 Task: For heading Arial Rounded MT Bold with Underline.  font size for heading26,  'Change the font style of data to'Browallia New.  and font size to 18,  Change the alignment of both headline & data to Align middle & Align Text left.  In the sheet  Budget Worksheet
Action: Mouse moved to (48, 144)
Screenshot: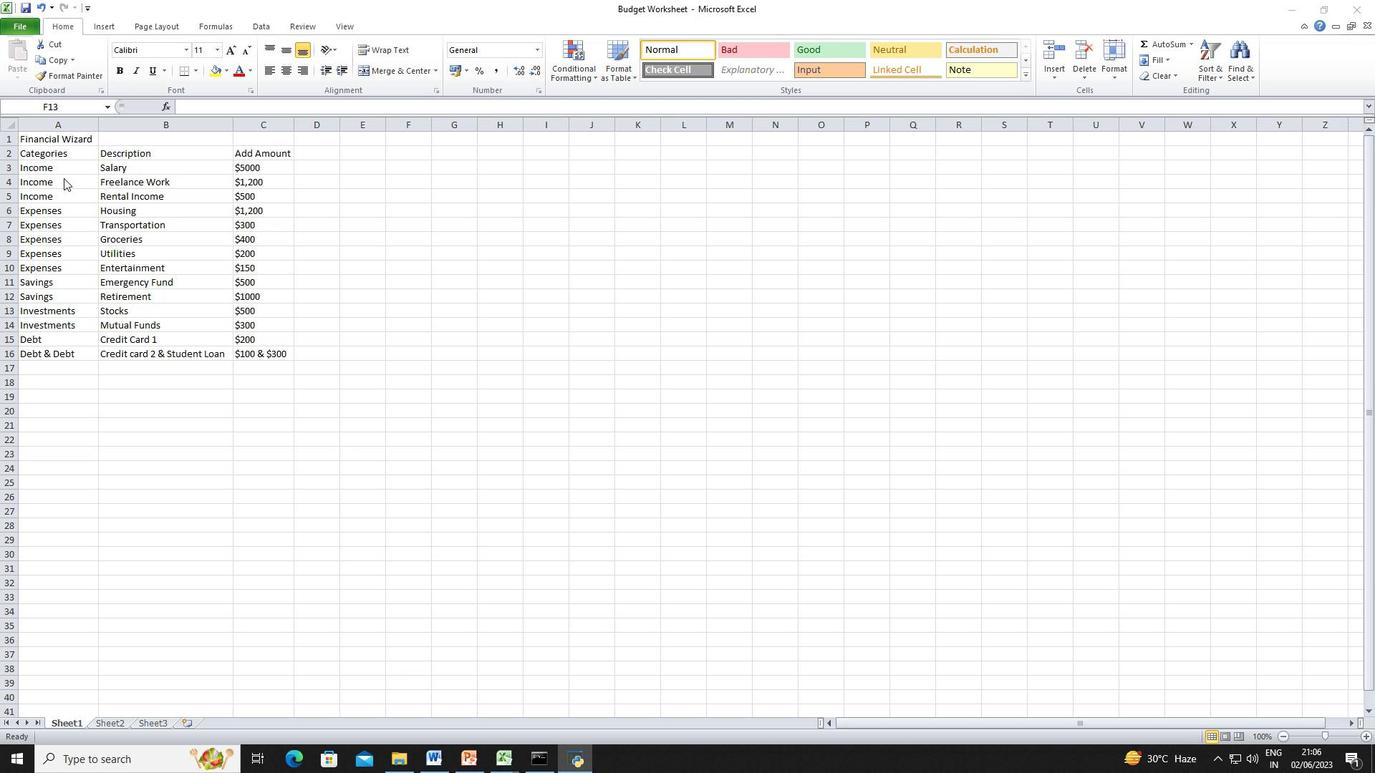 
Action: Mouse pressed left at (48, 144)
Screenshot: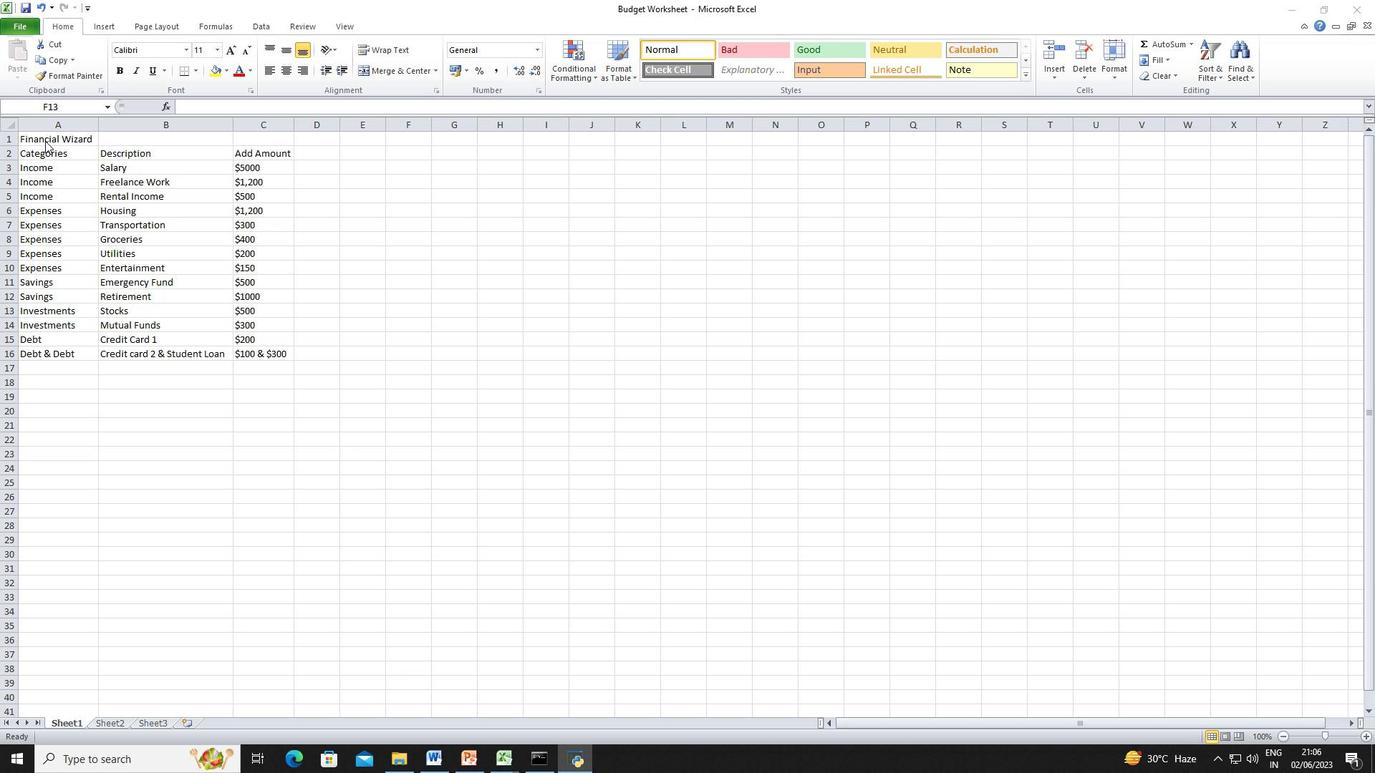 
Action: Mouse pressed left at (48, 144)
Screenshot: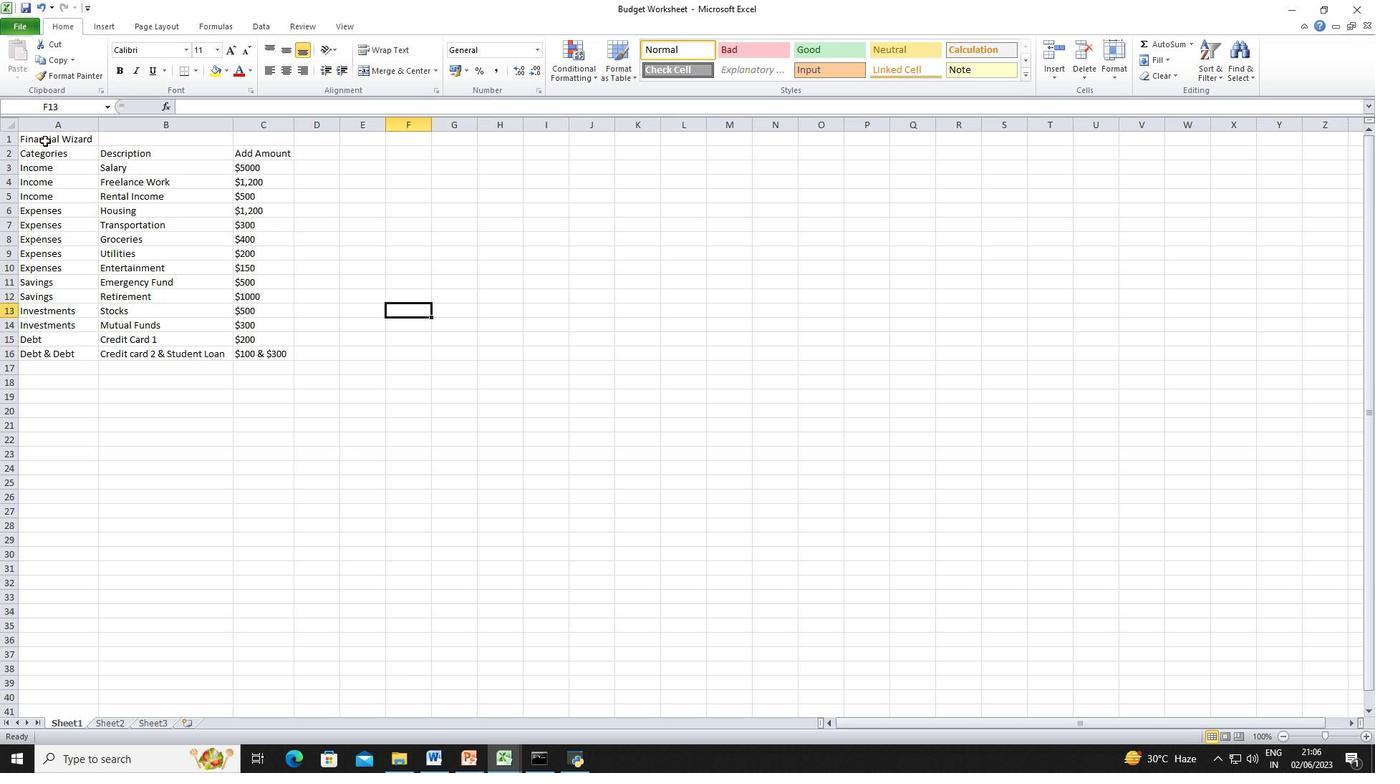 
Action: Mouse moved to (192, 58)
Screenshot: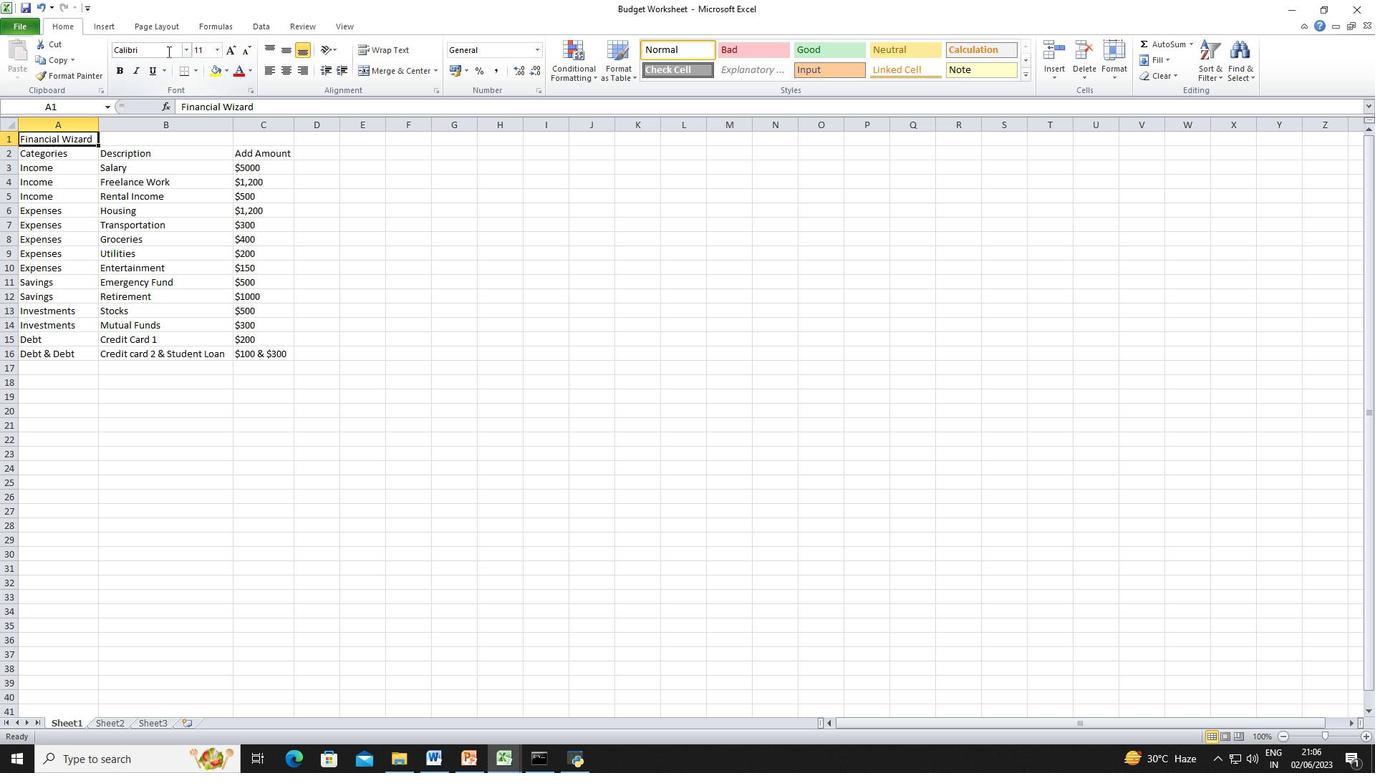 
Action: Mouse pressed left at (192, 58)
Screenshot: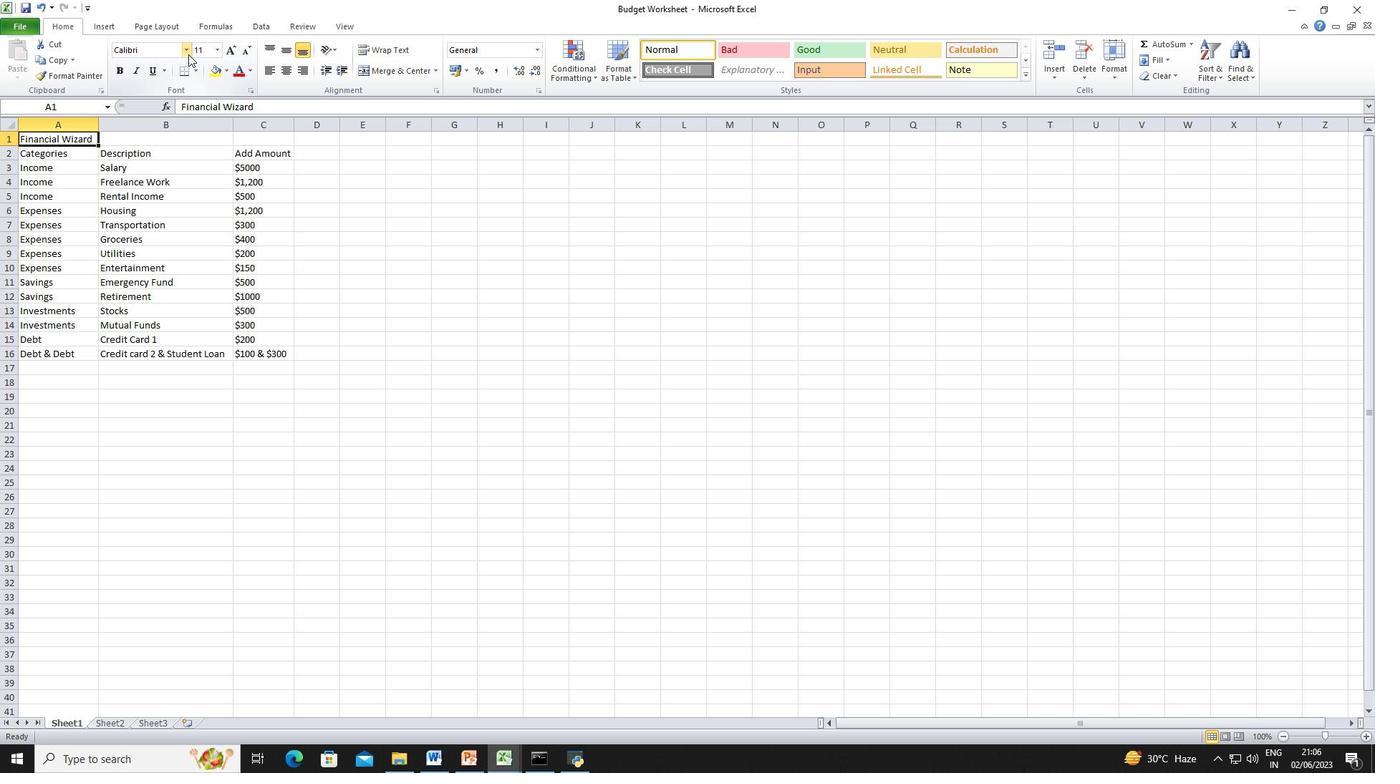 
Action: Mouse moved to (212, 216)
Screenshot: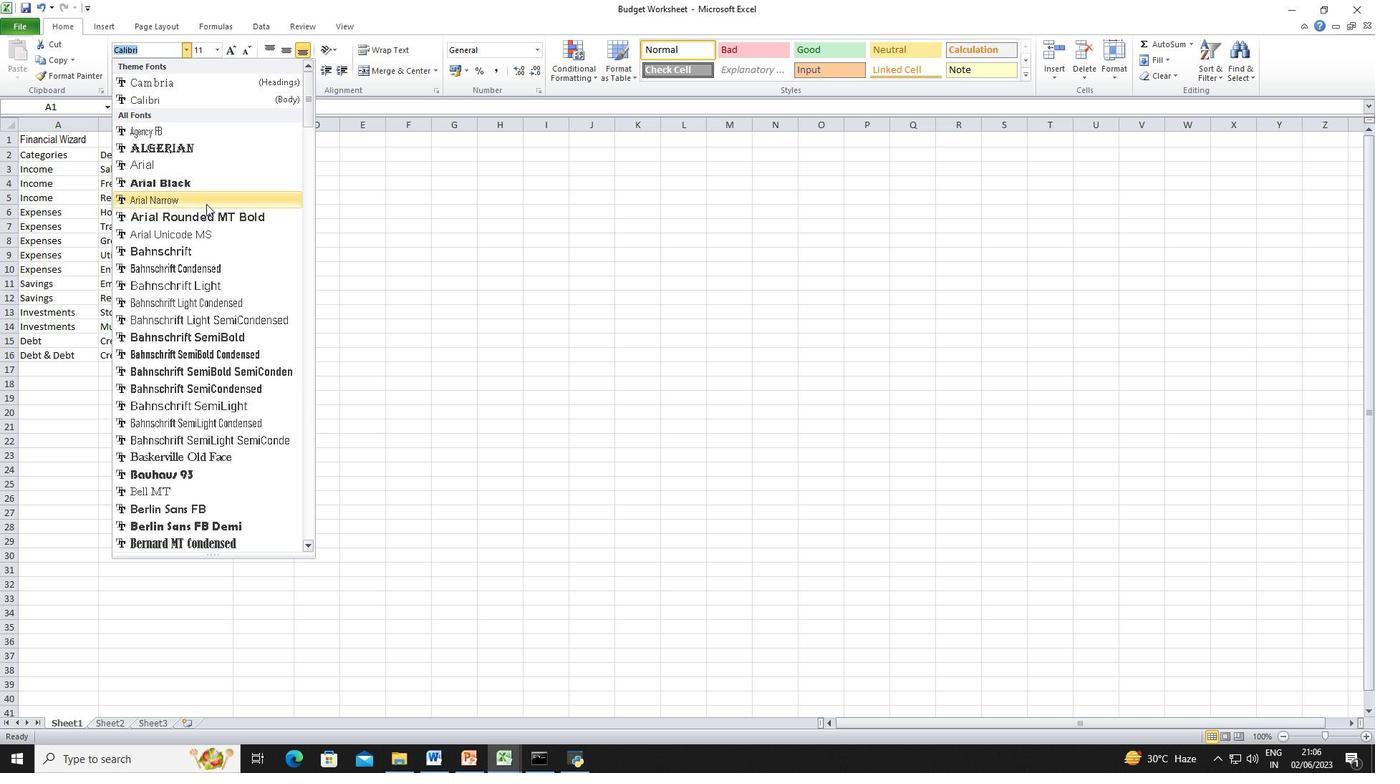 
Action: Mouse pressed left at (212, 216)
Screenshot: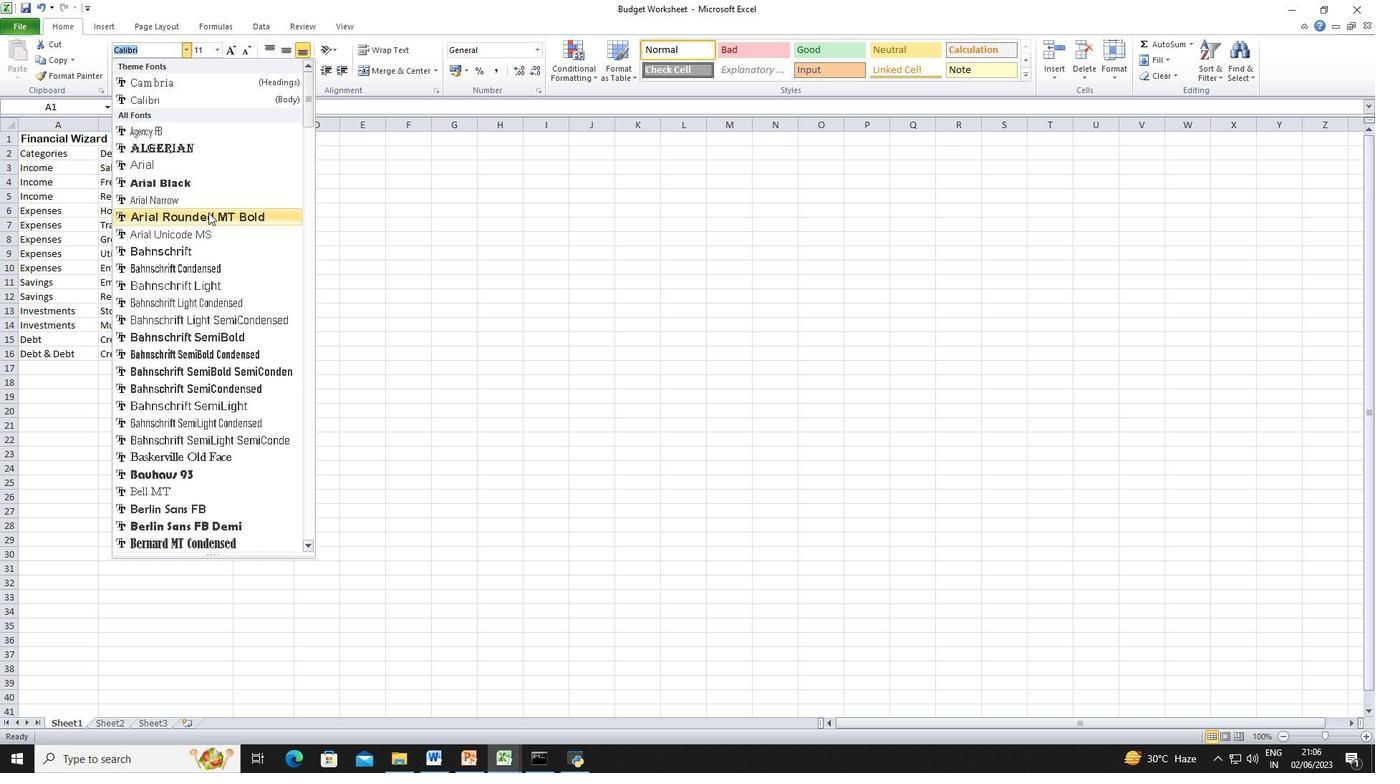 
Action: Mouse moved to (161, 75)
Screenshot: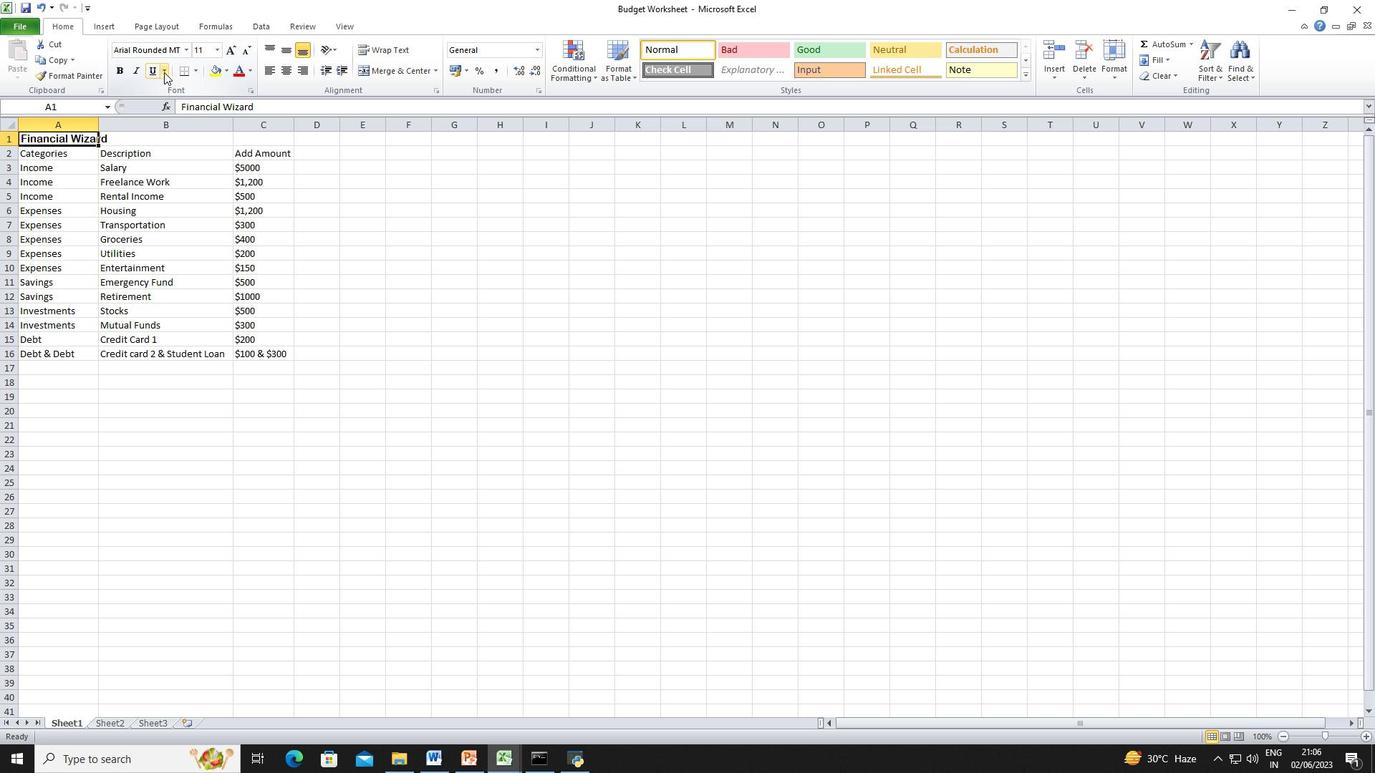 
Action: Mouse pressed left at (161, 75)
Screenshot: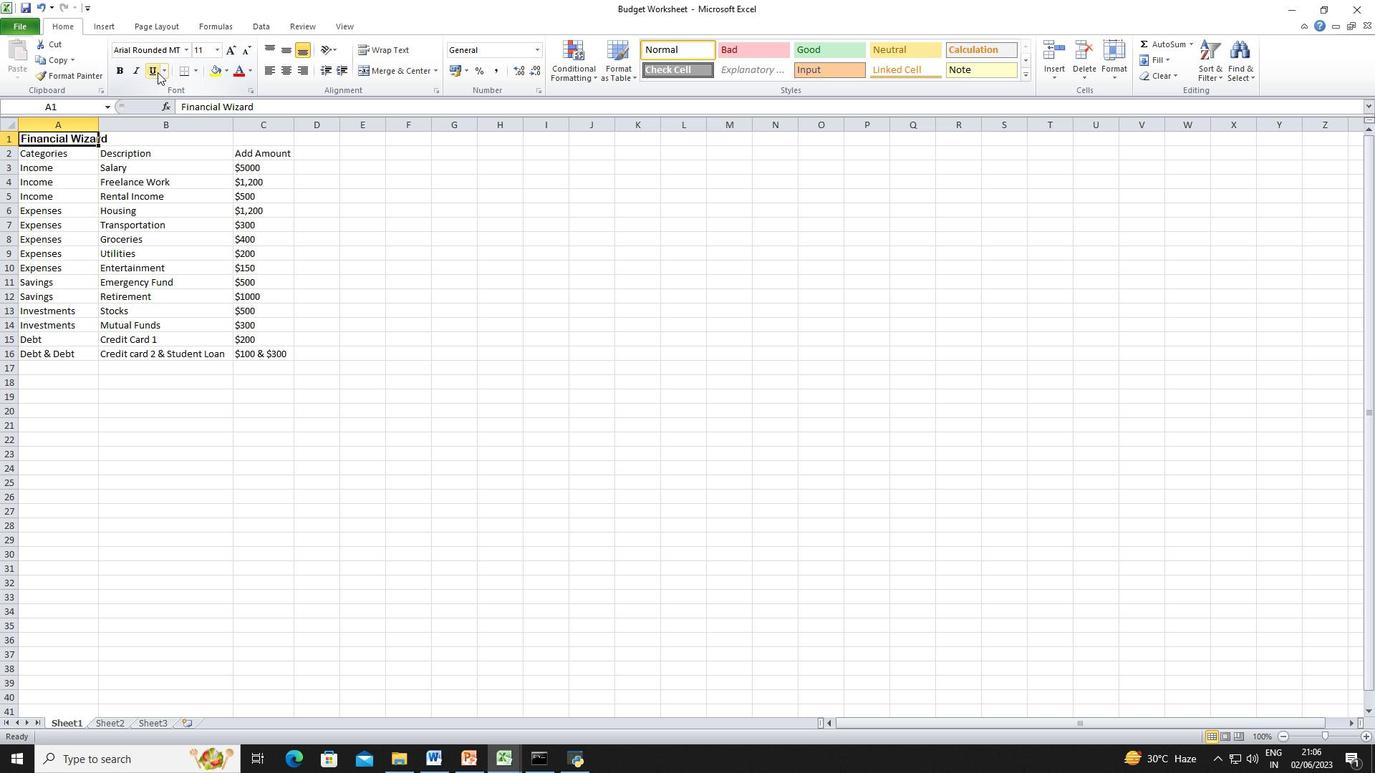 
Action: Mouse moved to (223, 54)
Screenshot: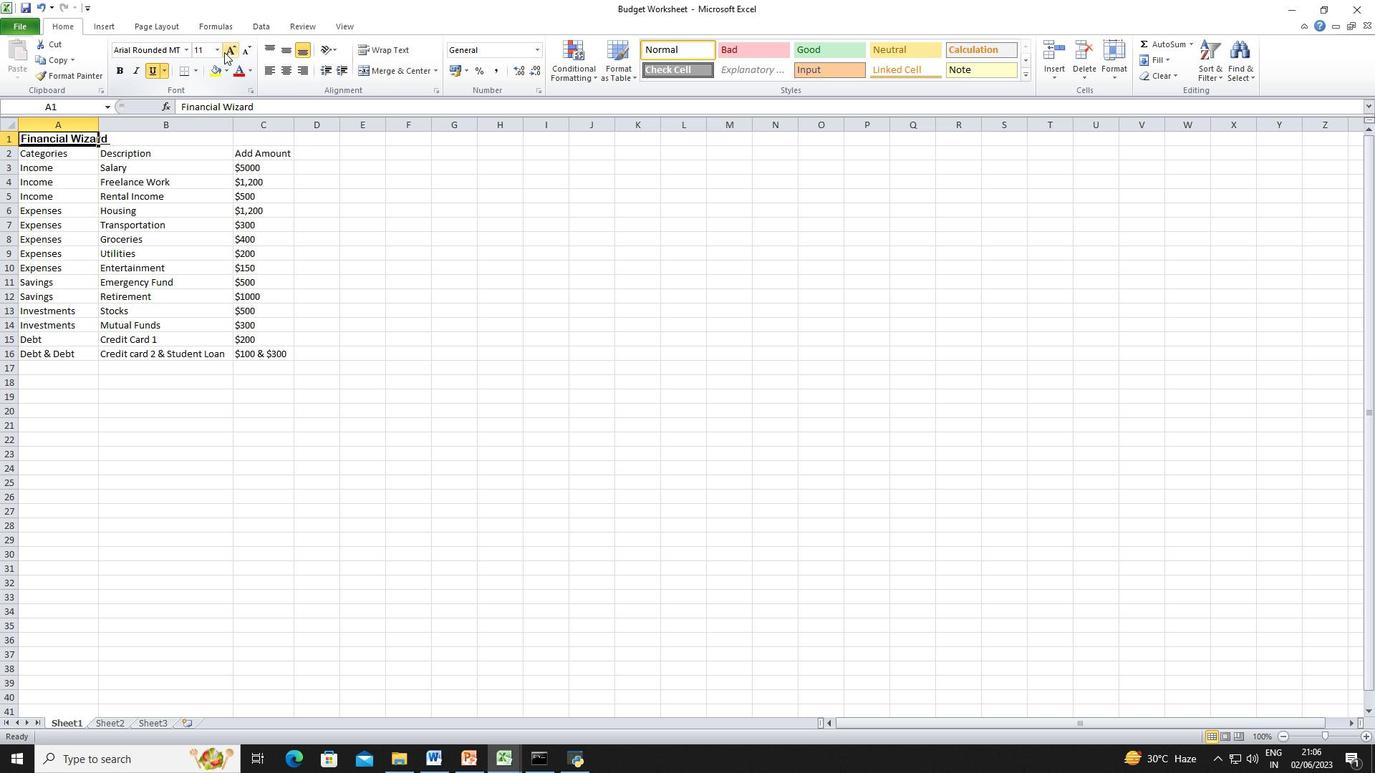 
Action: Mouse pressed left at (223, 54)
Screenshot: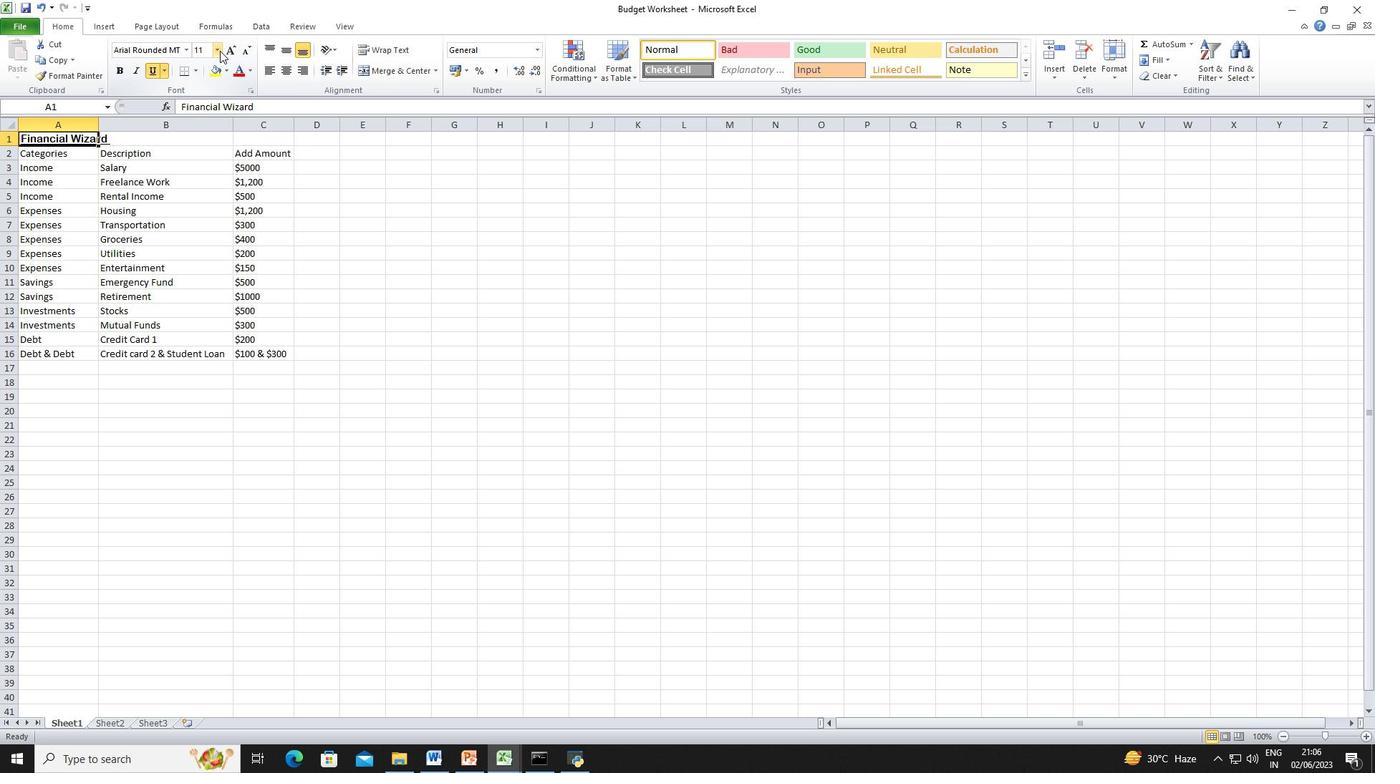 
Action: Mouse moved to (199, 198)
Screenshot: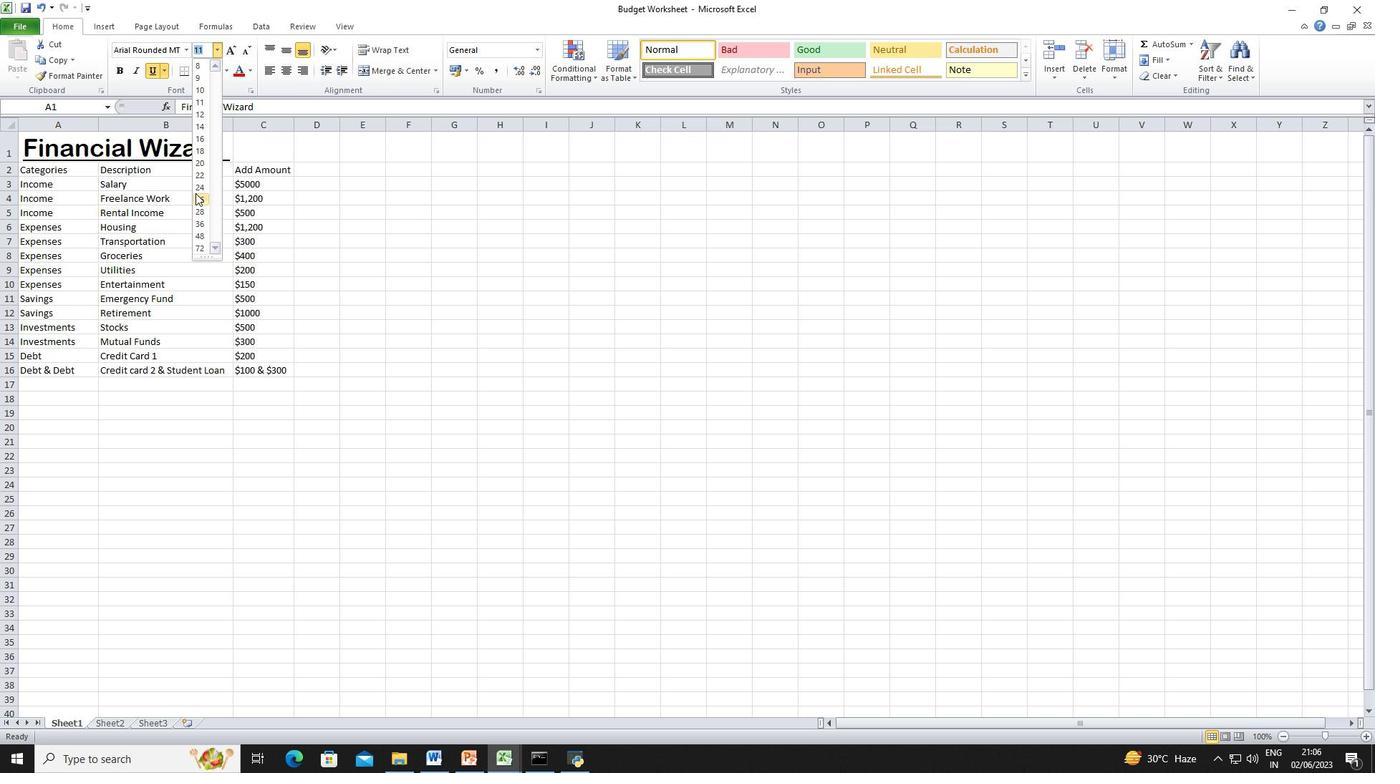 
Action: Mouse pressed left at (199, 198)
Screenshot: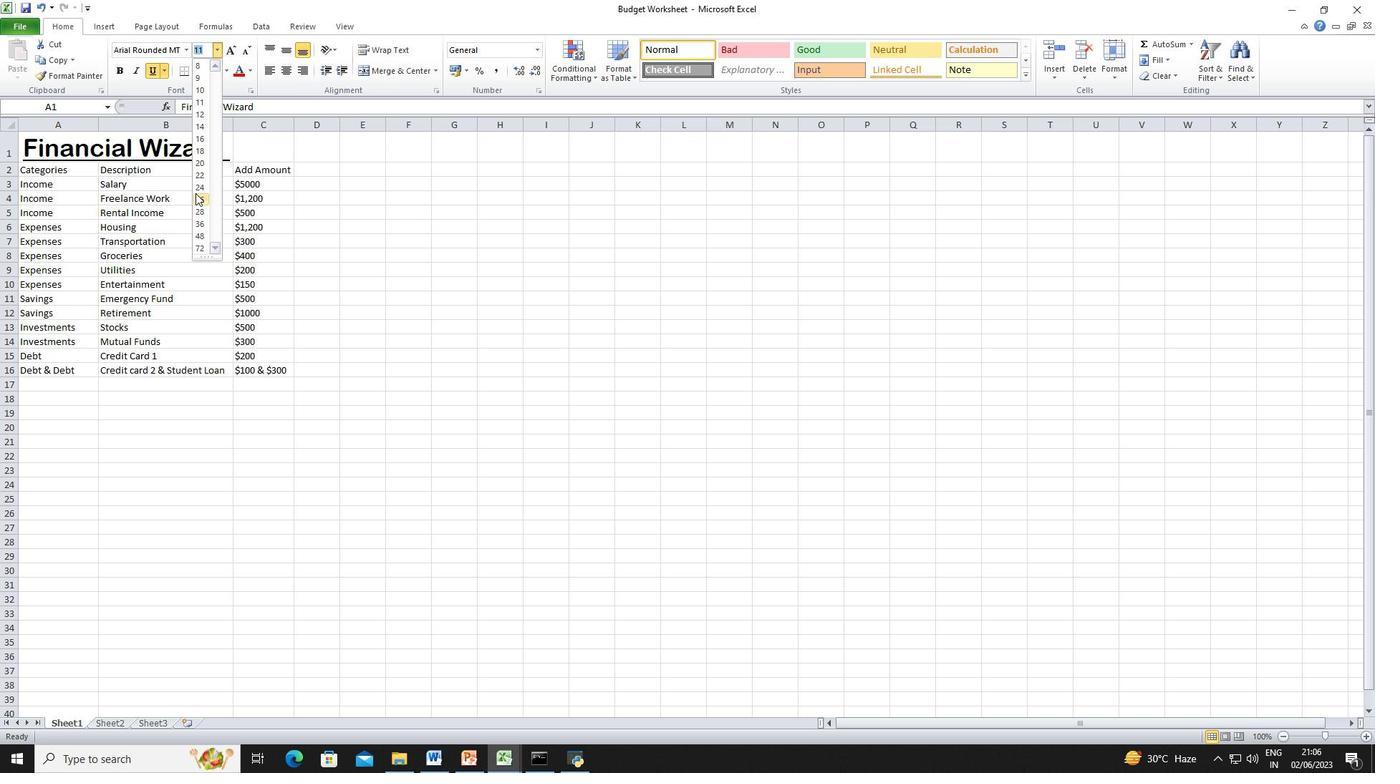 
Action: Mouse moved to (428, 223)
Screenshot: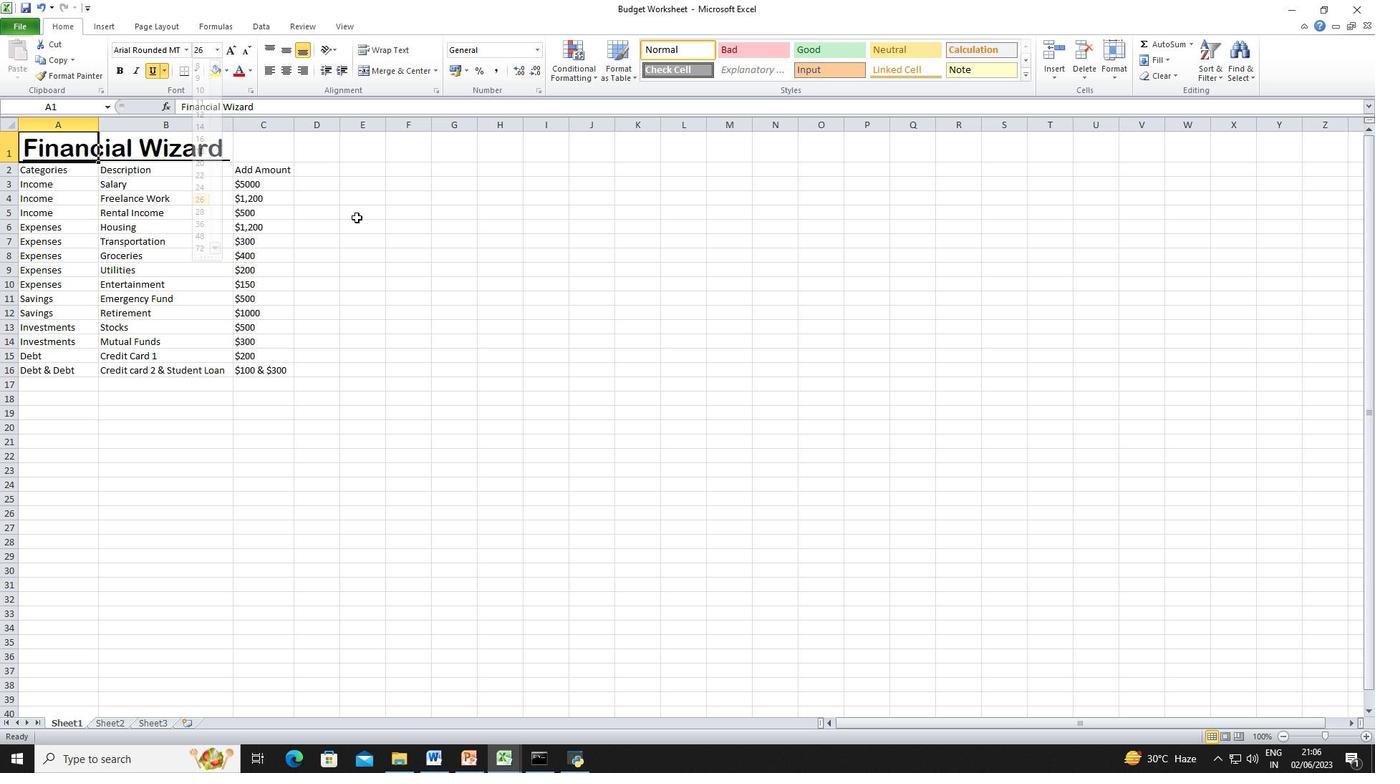 
Action: Mouse pressed left at (428, 223)
Screenshot: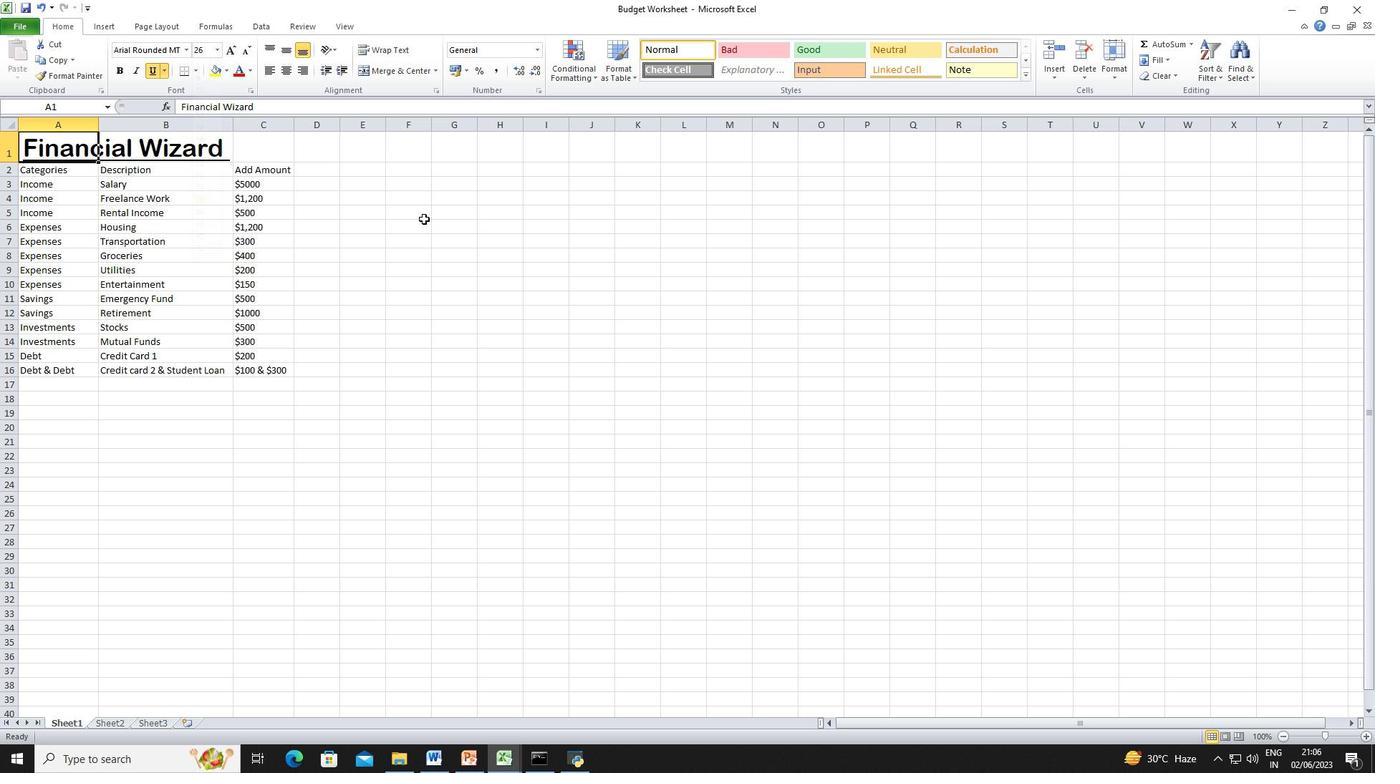
Action: Mouse moved to (50, 171)
Screenshot: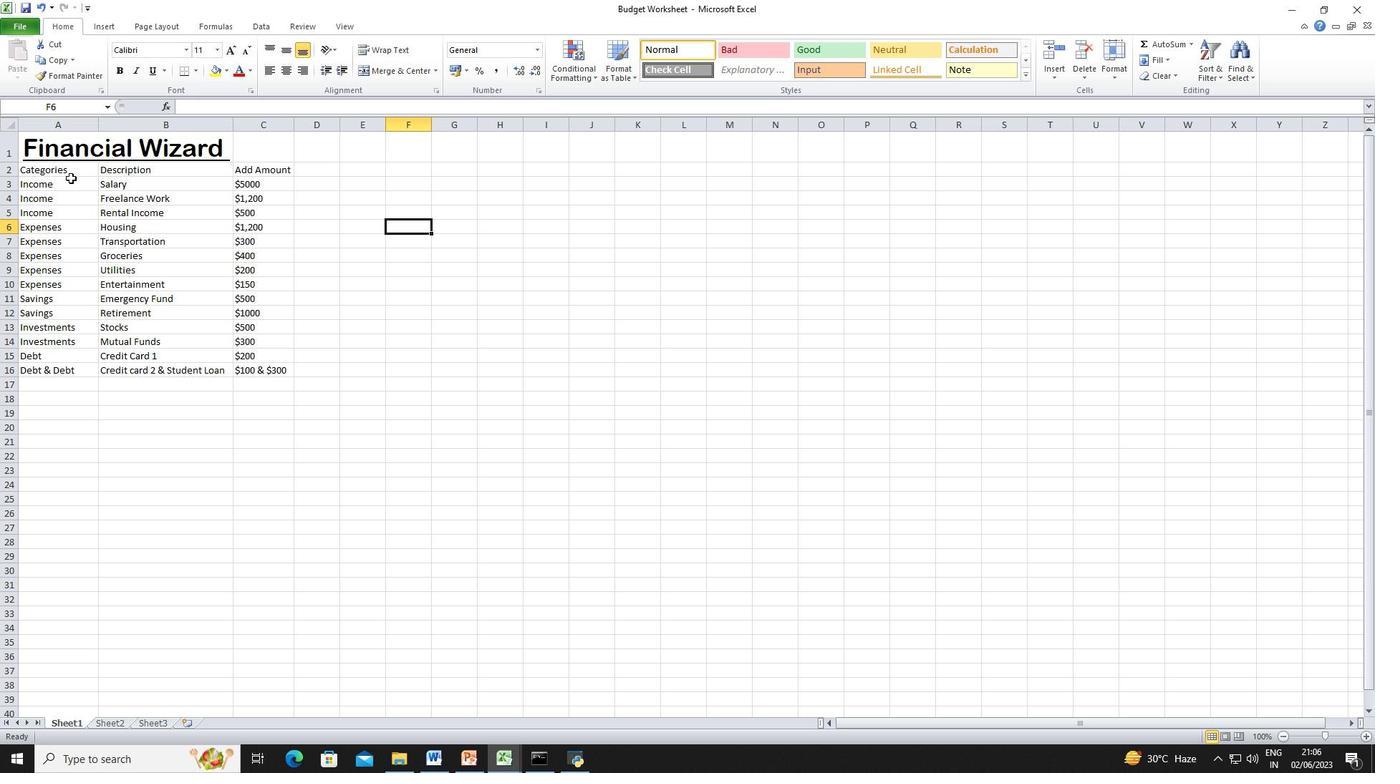 
Action: Mouse pressed left at (50, 171)
Screenshot: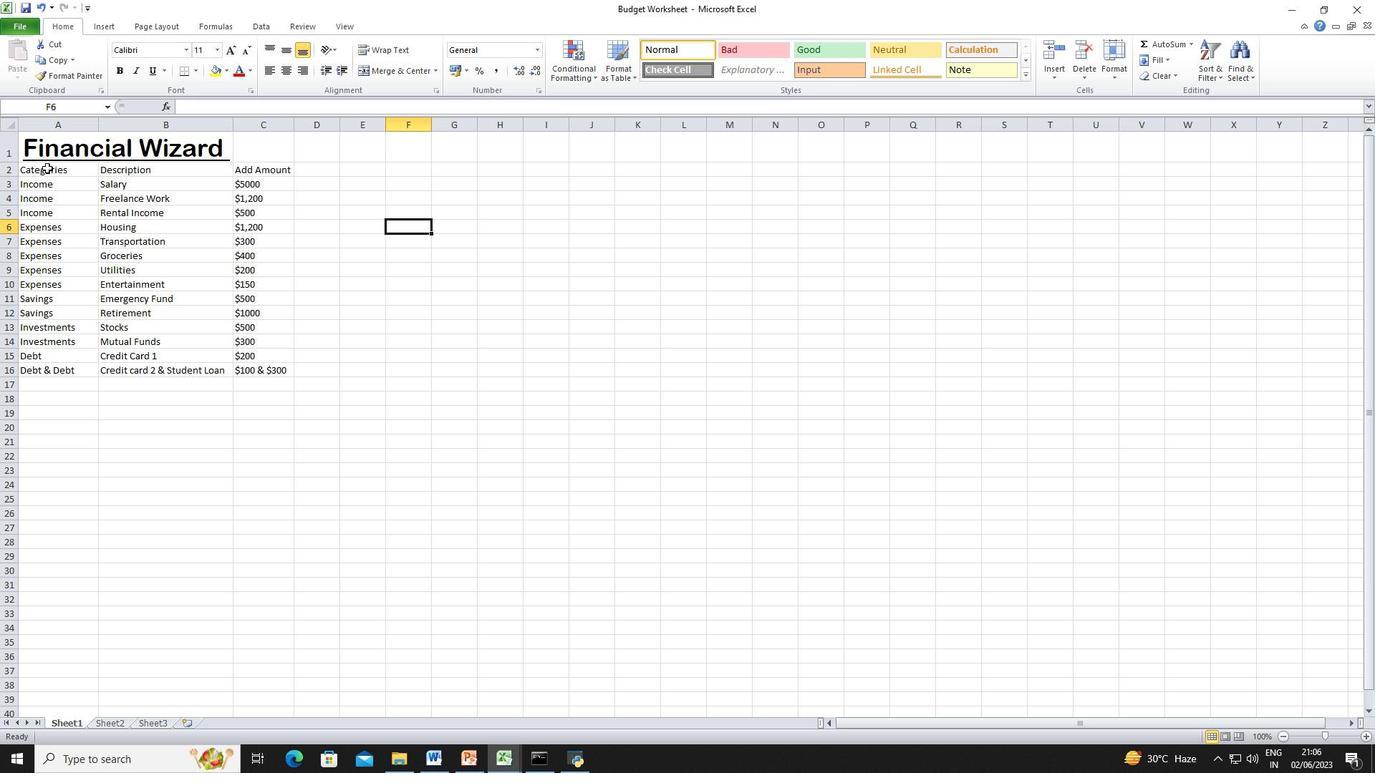 
Action: Mouse moved to (192, 52)
Screenshot: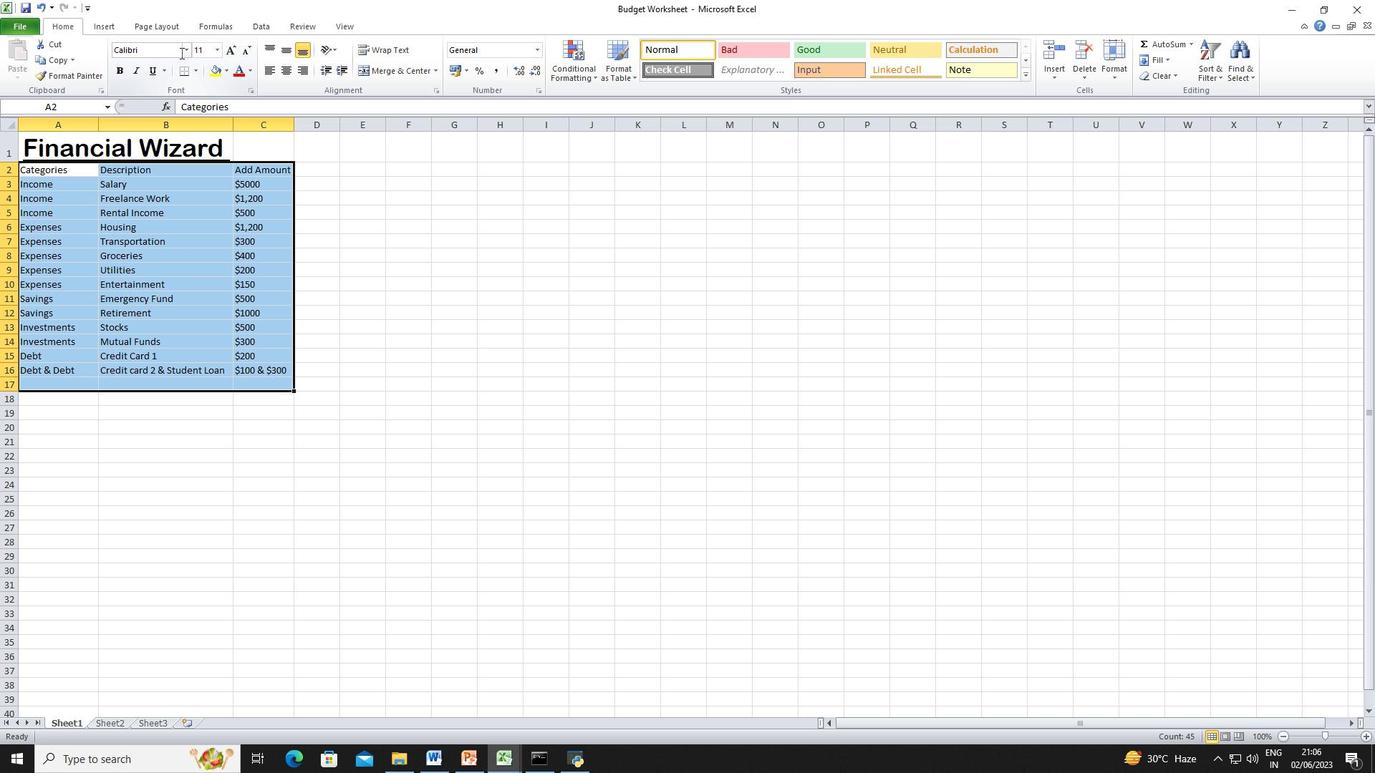 
Action: Mouse pressed left at (192, 52)
Screenshot: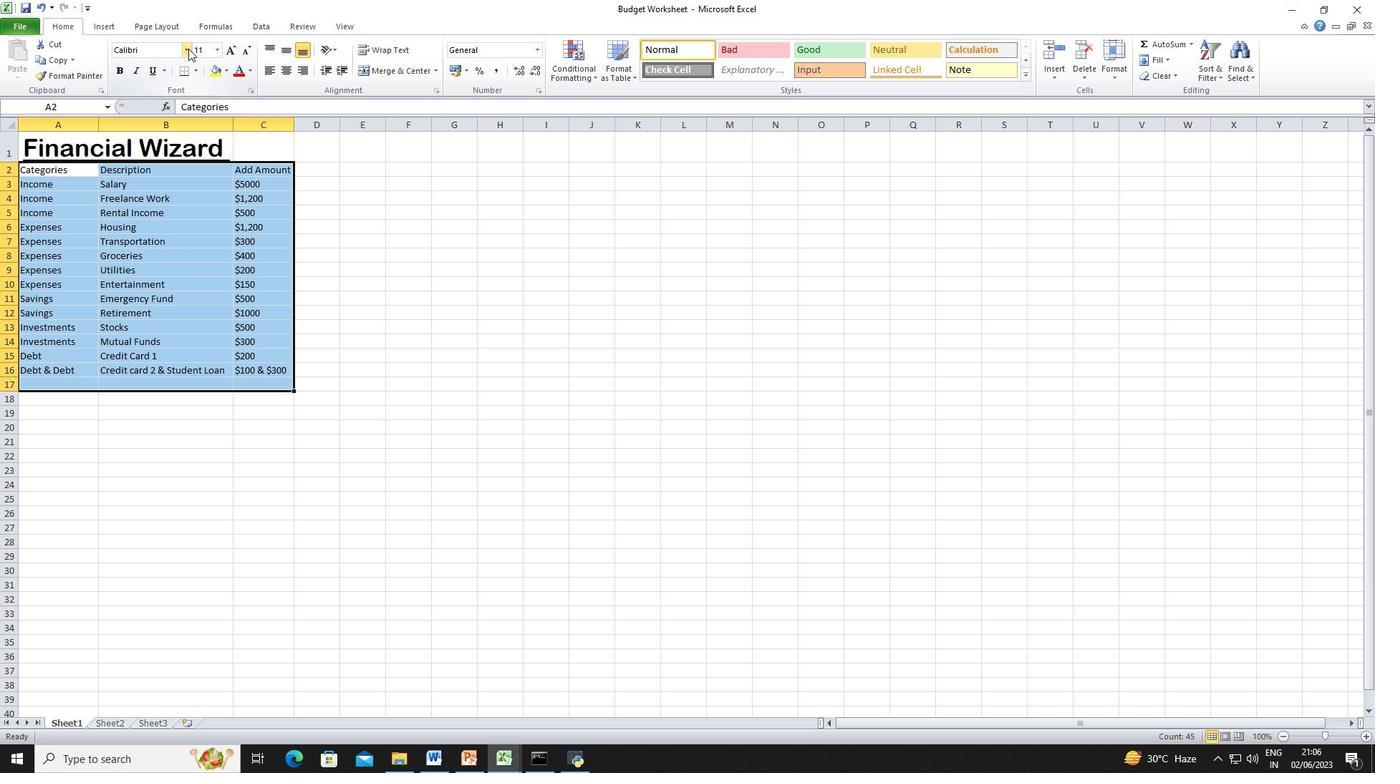 
Action: Mouse moved to (201, 476)
Screenshot: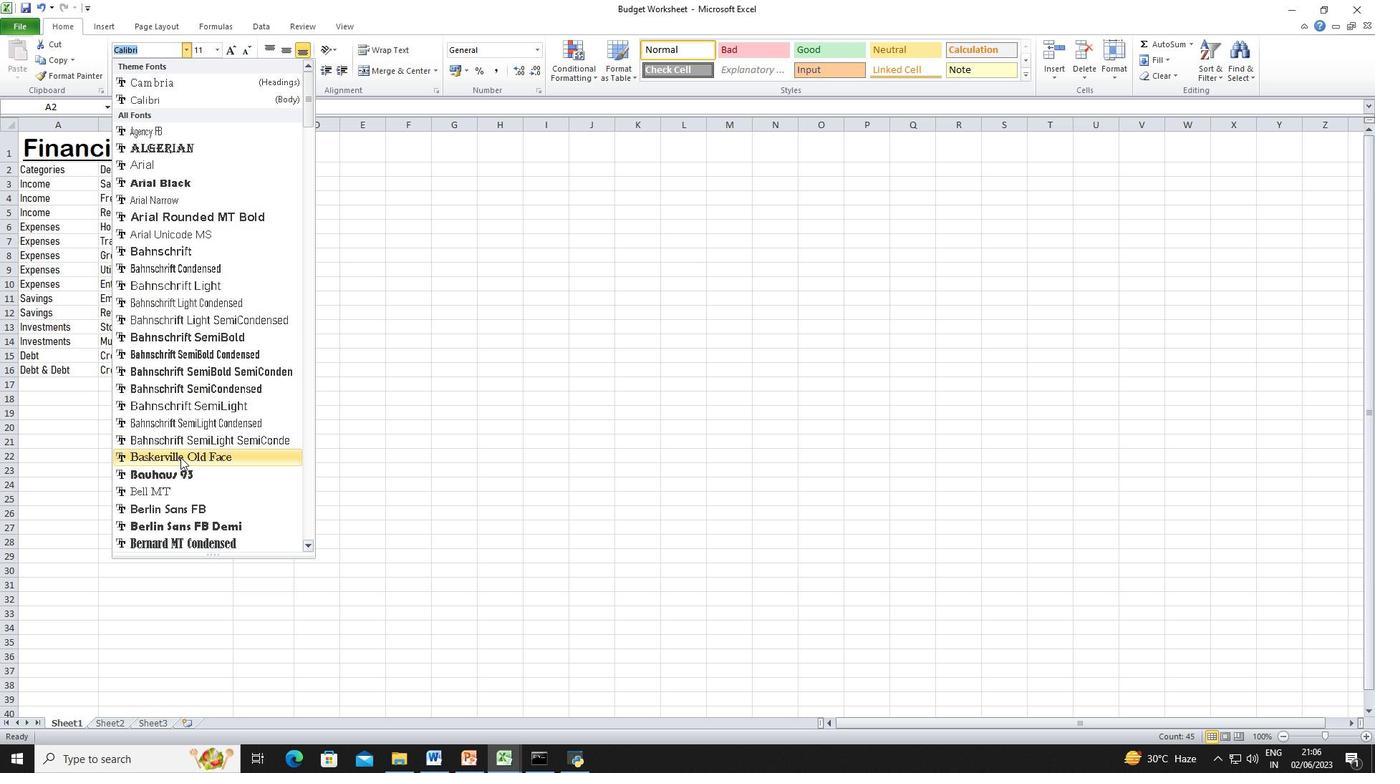 
Action: Mouse scrolled (201, 475) with delta (0, 0)
Screenshot: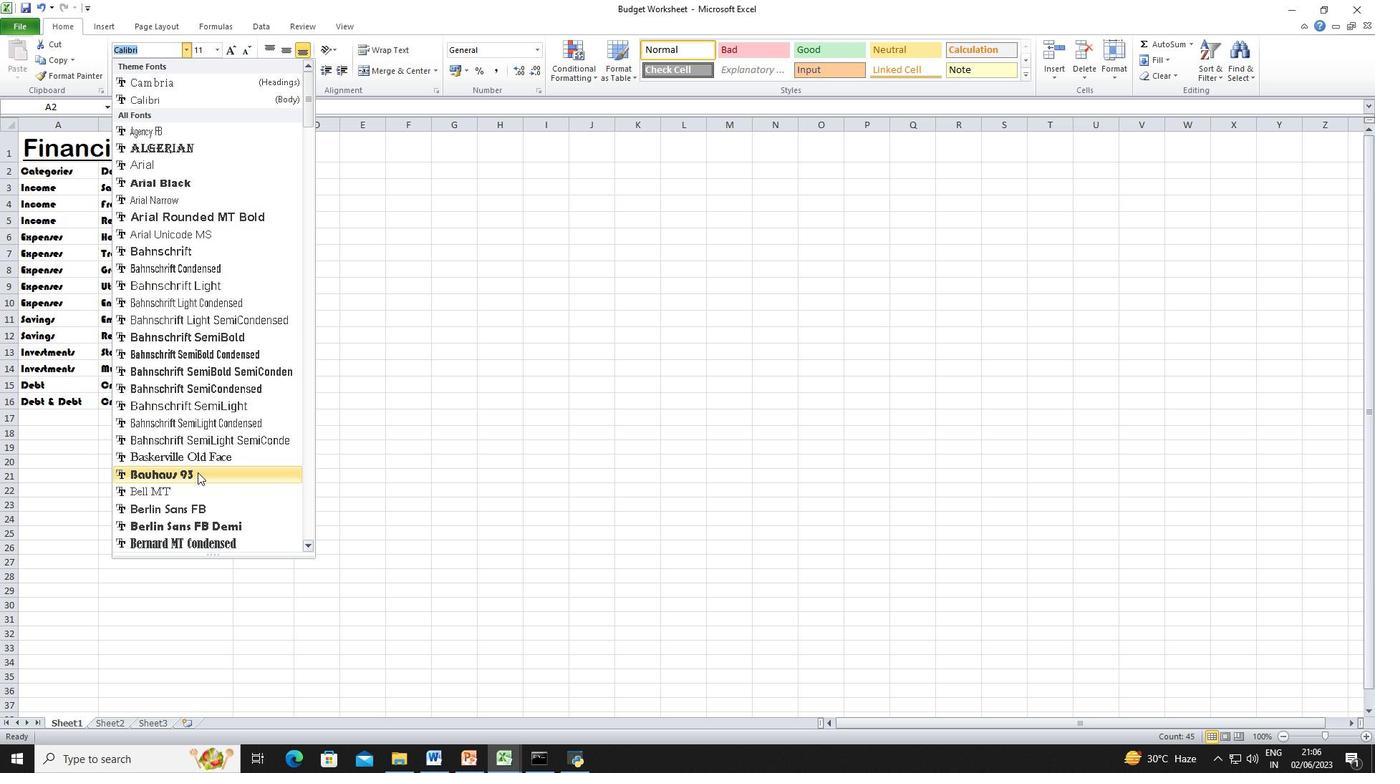 
Action: Mouse scrolled (201, 475) with delta (0, 0)
Screenshot: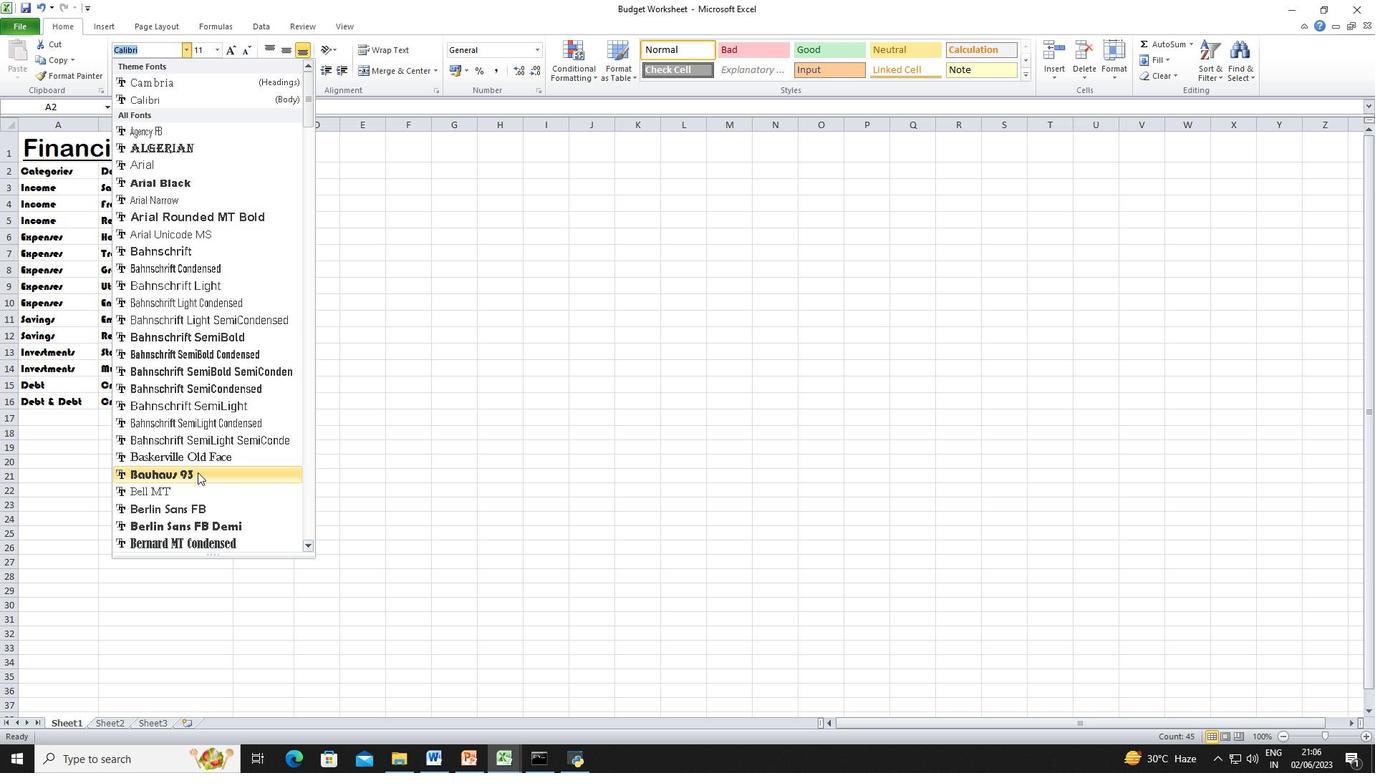 
Action: Mouse scrolled (201, 475) with delta (0, 0)
Screenshot: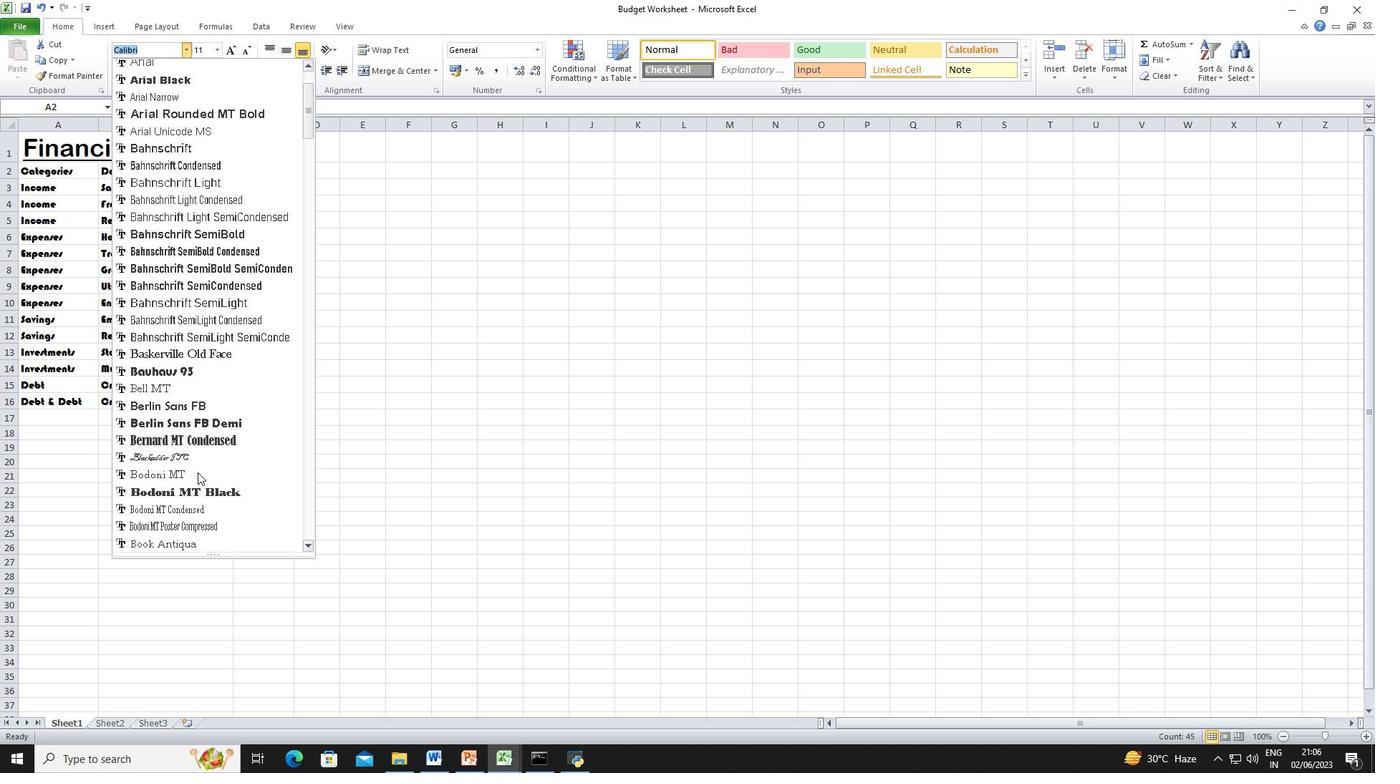 
Action: Mouse scrolled (201, 475) with delta (0, 0)
Screenshot: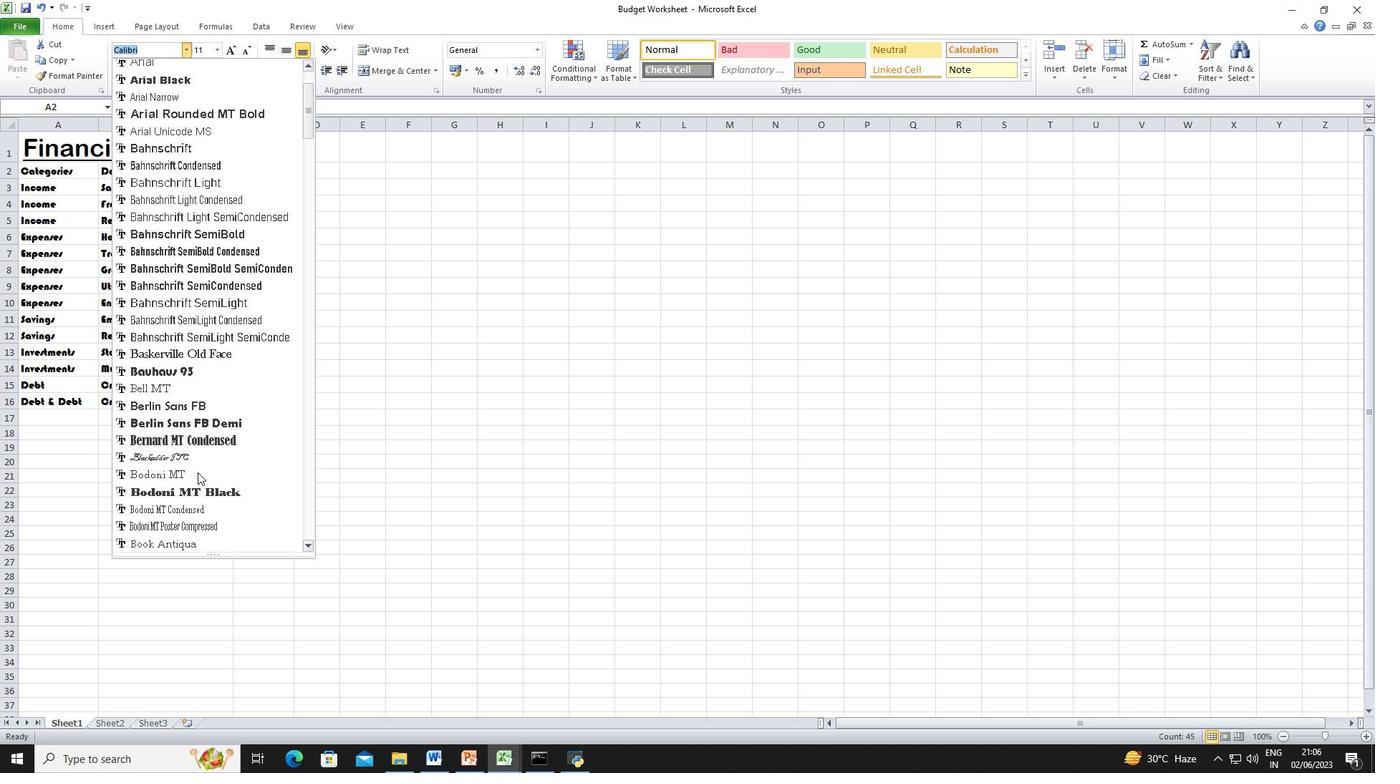 
Action: Mouse scrolled (201, 475) with delta (0, 0)
Screenshot: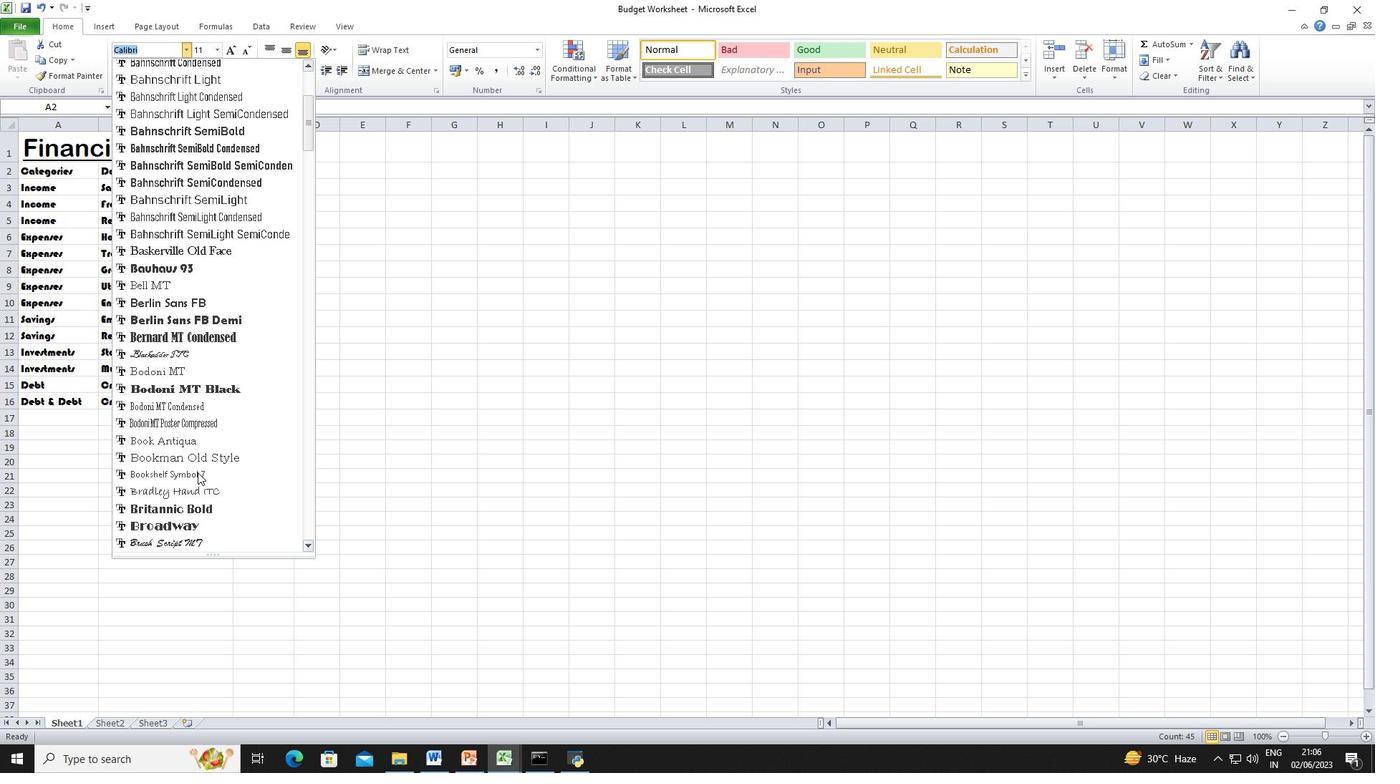
Action: Mouse moved to (162, 40)
Screenshot: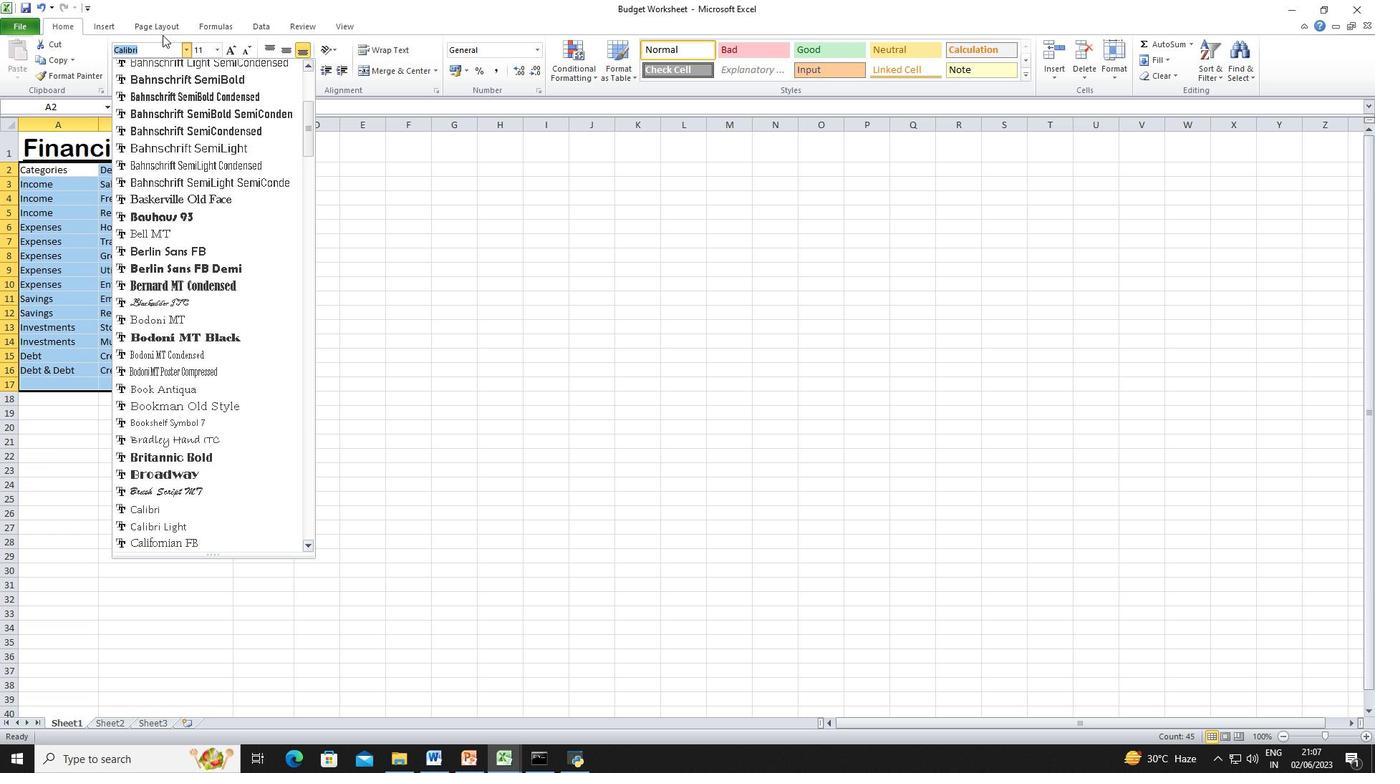 
Action: Mouse pressed left at (162, 40)
Screenshot: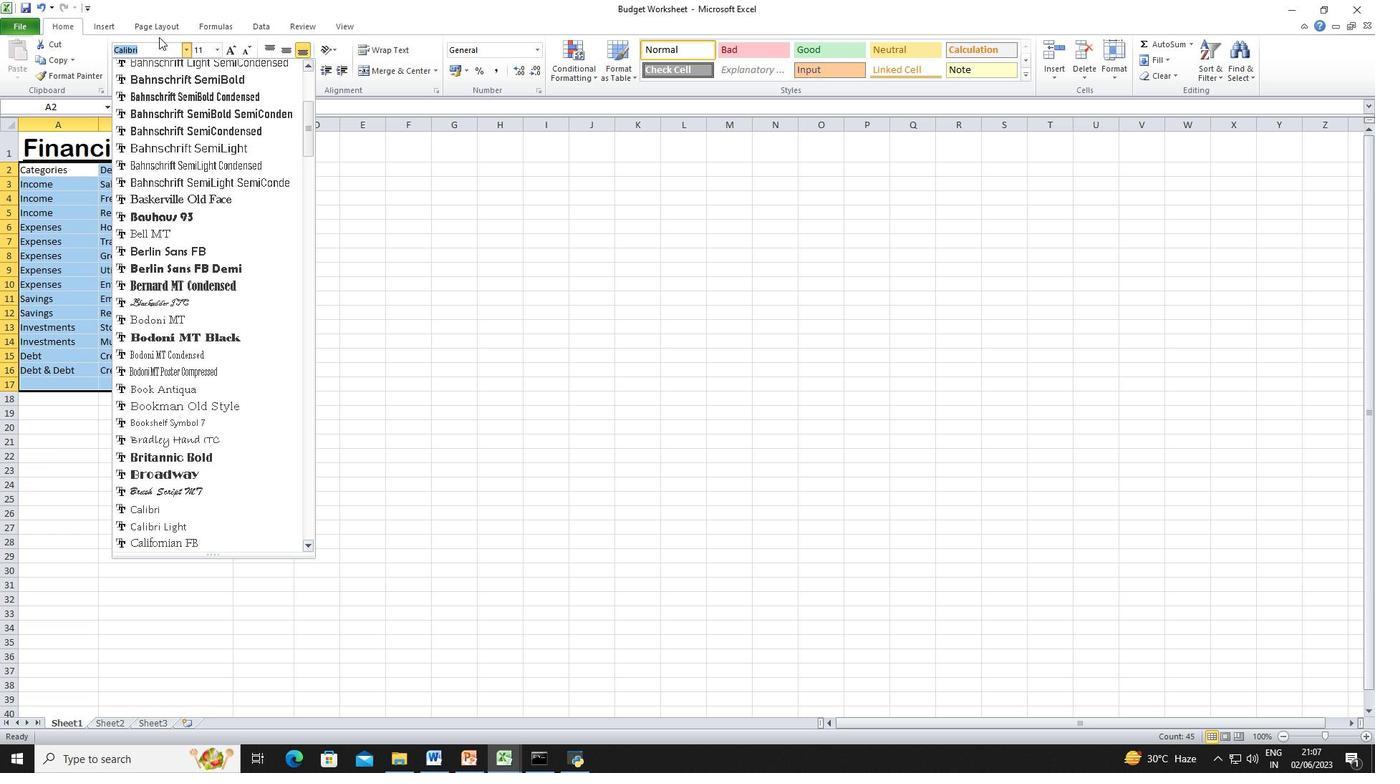 
Action: Mouse moved to (161, 42)
Screenshot: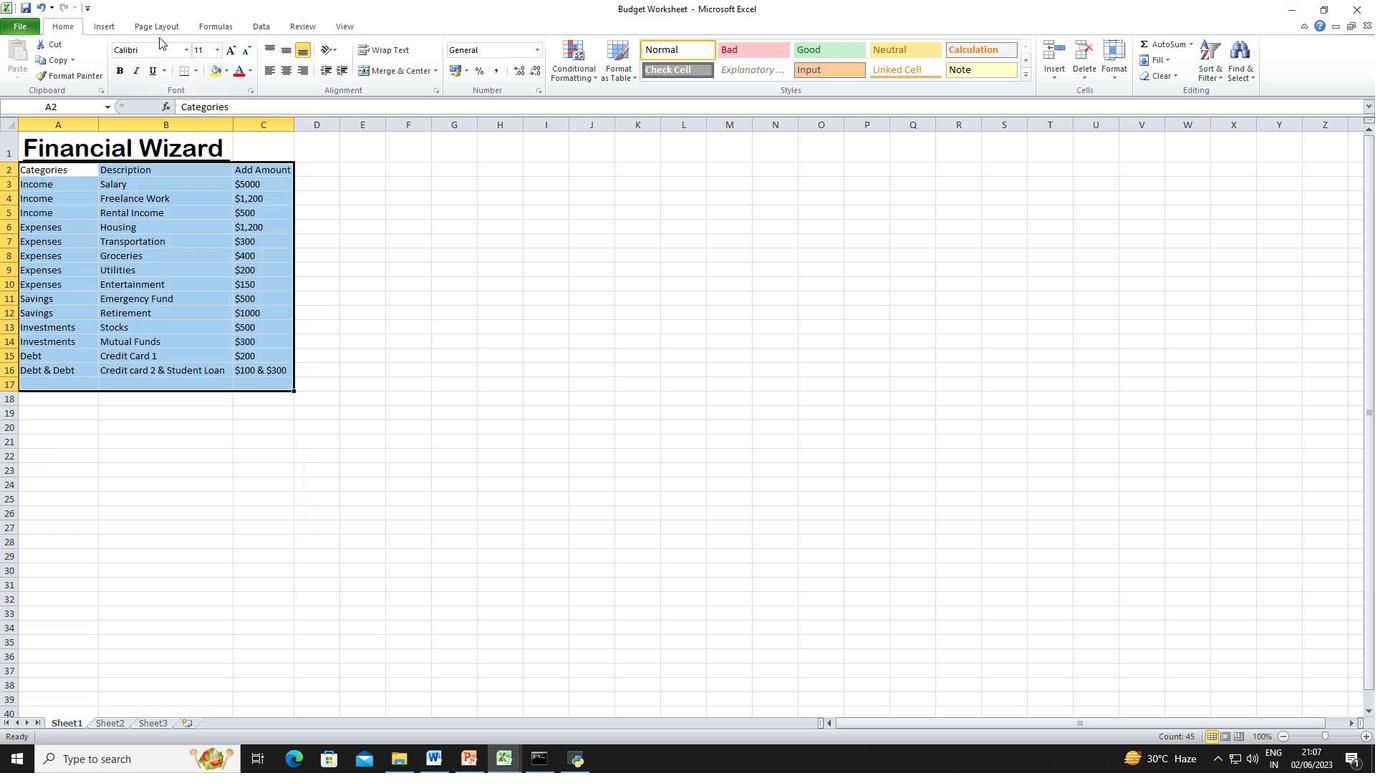 
Action: Mouse pressed left at (161, 42)
Screenshot: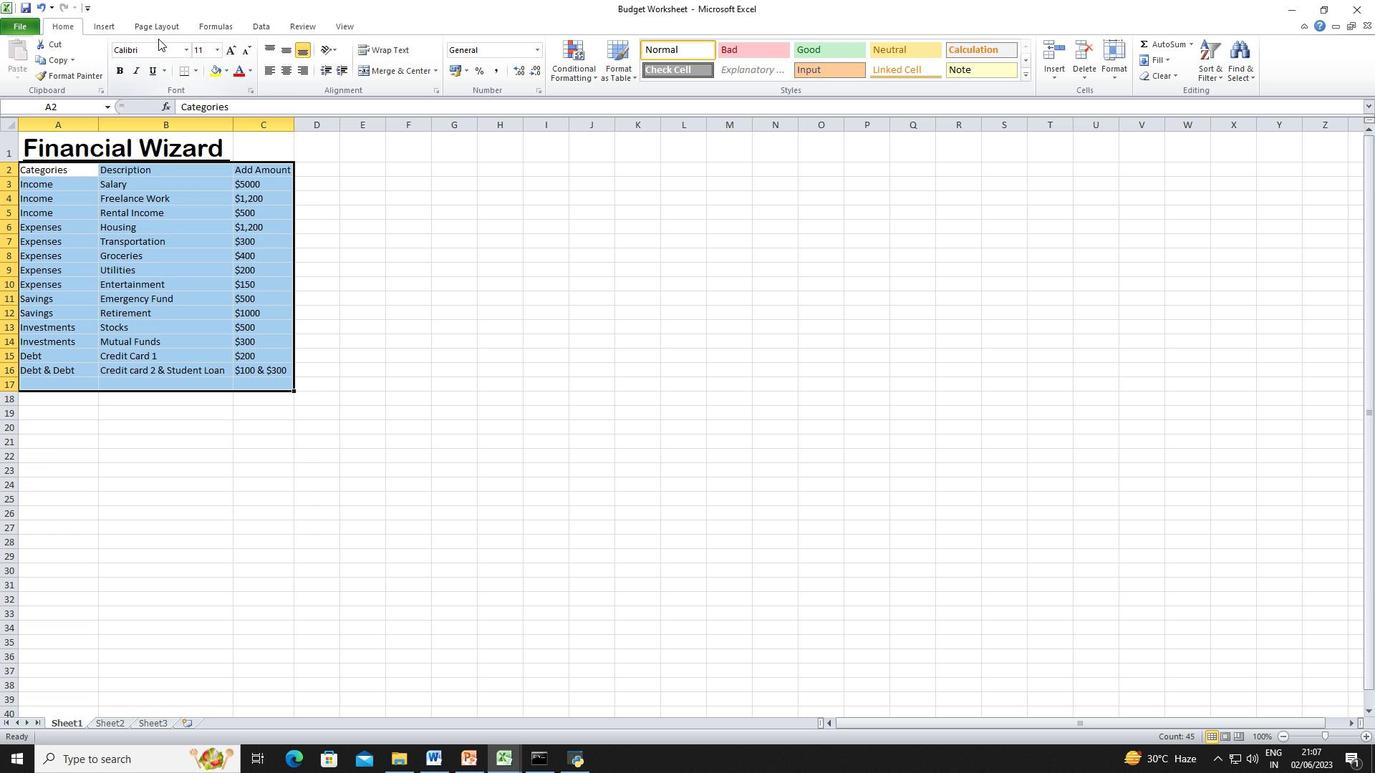 
Action: Mouse moved to (160, 48)
Screenshot: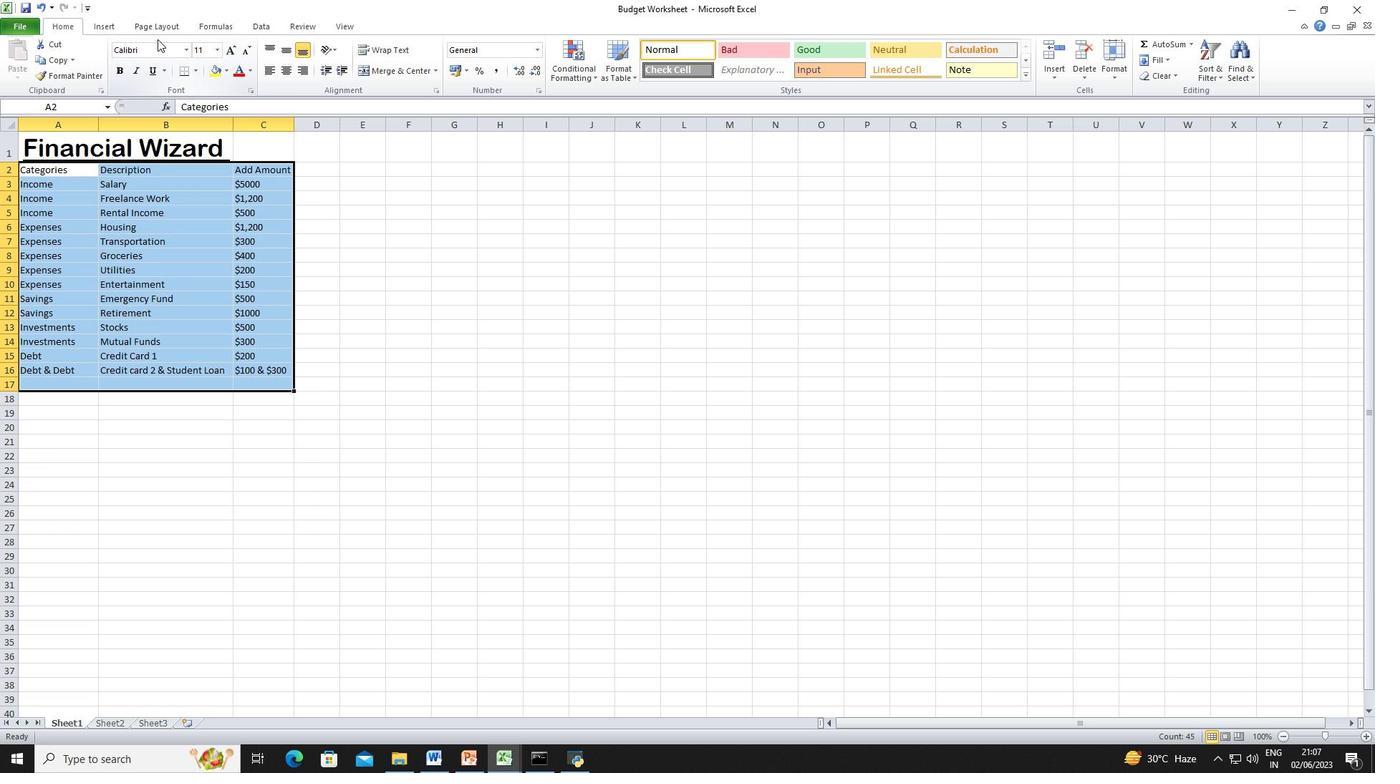 
Action: Mouse pressed left at (160, 48)
Screenshot: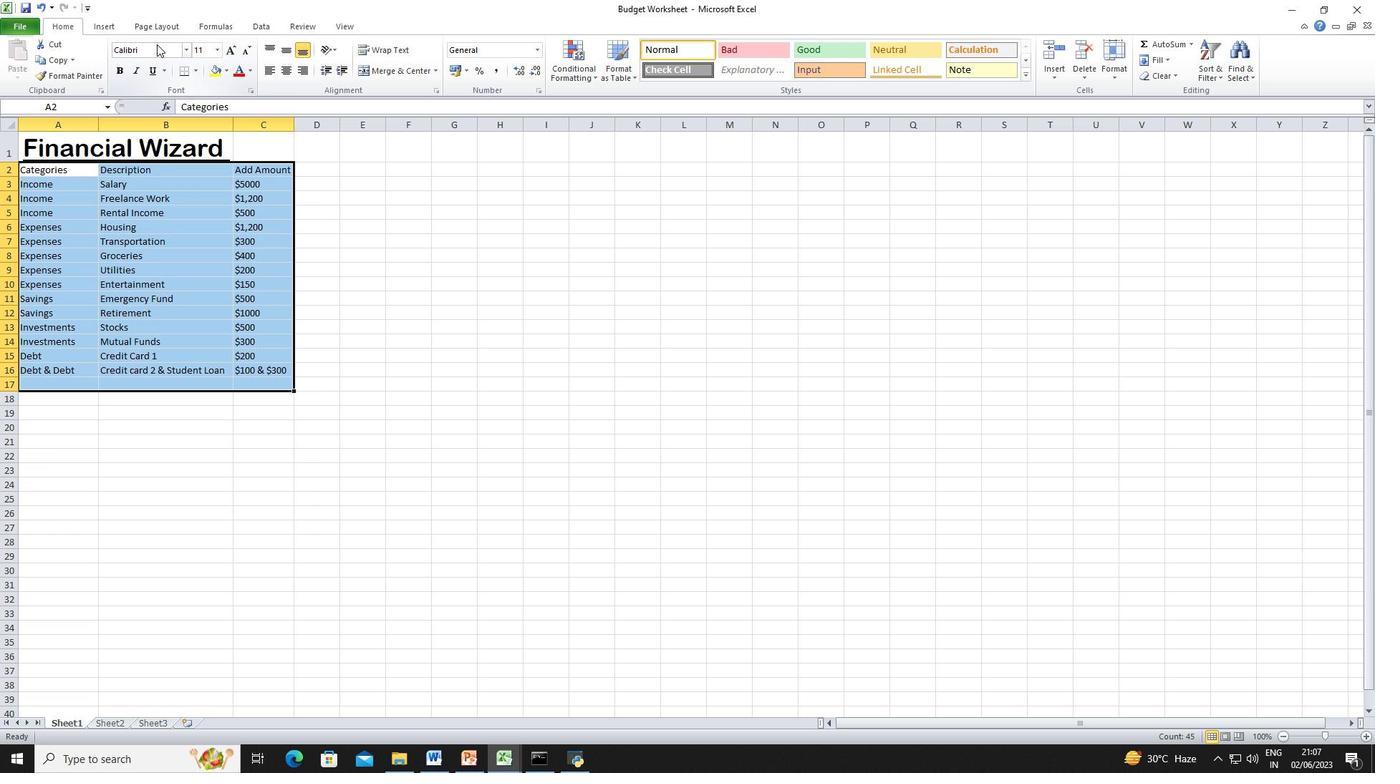 
Action: Mouse pressed left at (160, 48)
Screenshot: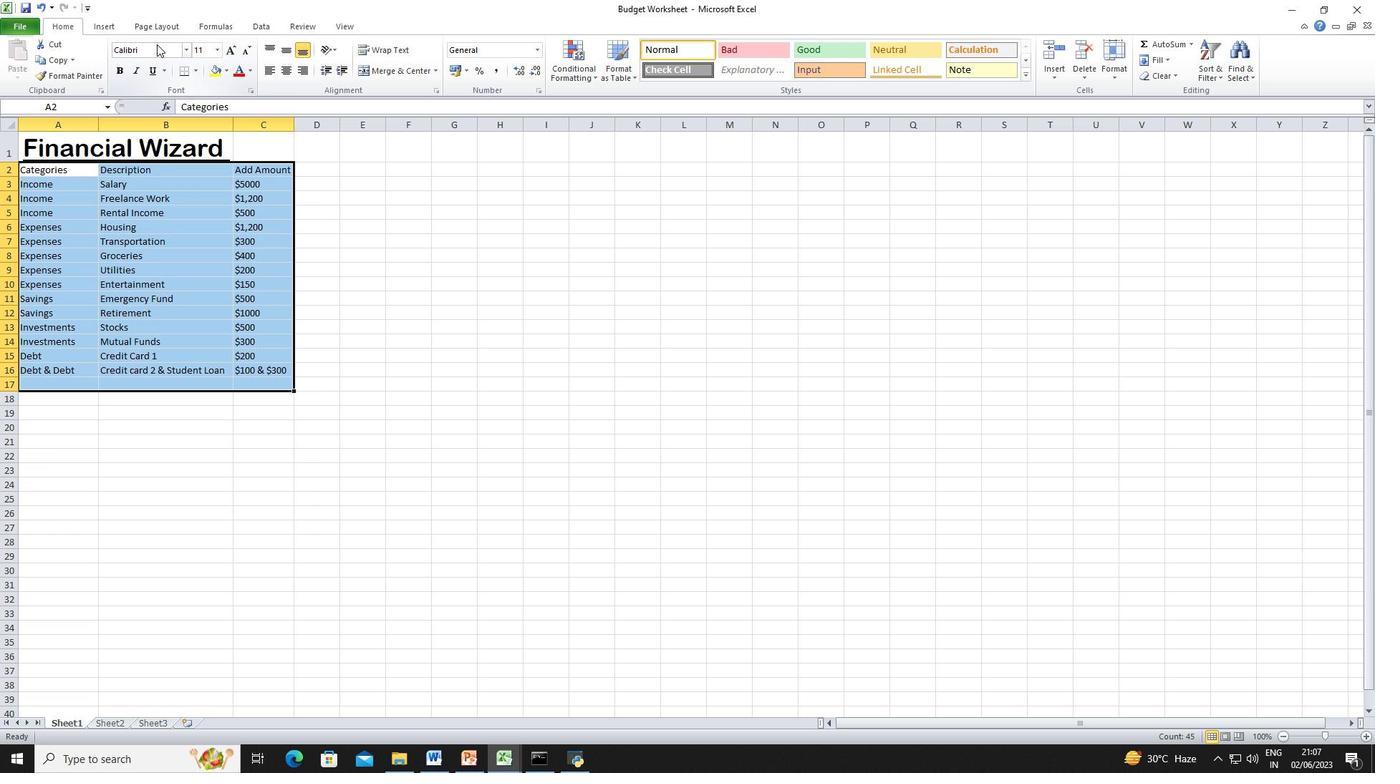 
Action: Mouse pressed left at (160, 48)
Screenshot: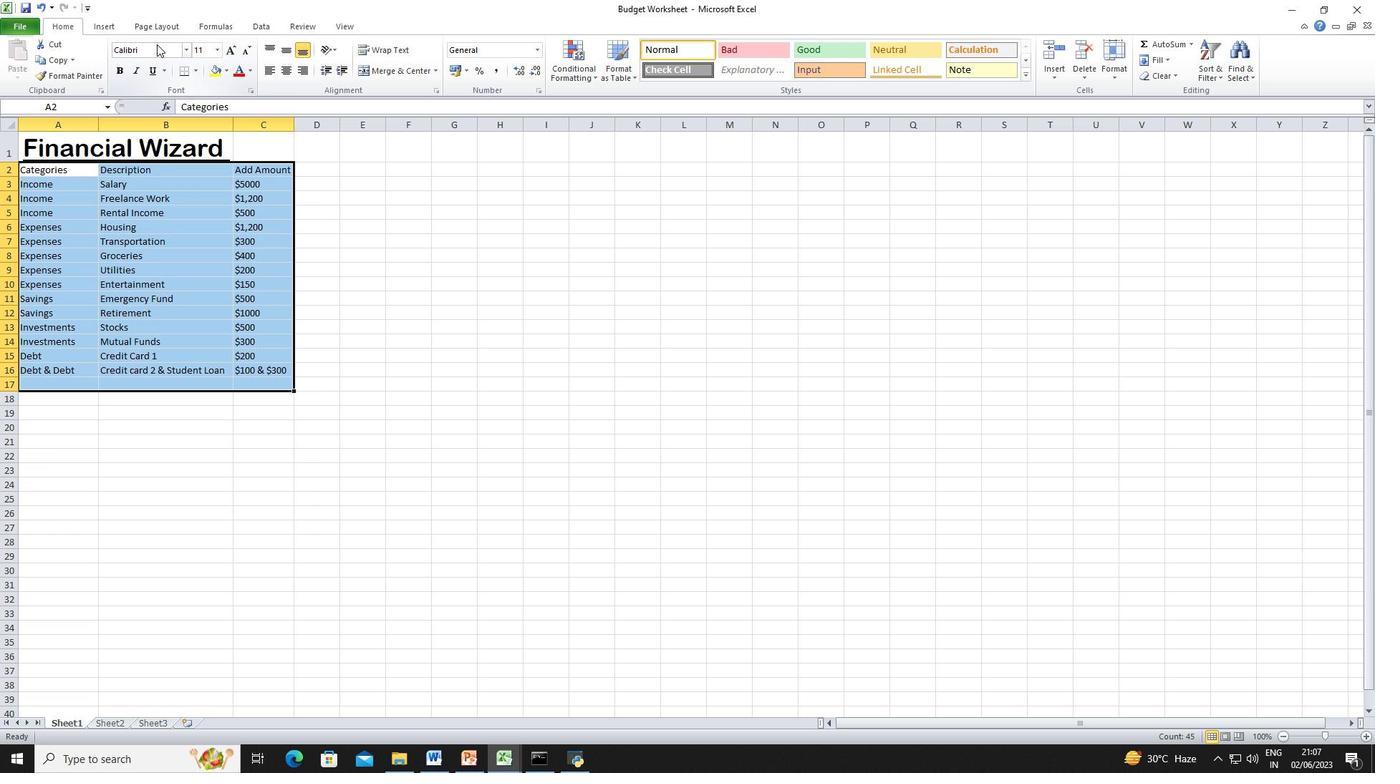 
Action: Mouse moved to (160, 55)
Screenshot: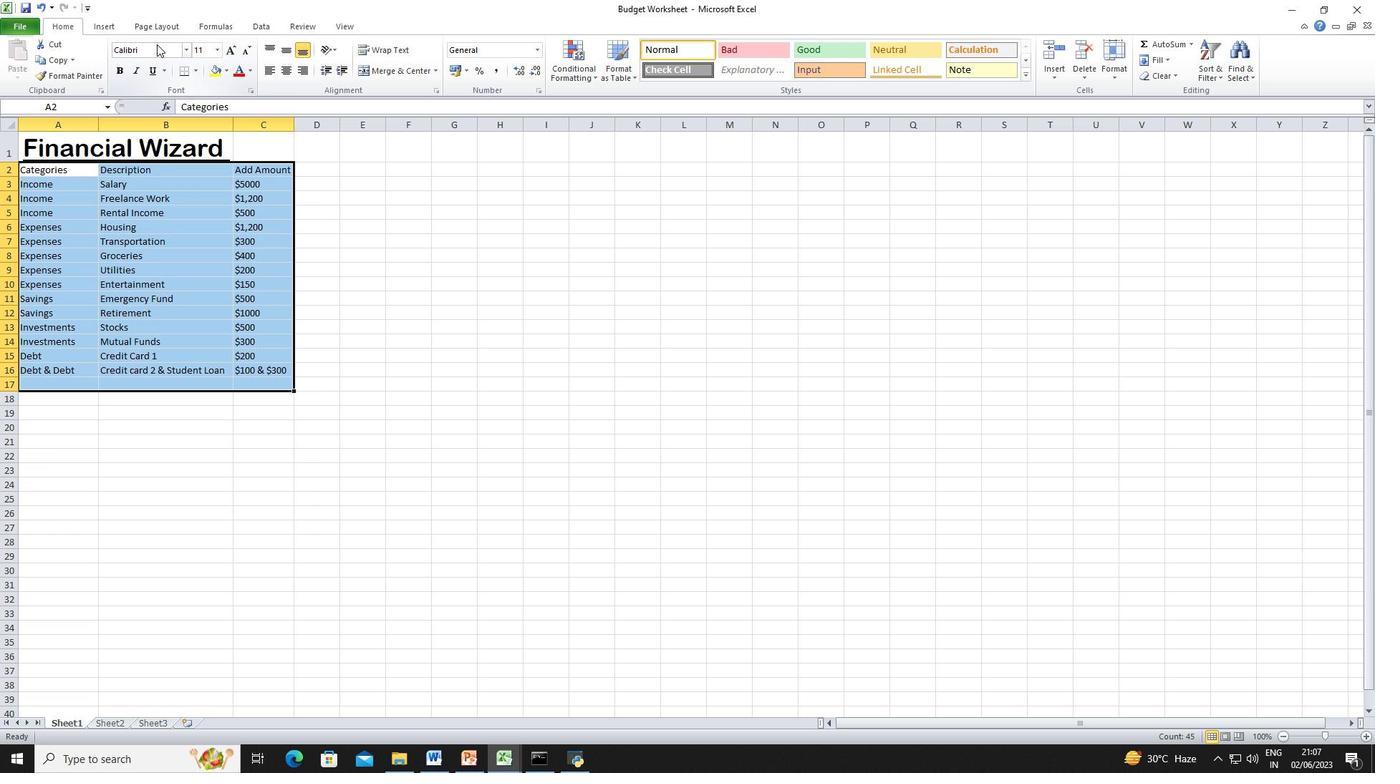 
Action: Mouse pressed left at (160, 55)
Screenshot: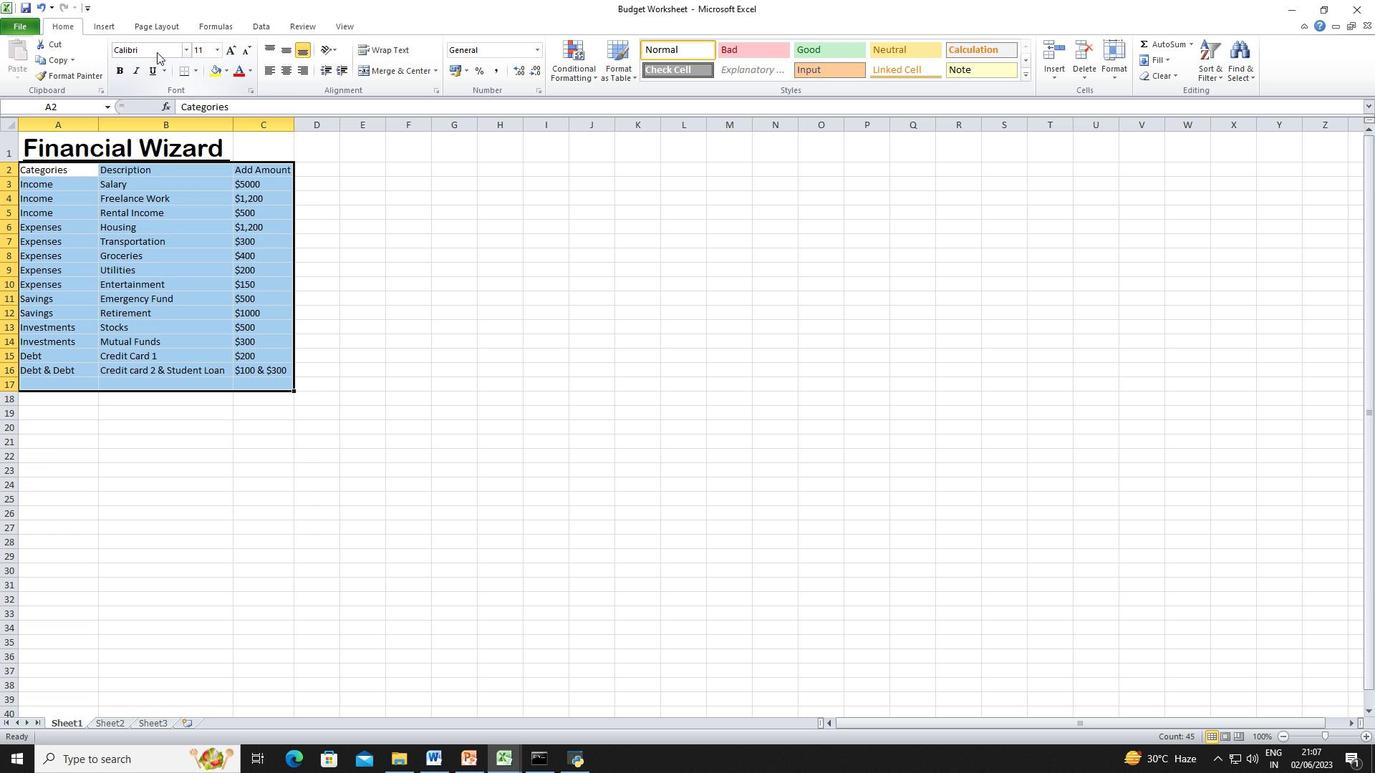 
Action: Mouse moved to (161, 55)
Screenshot: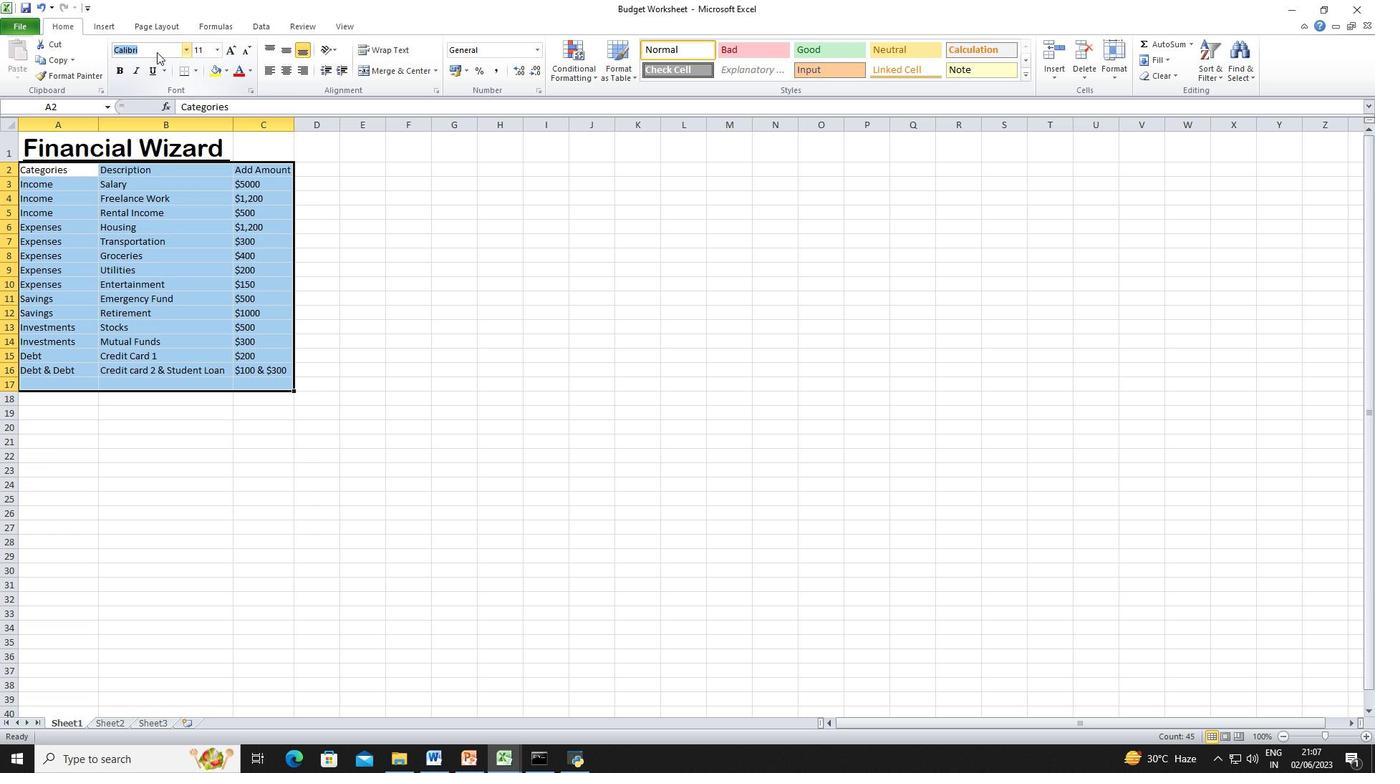 
Action: Mouse pressed left at (161, 55)
Screenshot: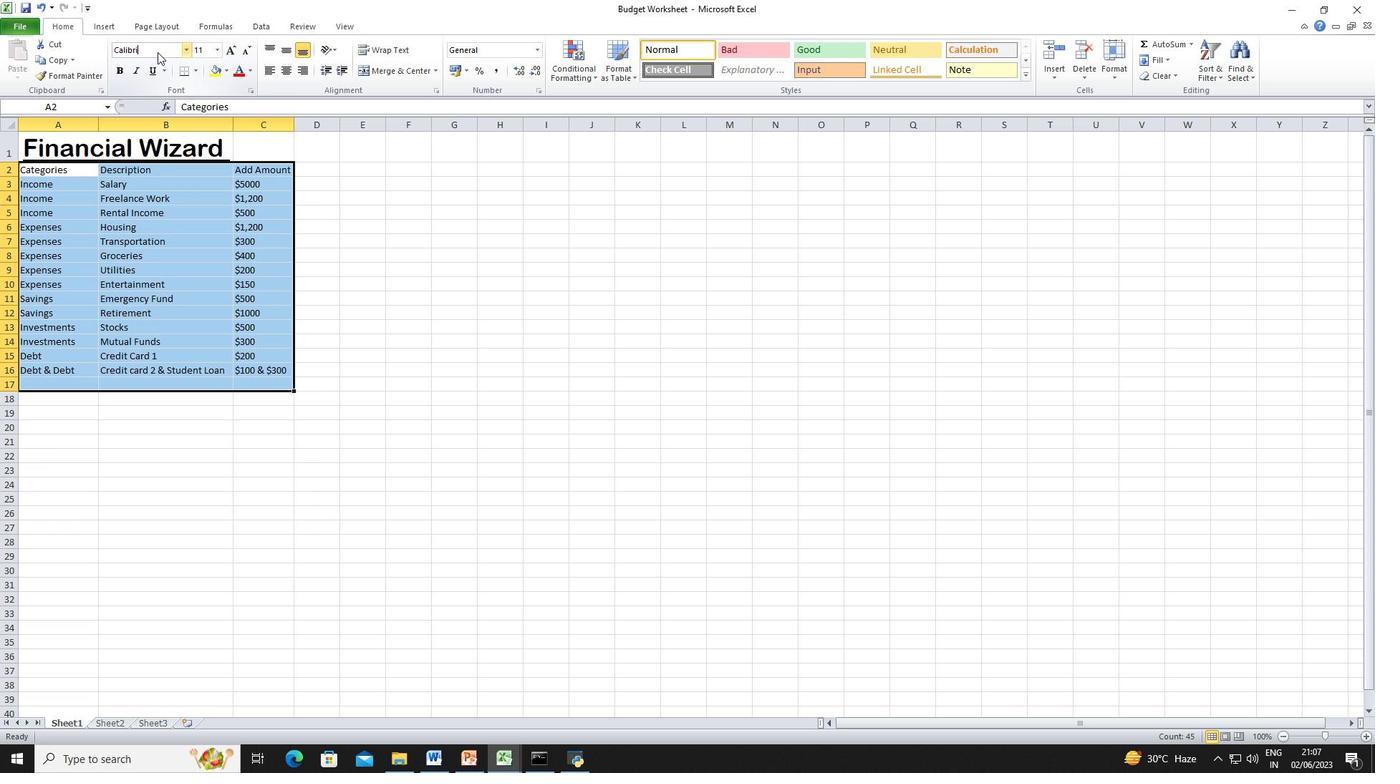 
Action: Mouse moved to (600, 77)
Screenshot: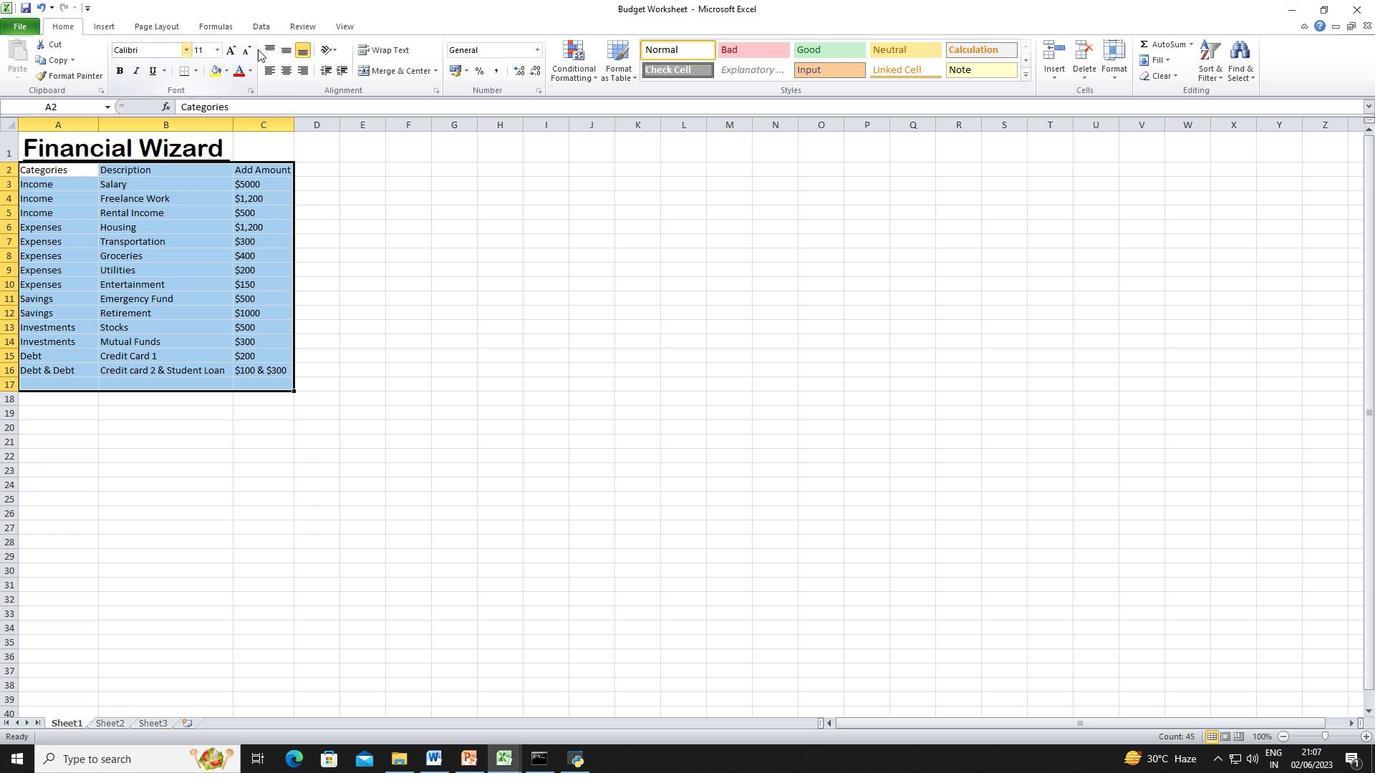 
Action: Key pressed <Key.backspace><Key.backspace><Key.backspace><Key.backspace><Key.backspace><Key.backspace><Key.backspace><Key.shift_r>Browallia<Key.space><Key.shift_r><Key.shift_r><Key.shift_r><Key.shift_r><Key.shift_r><Key.shift_r><Key.shift_r>New<Key.enter>
Screenshot: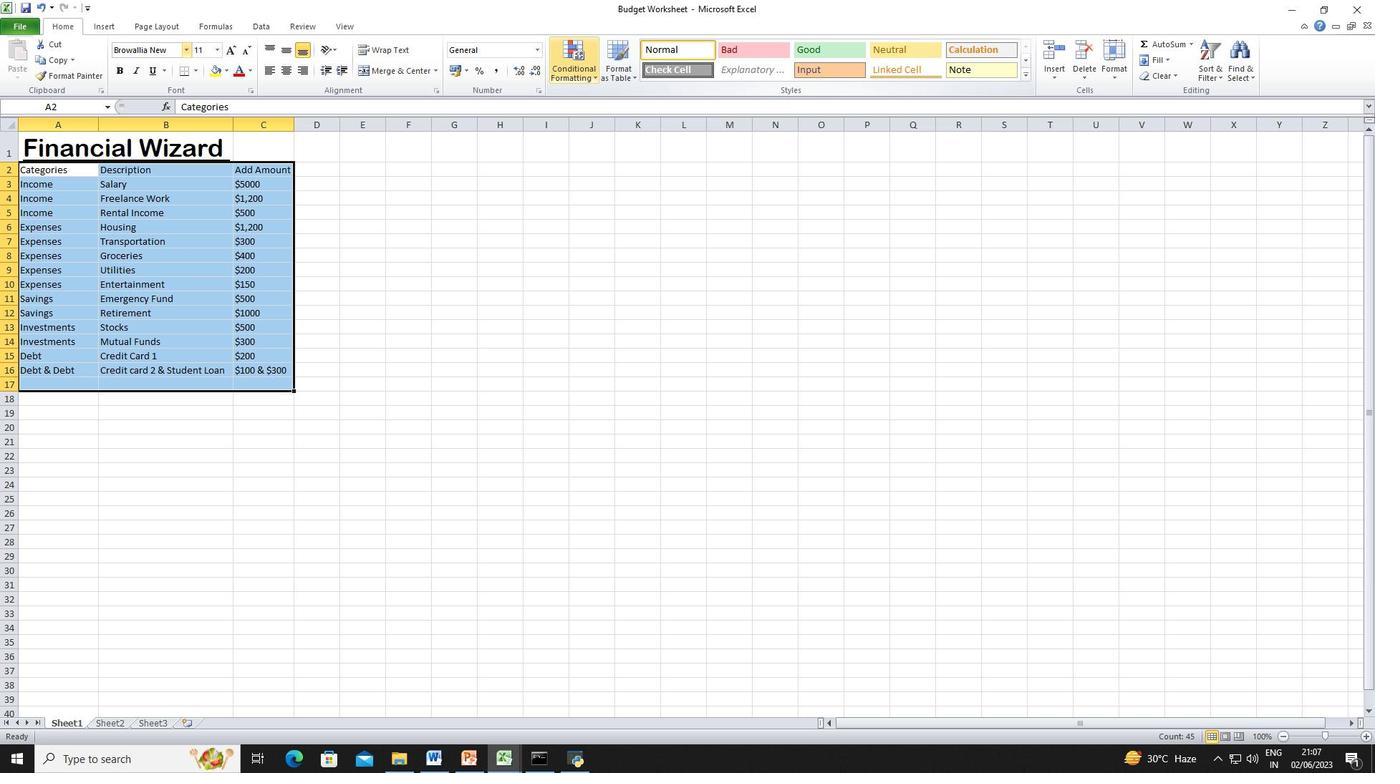 
Action: Mouse moved to (535, 387)
Screenshot: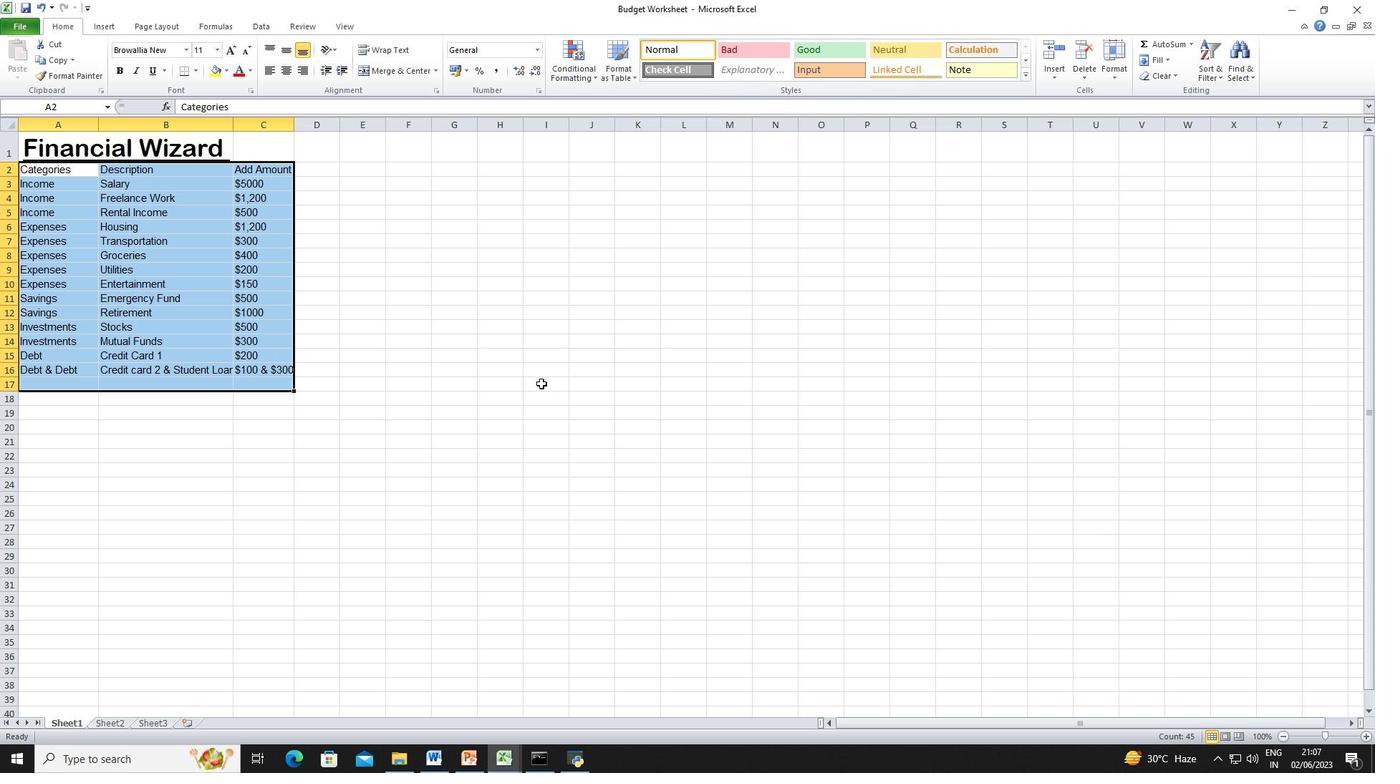 
Action: Mouse pressed left at (535, 387)
Screenshot: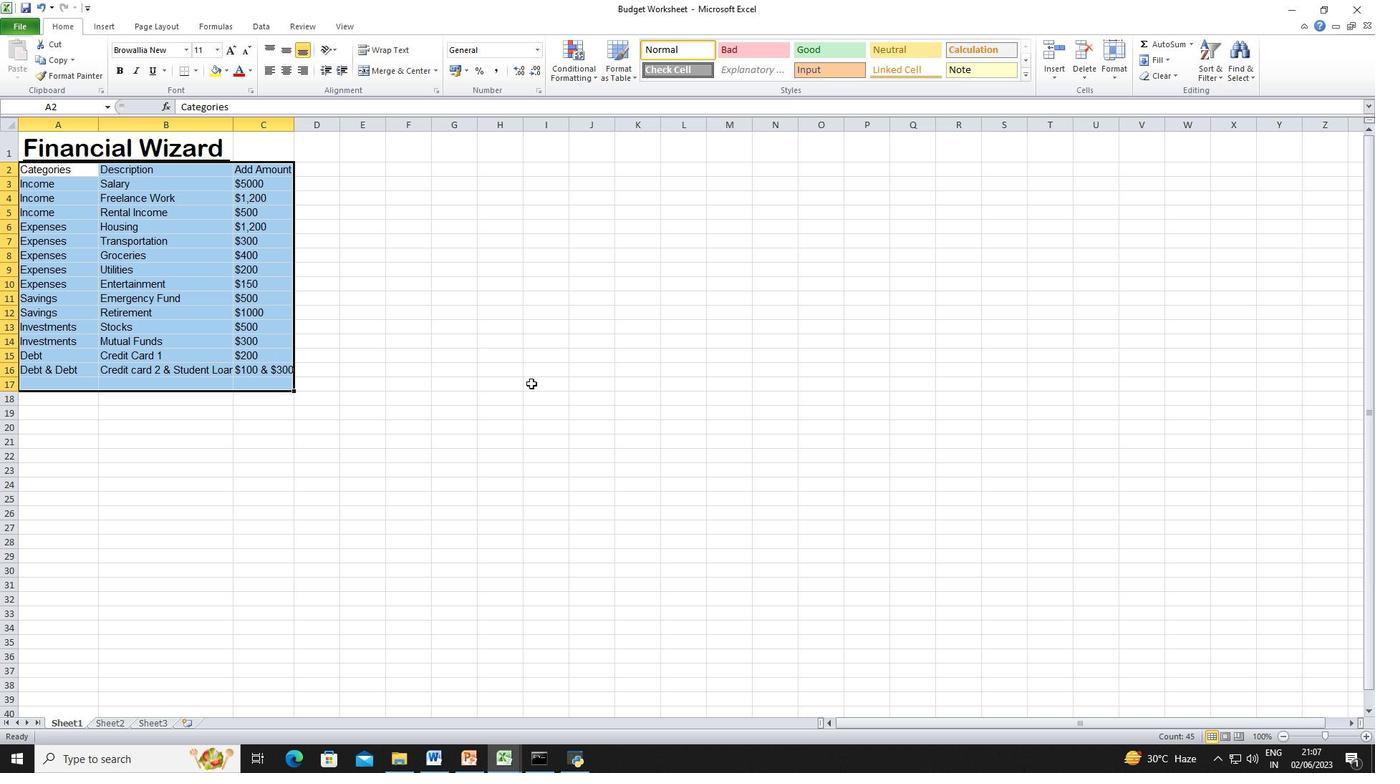 
Action: Mouse moved to (237, 125)
Screenshot: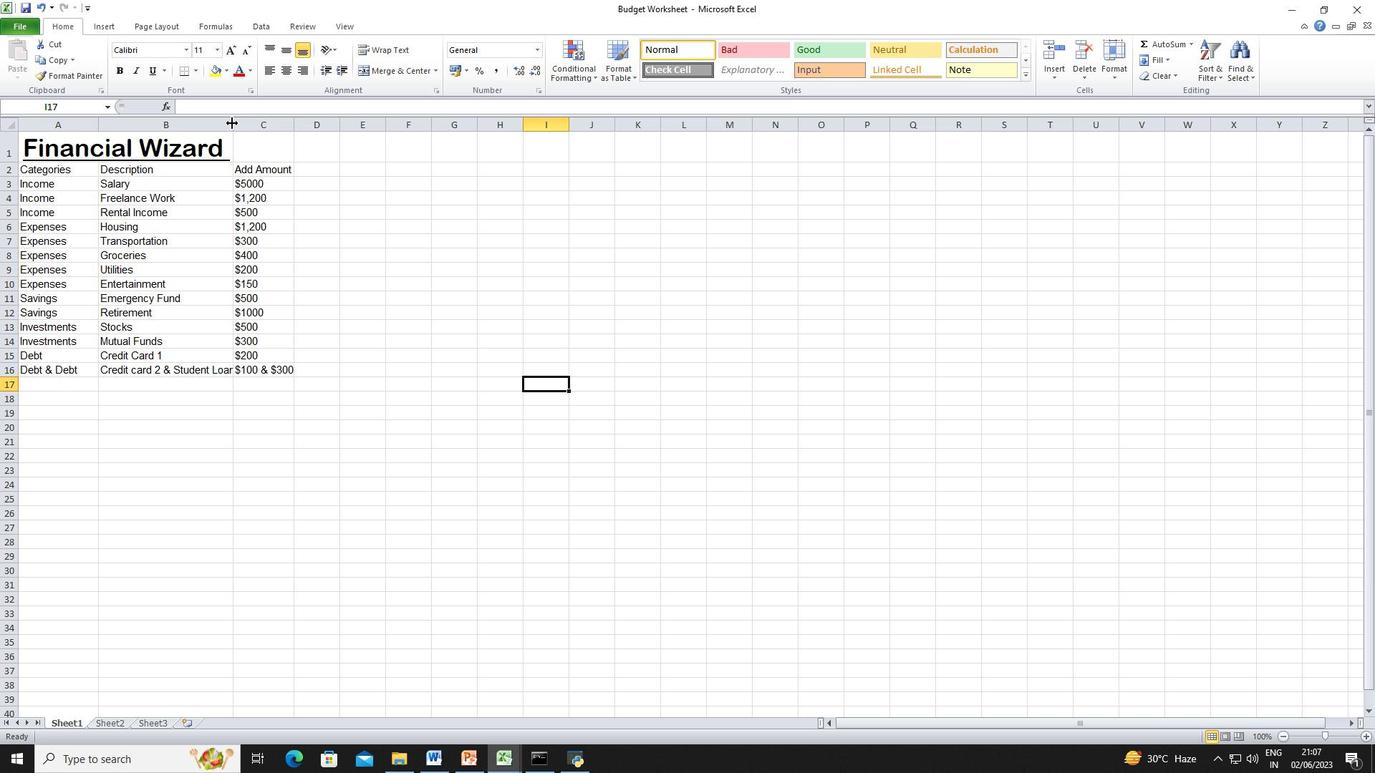 
Action: Mouse pressed left at (237, 125)
Screenshot: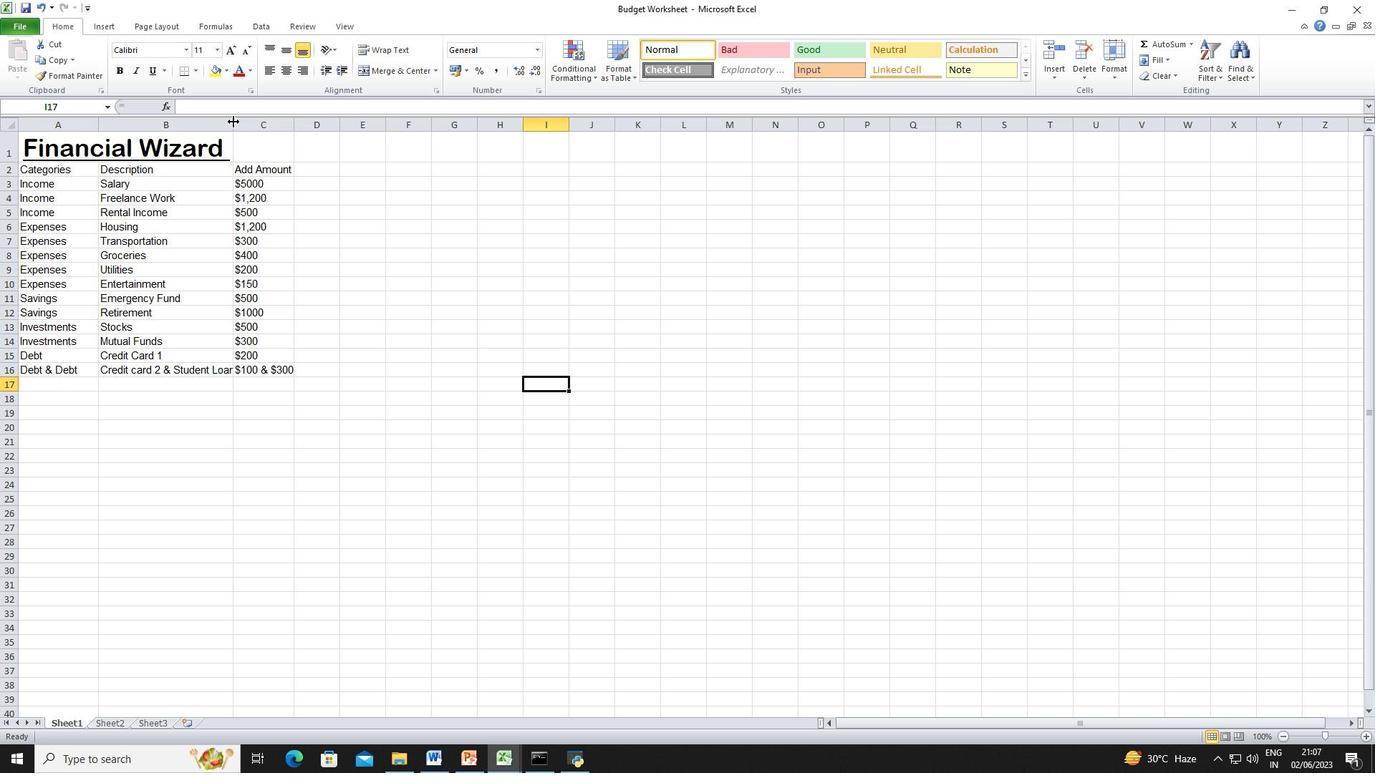 
Action: Mouse pressed left at (237, 125)
Screenshot: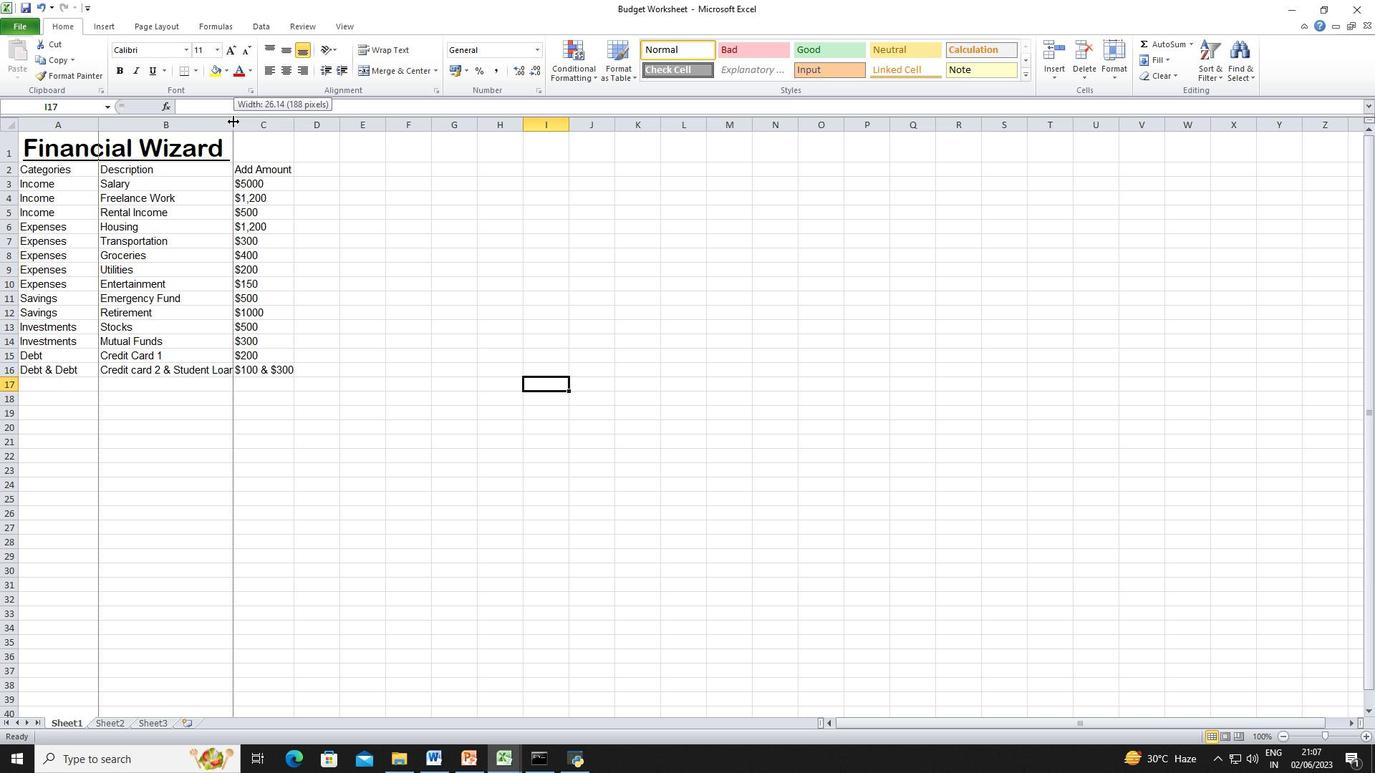 
Action: Mouse moved to (312, 128)
Screenshot: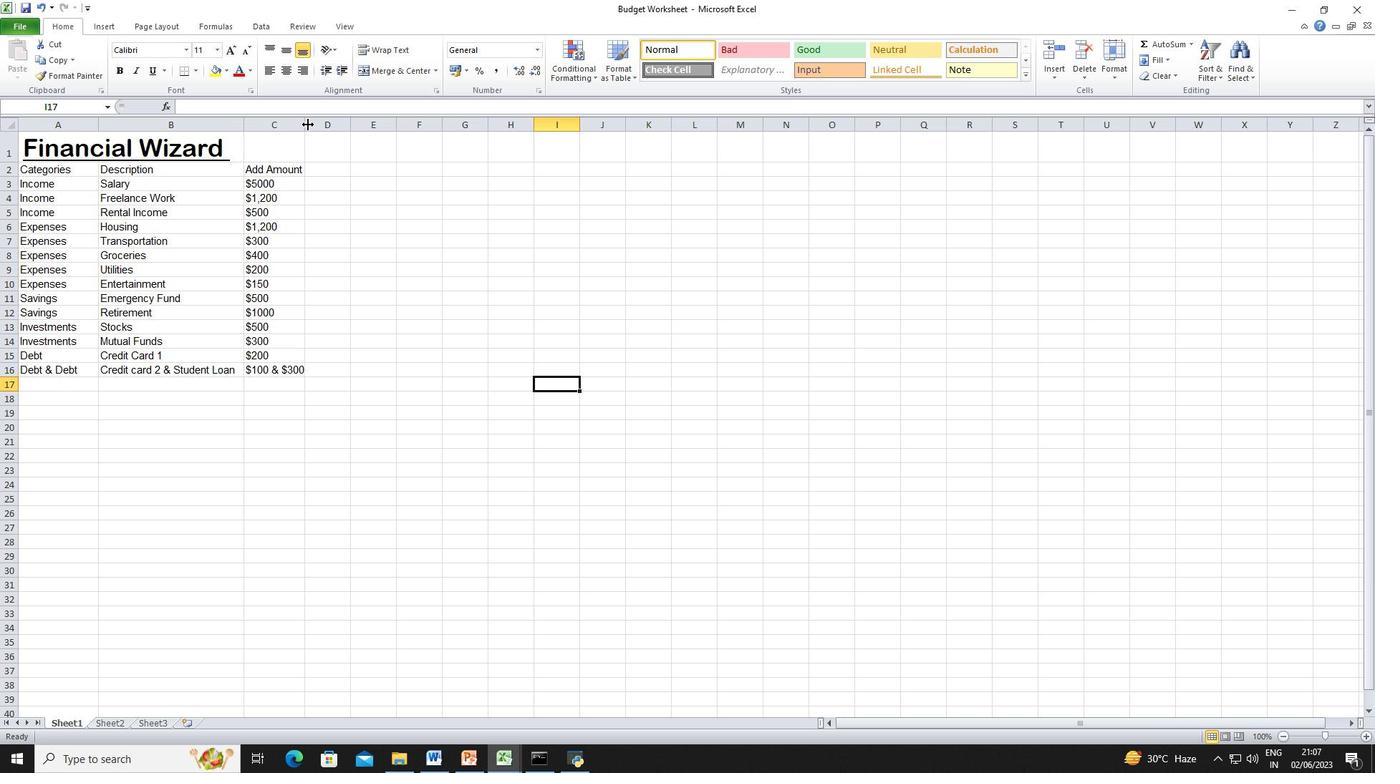 
Action: Mouse pressed left at (312, 128)
Screenshot: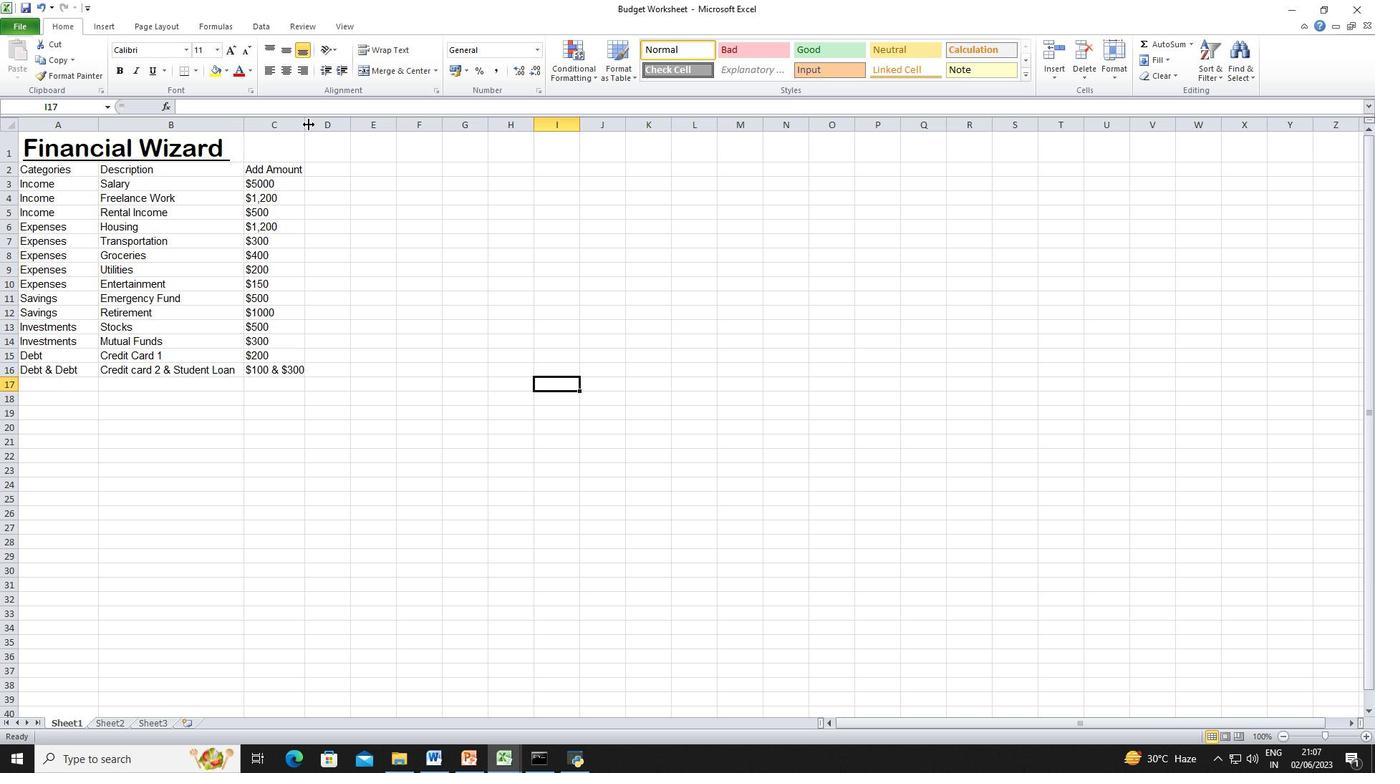 
Action: Mouse pressed left at (312, 128)
Screenshot: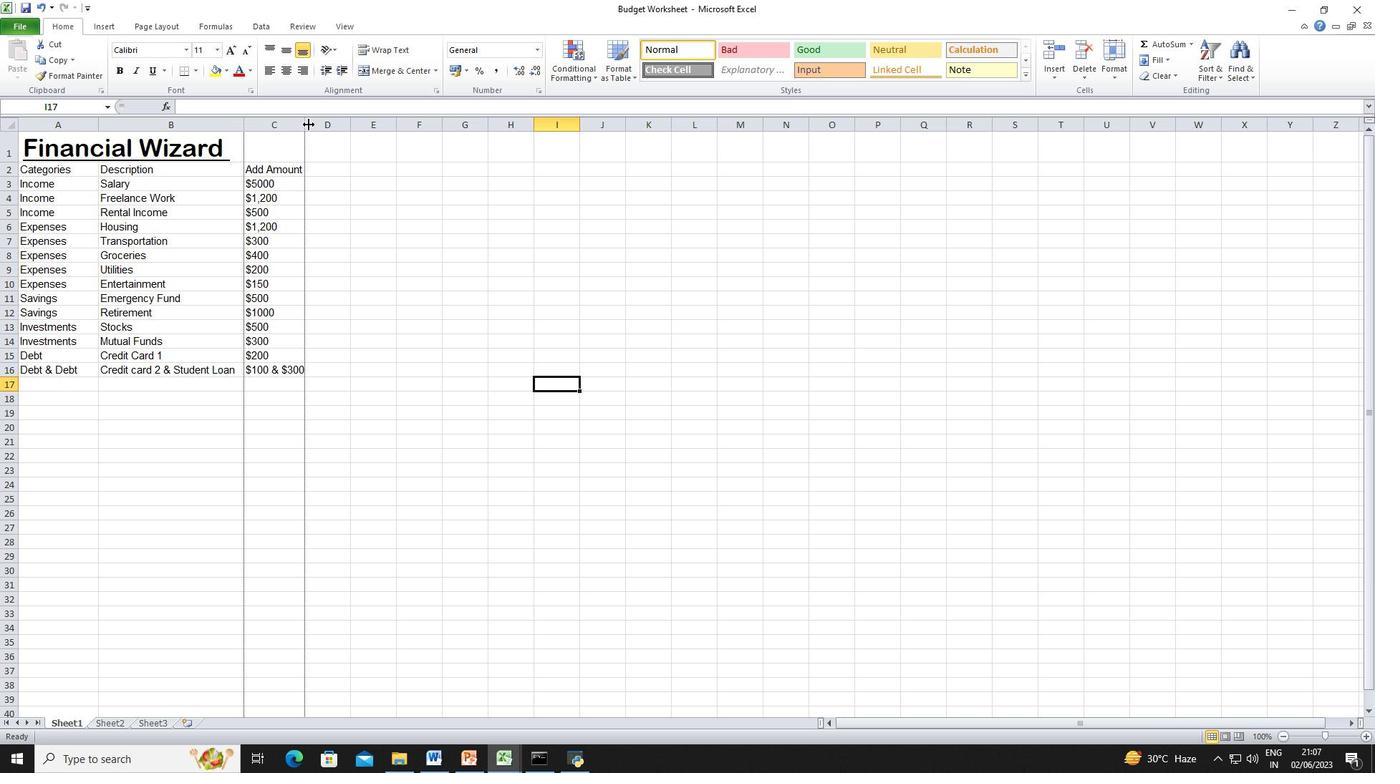 
Action: Mouse moved to (106, 125)
Screenshot: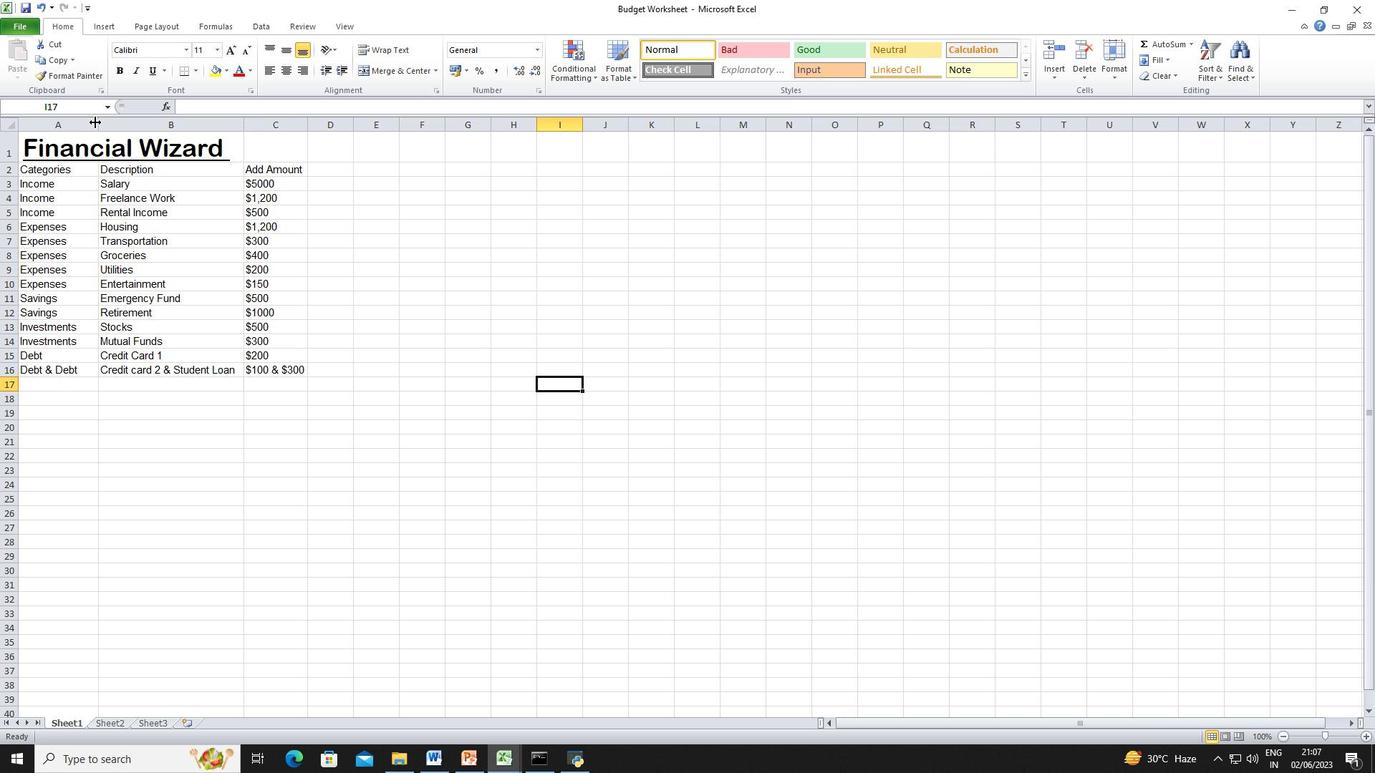 
Action: Mouse pressed left at (106, 125)
Screenshot: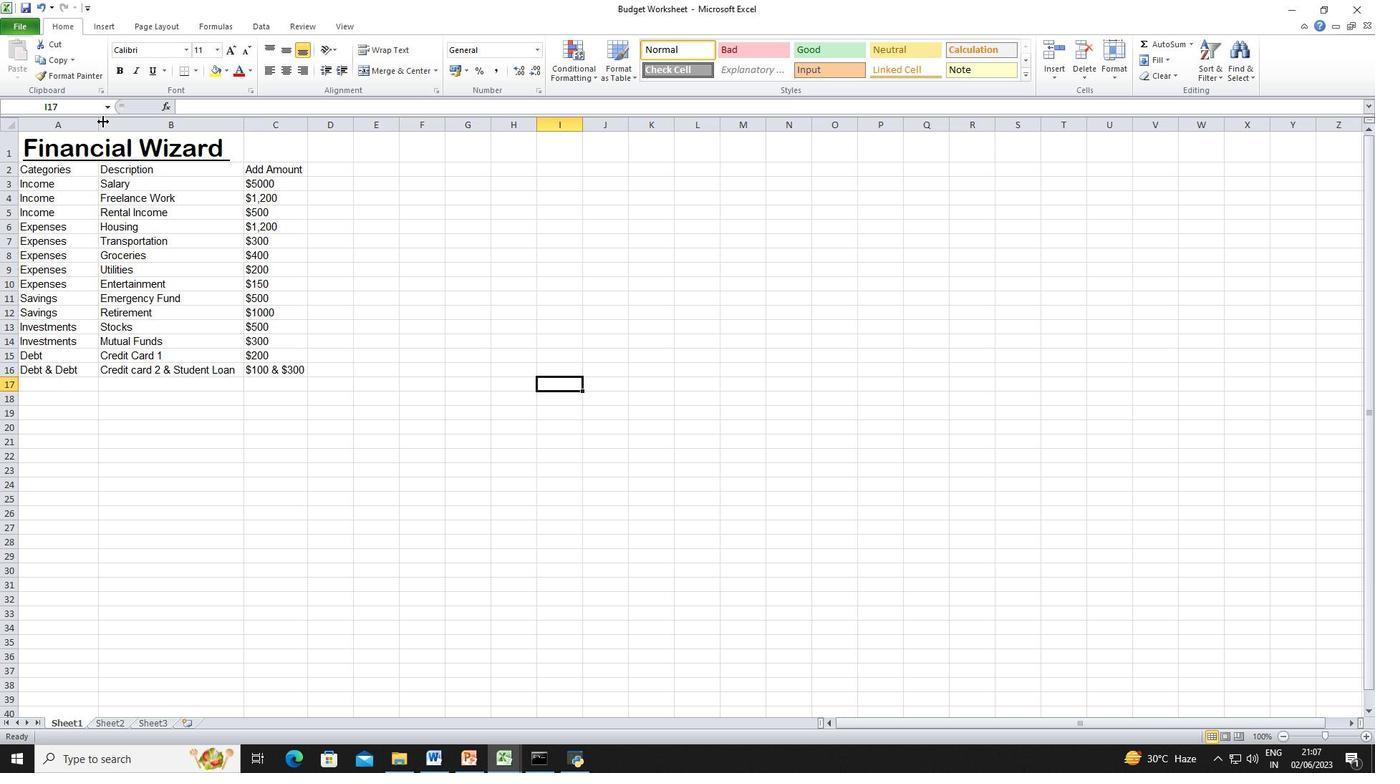 
Action: Mouse moved to (107, 124)
Screenshot: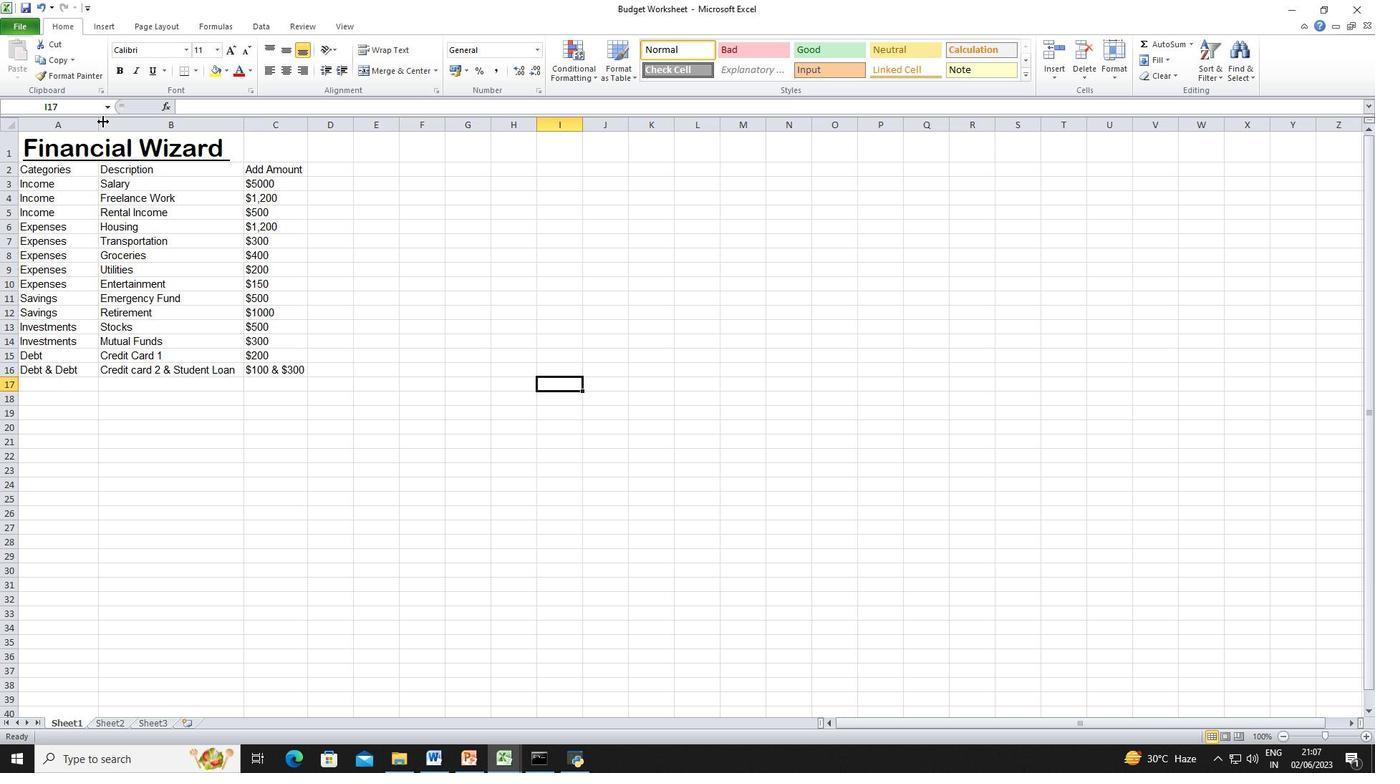 
Action: Mouse pressed left at (107, 124)
Screenshot: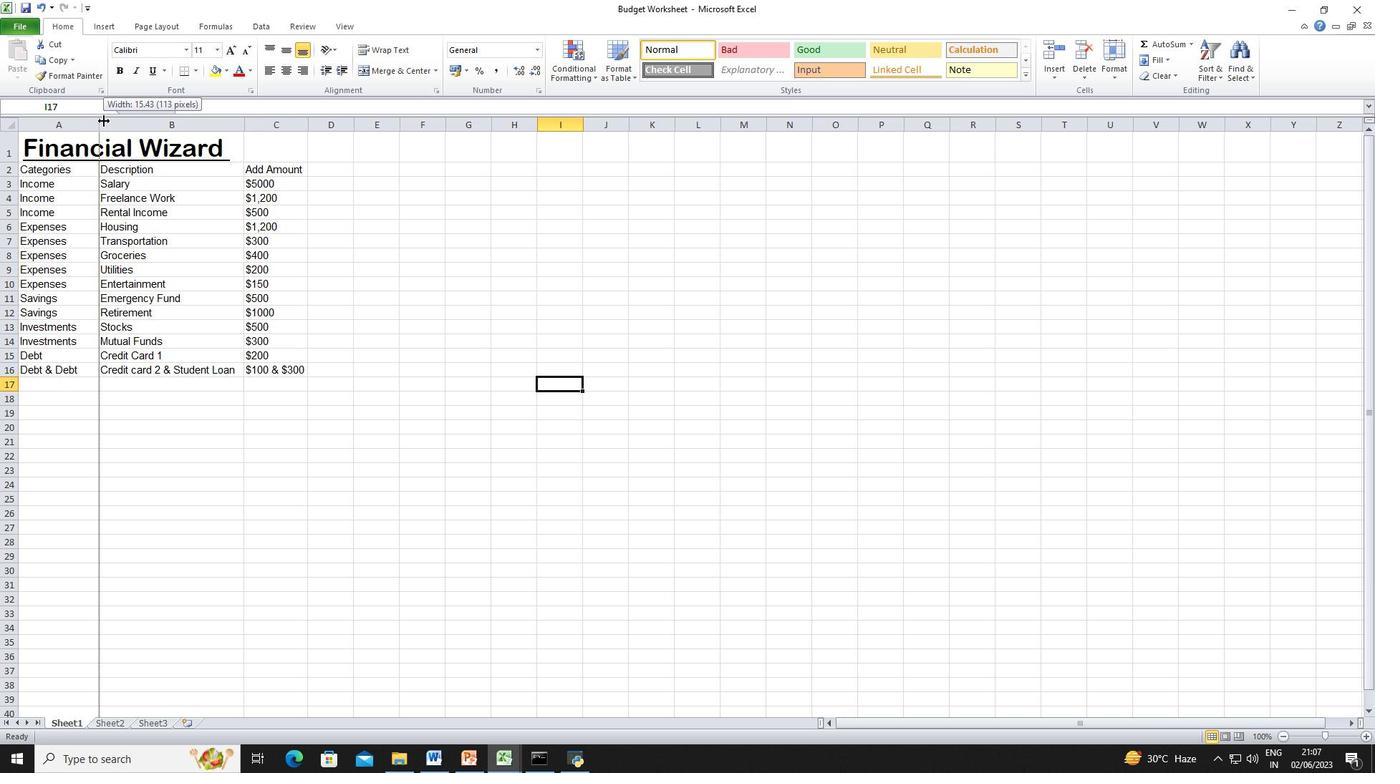 
Action: Mouse moved to (624, 354)
Screenshot: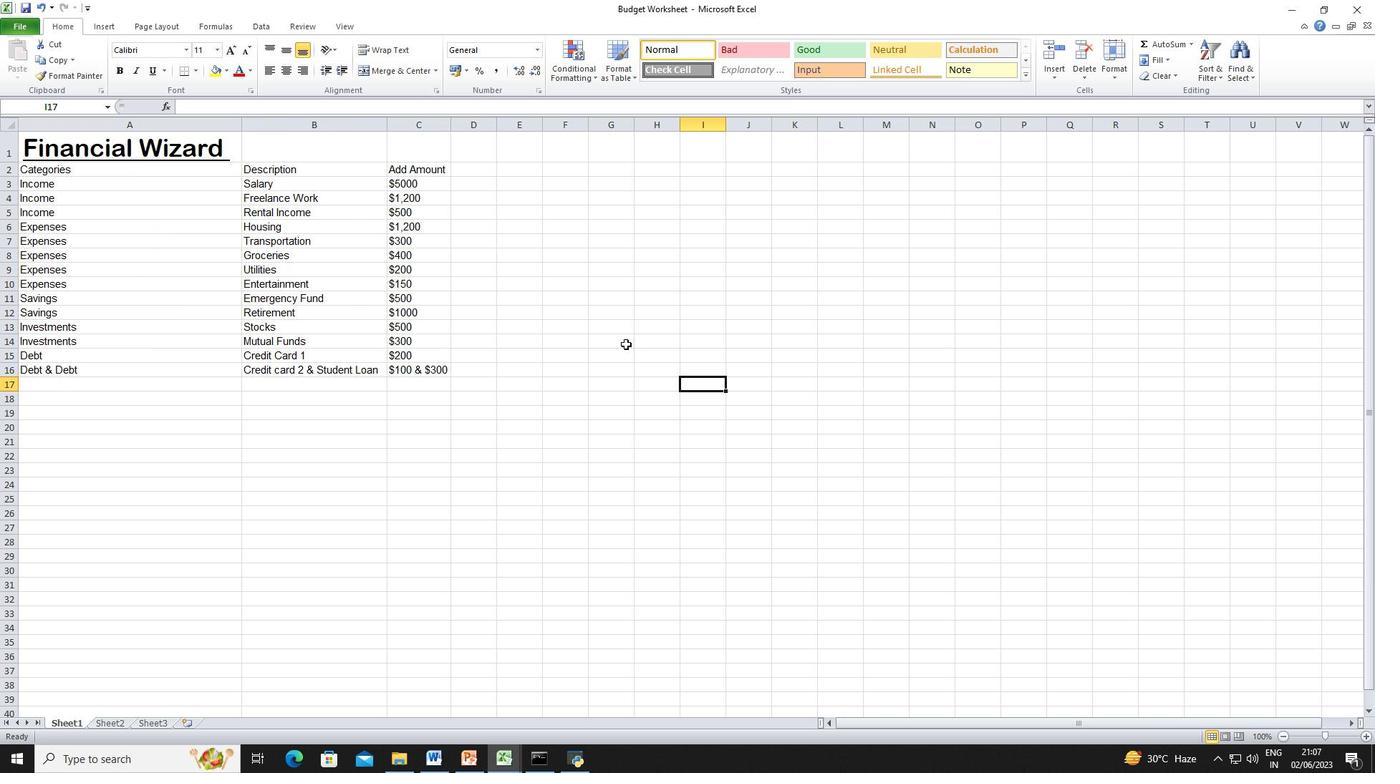 
Action: Mouse pressed left at (624, 354)
Screenshot: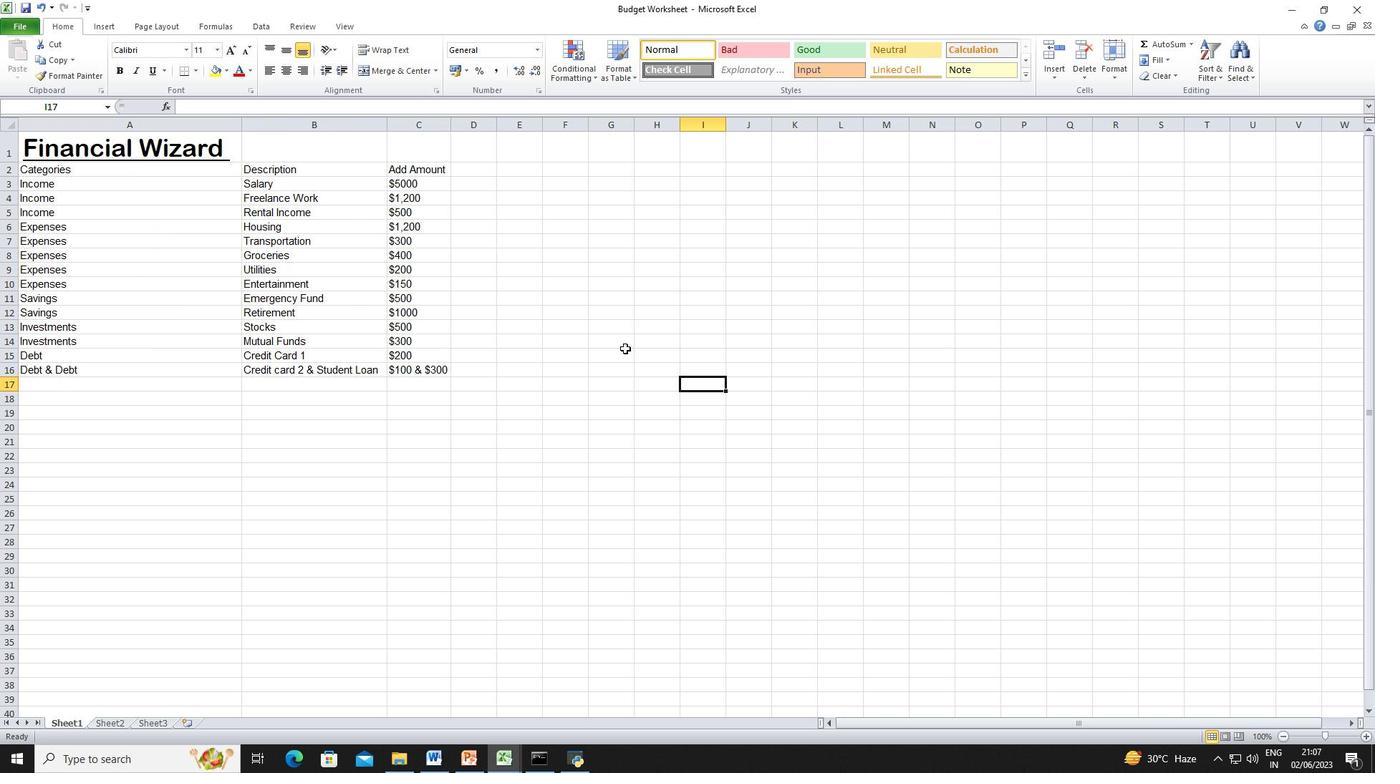 
Action: Mouse moved to (161, 150)
Screenshot: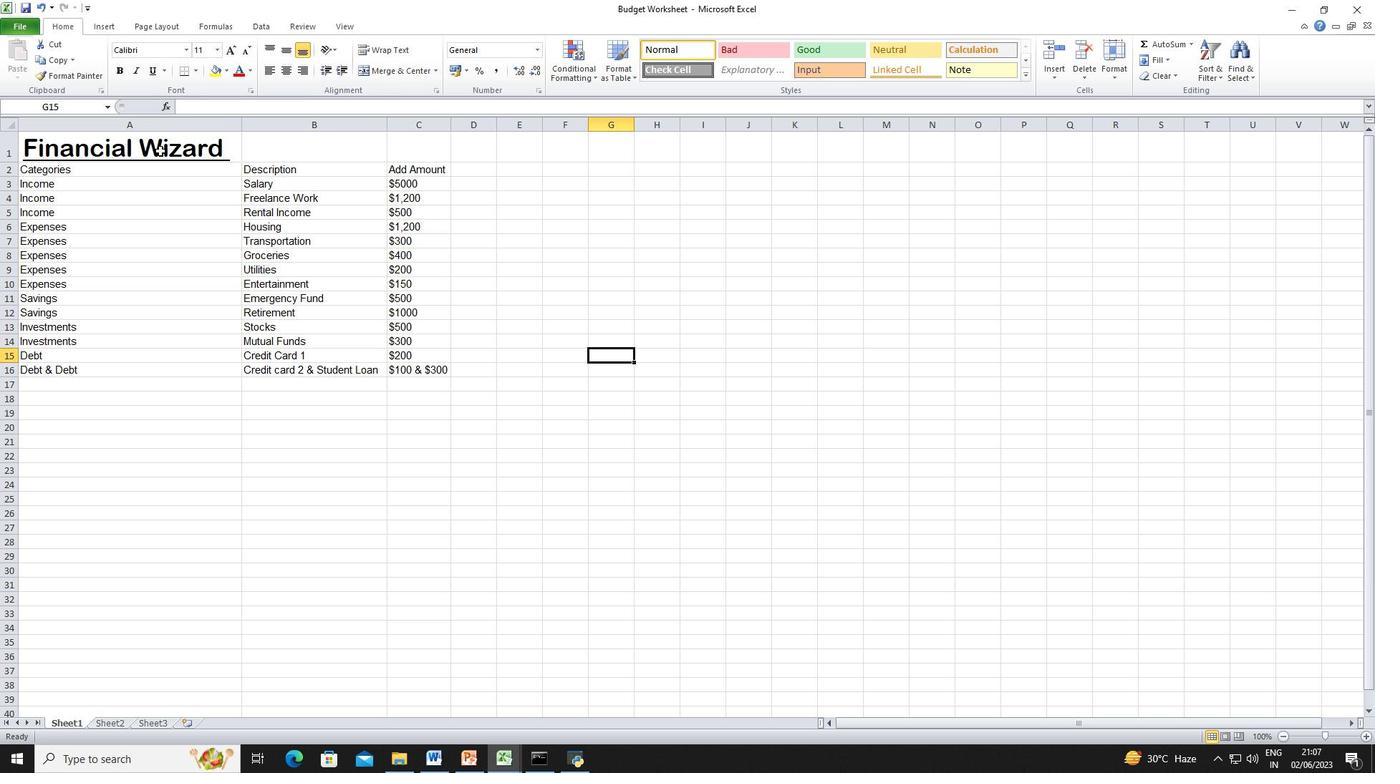
Action: Mouse pressed left at (161, 150)
Screenshot: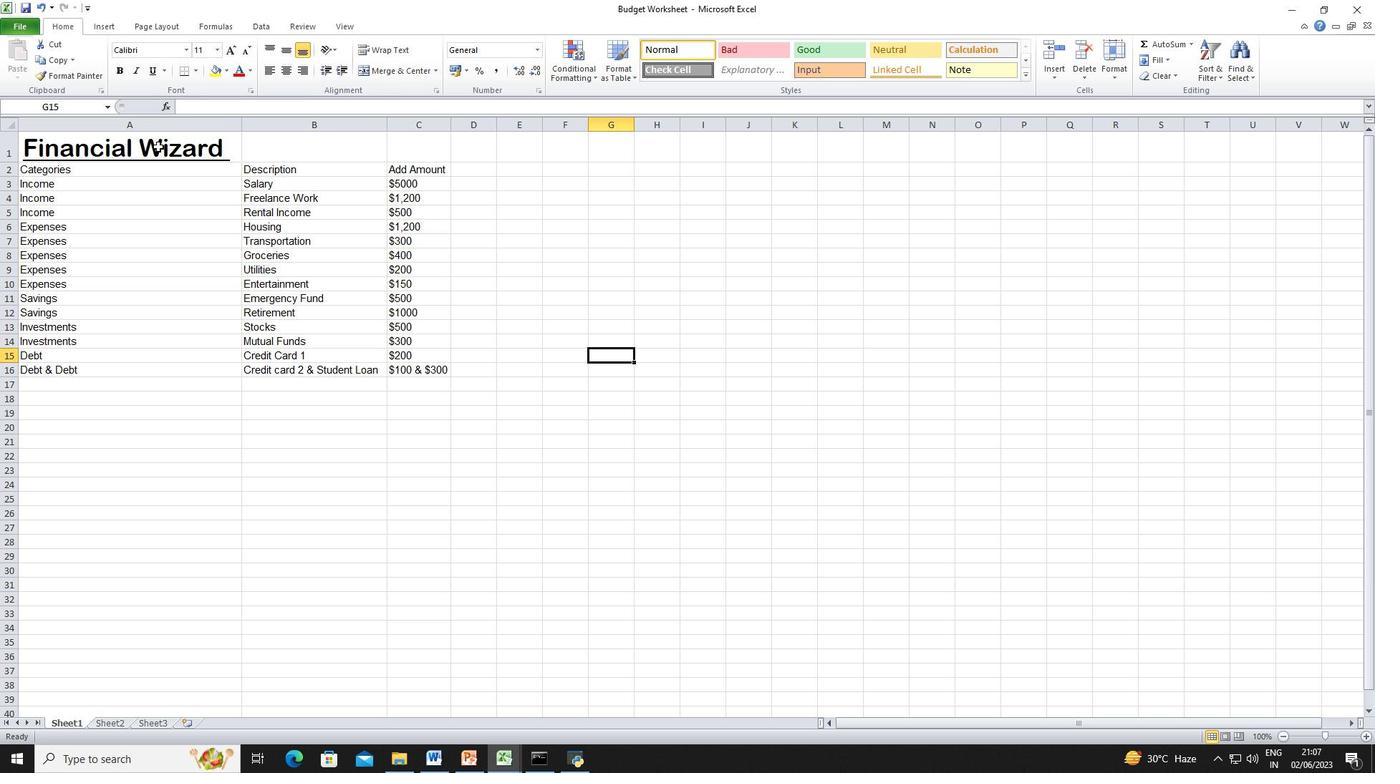 
Action: Mouse moved to (294, 55)
Screenshot: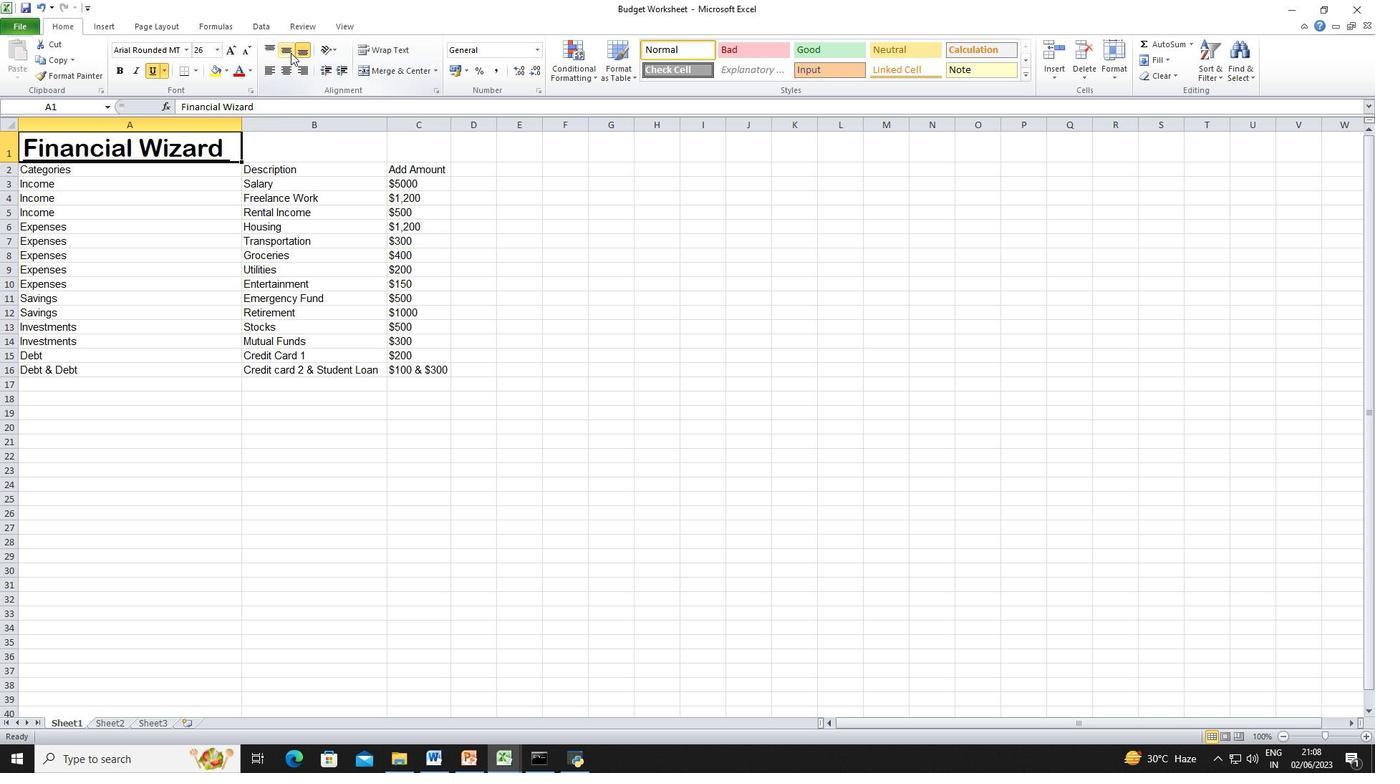 
Action: Mouse pressed left at (294, 55)
Screenshot: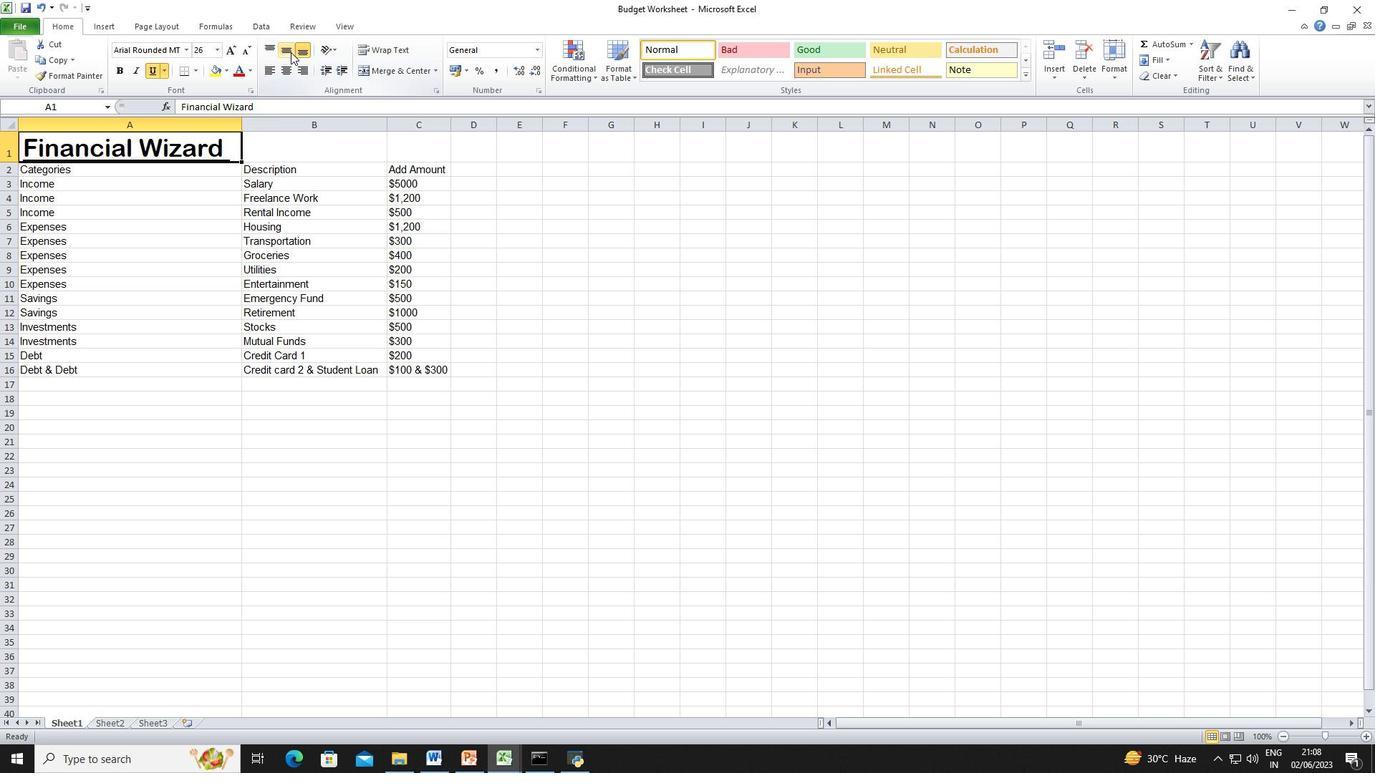 
Action: Mouse moved to (287, 353)
Screenshot: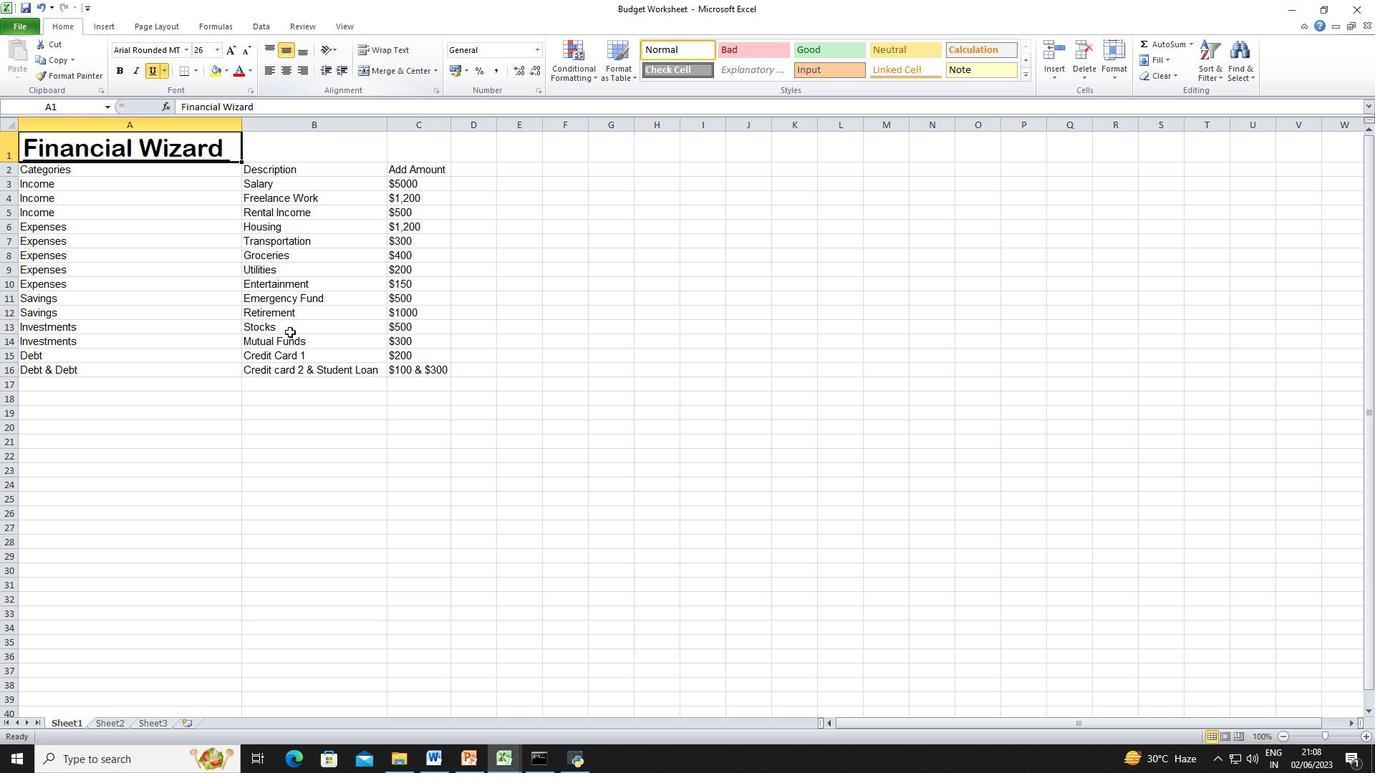 
Action: Mouse pressed left at (287, 353)
Screenshot: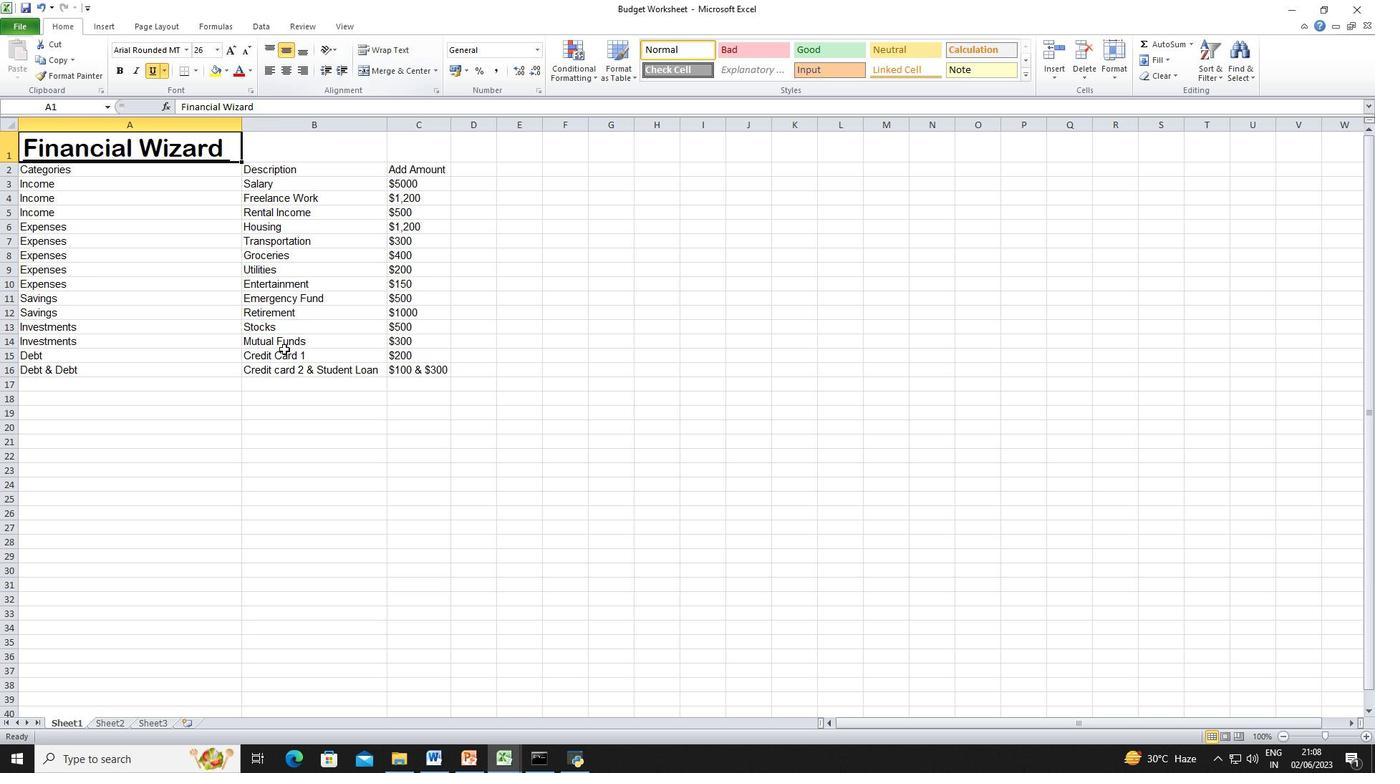 
Action: Mouse moved to (81, 180)
Screenshot: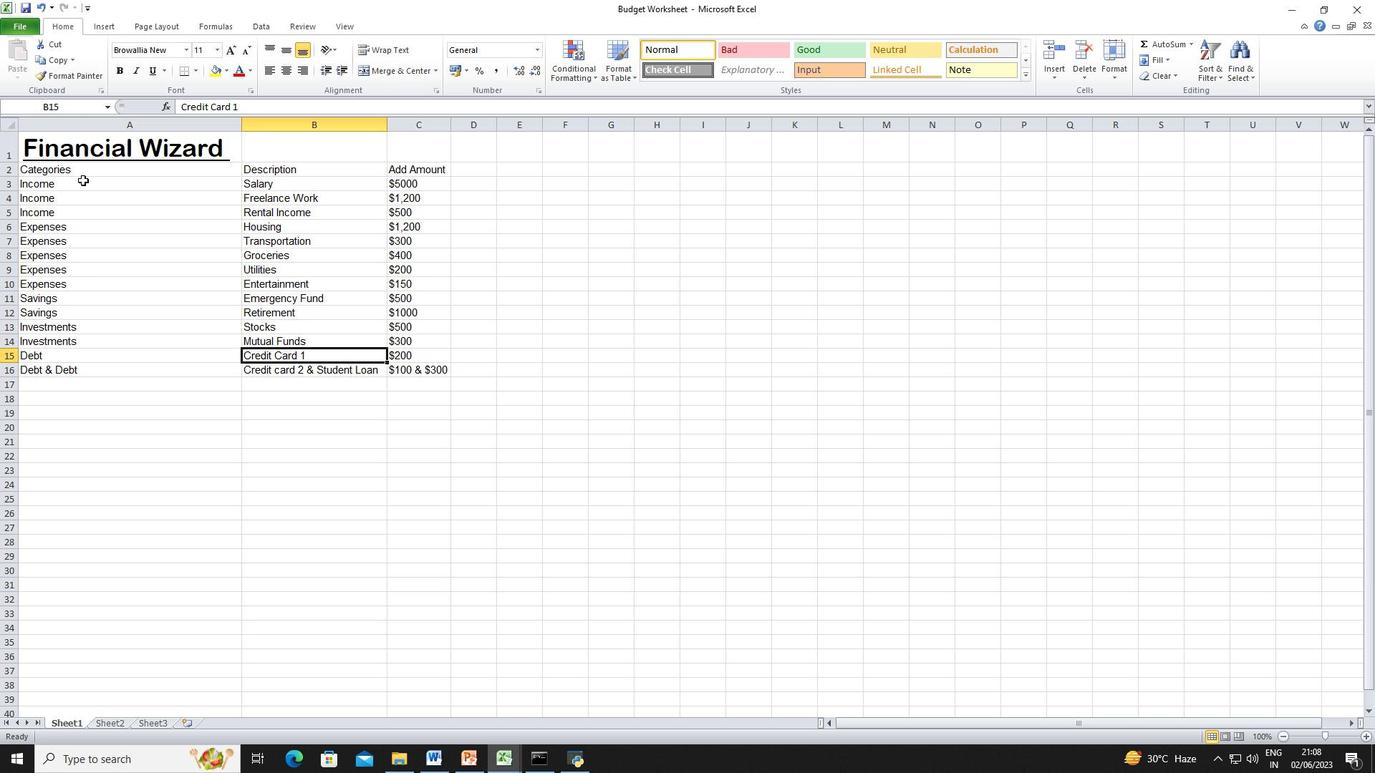 
Action: Mouse pressed left at (81, 180)
Screenshot: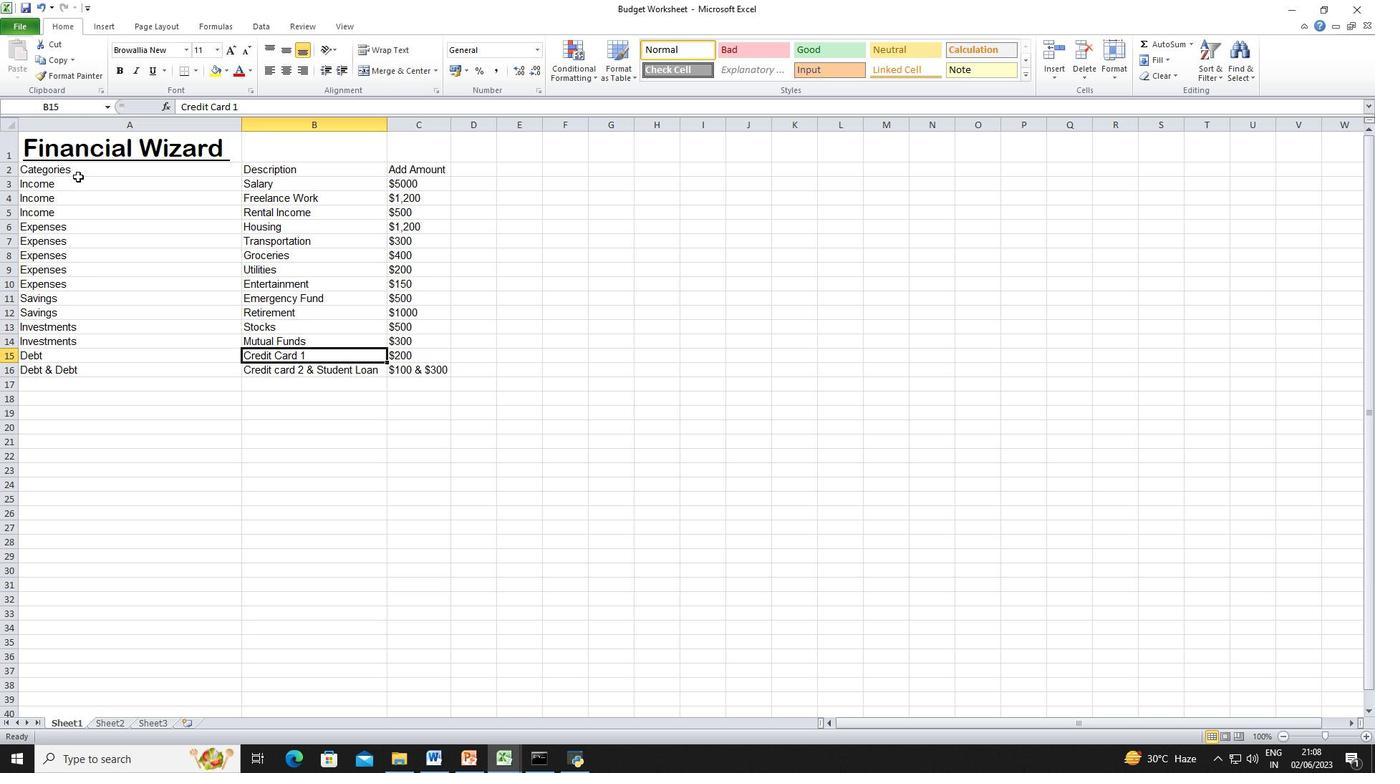 
Action: Mouse moved to (471, 441)
Screenshot: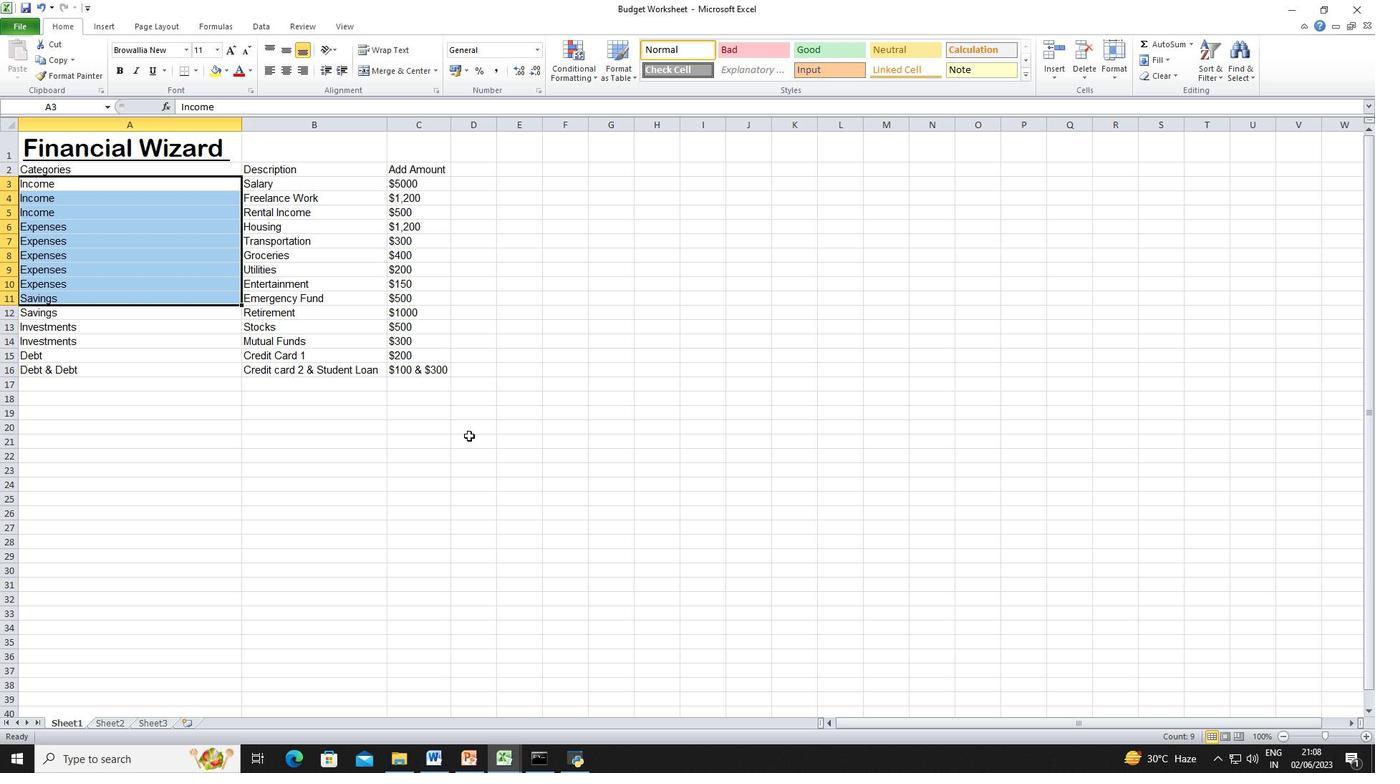 
Action: Mouse pressed left at (471, 441)
Screenshot: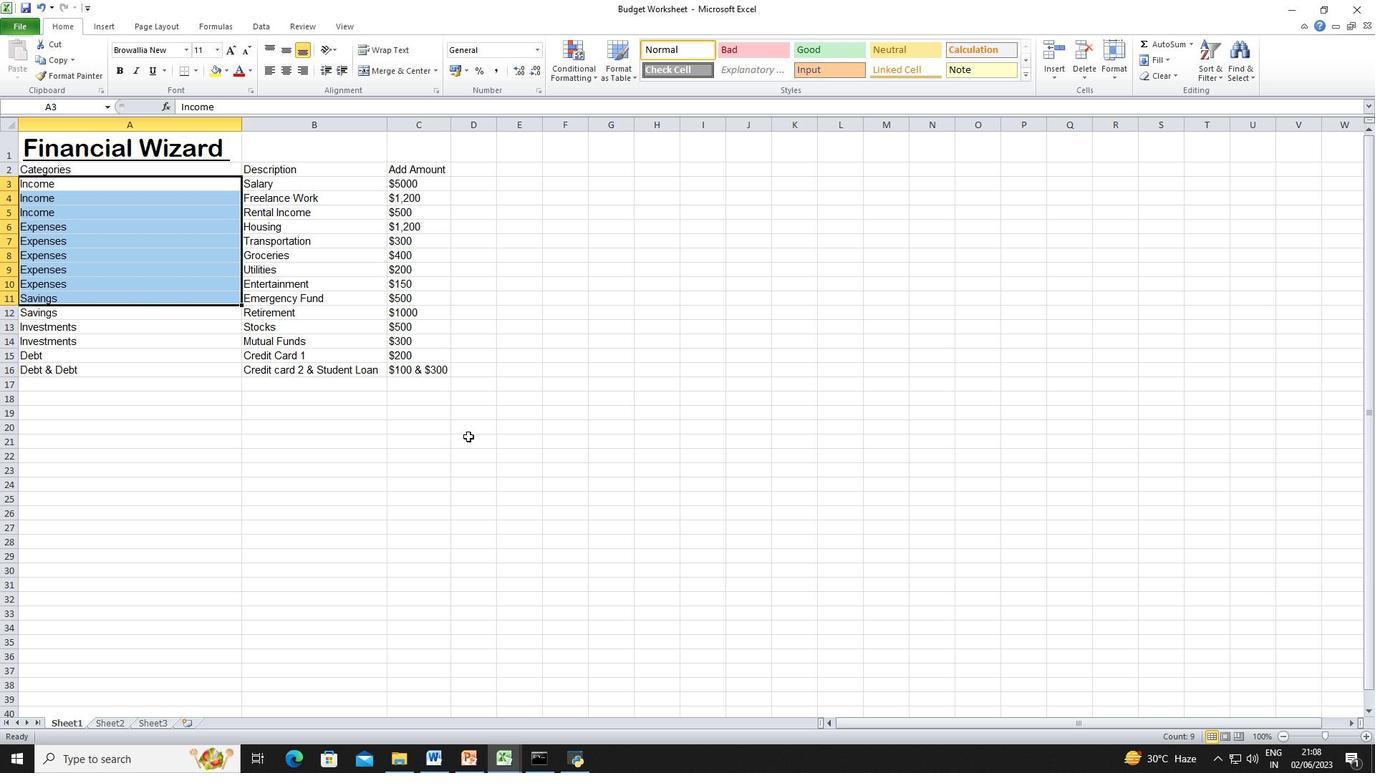 
Action: Mouse moved to (133, 175)
Screenshot: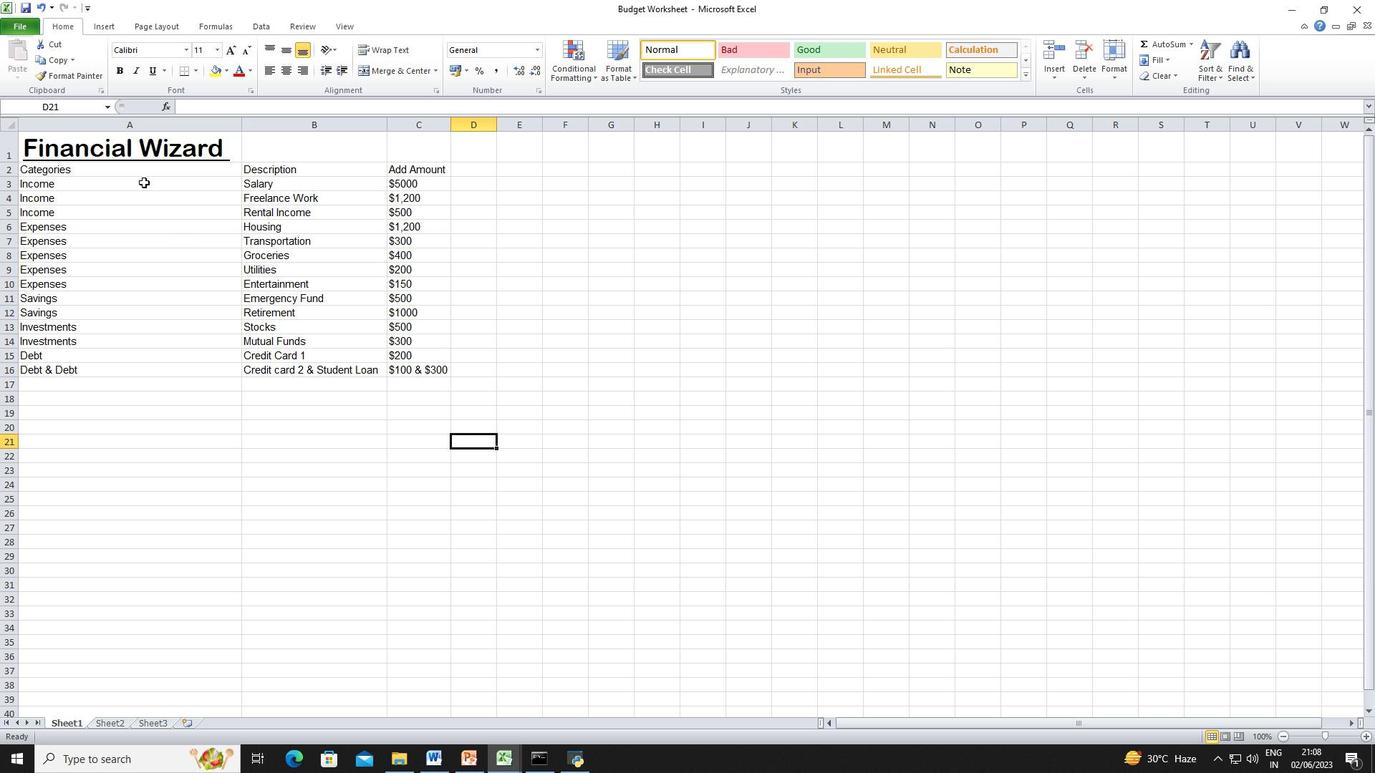 
Action: Mouse pressed left at (133, 175)
Screenshot: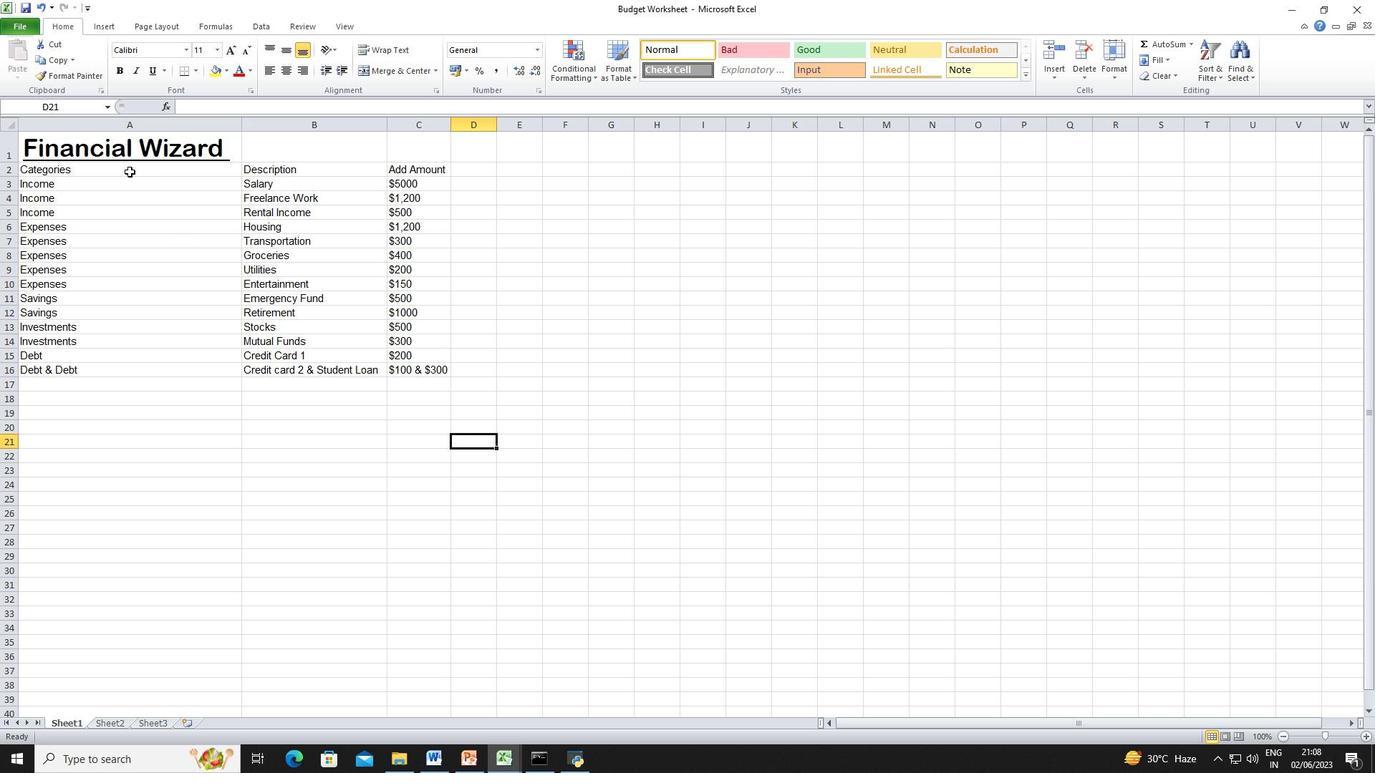 
Action: Mouse moved to (272, 80)
Screenshot: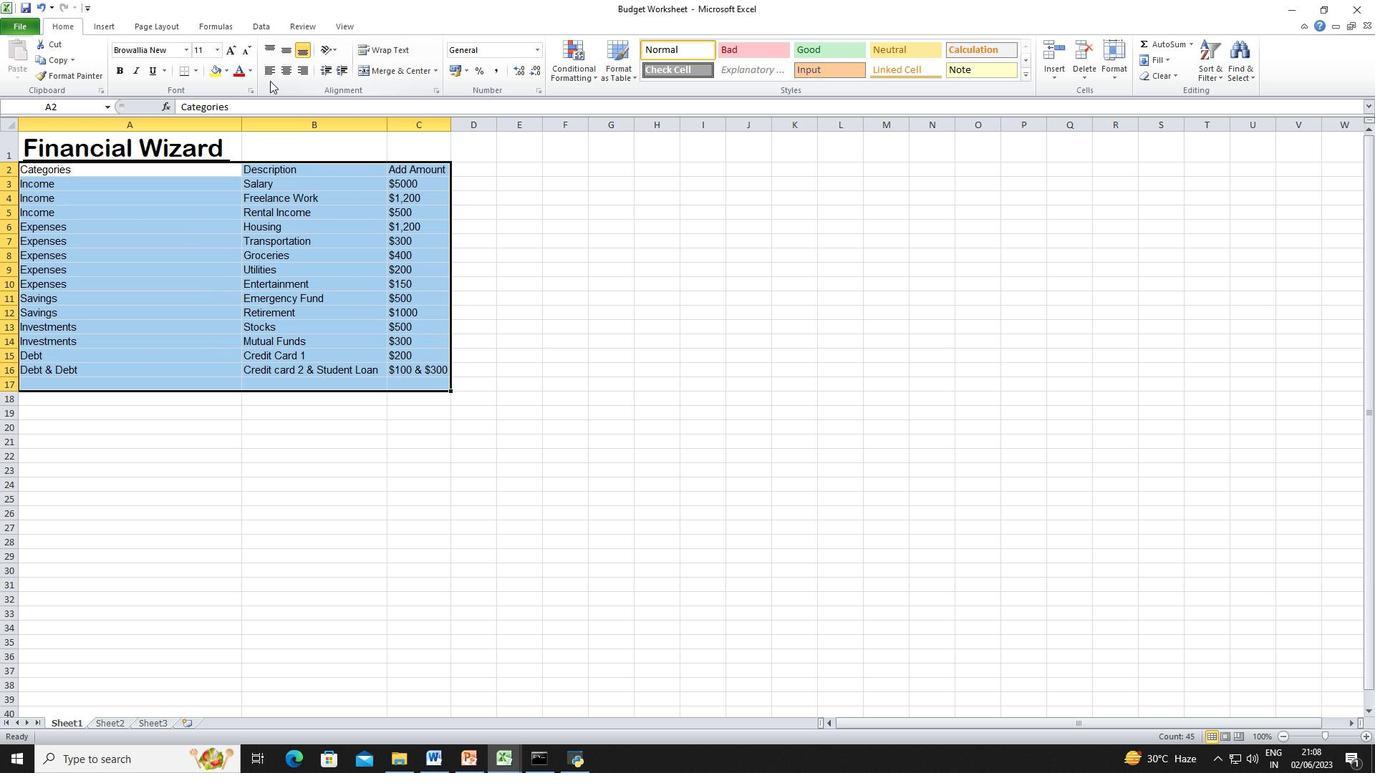 
Action: Mouse pressed left at (272, 80)
Screenshot: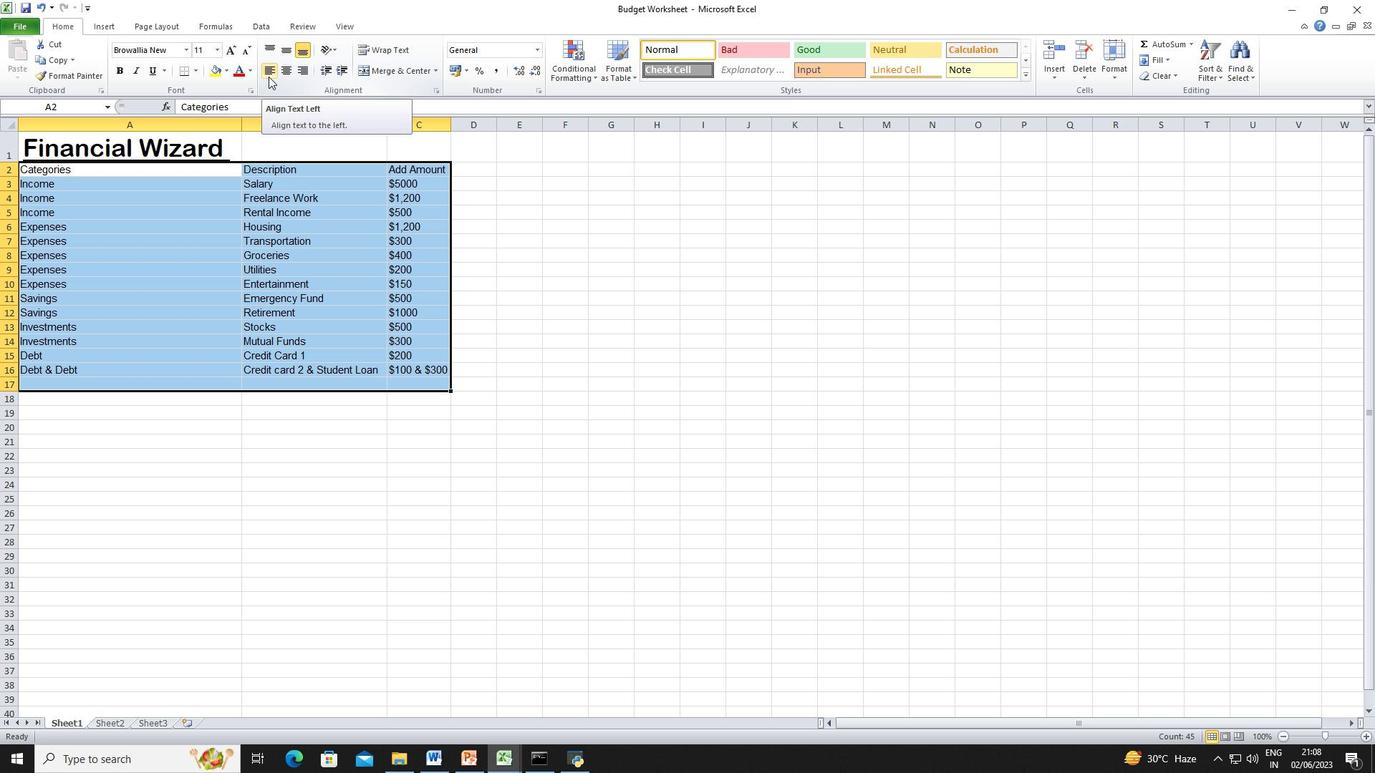 
Action: Mouse moved to (650, 300)
Screenshot: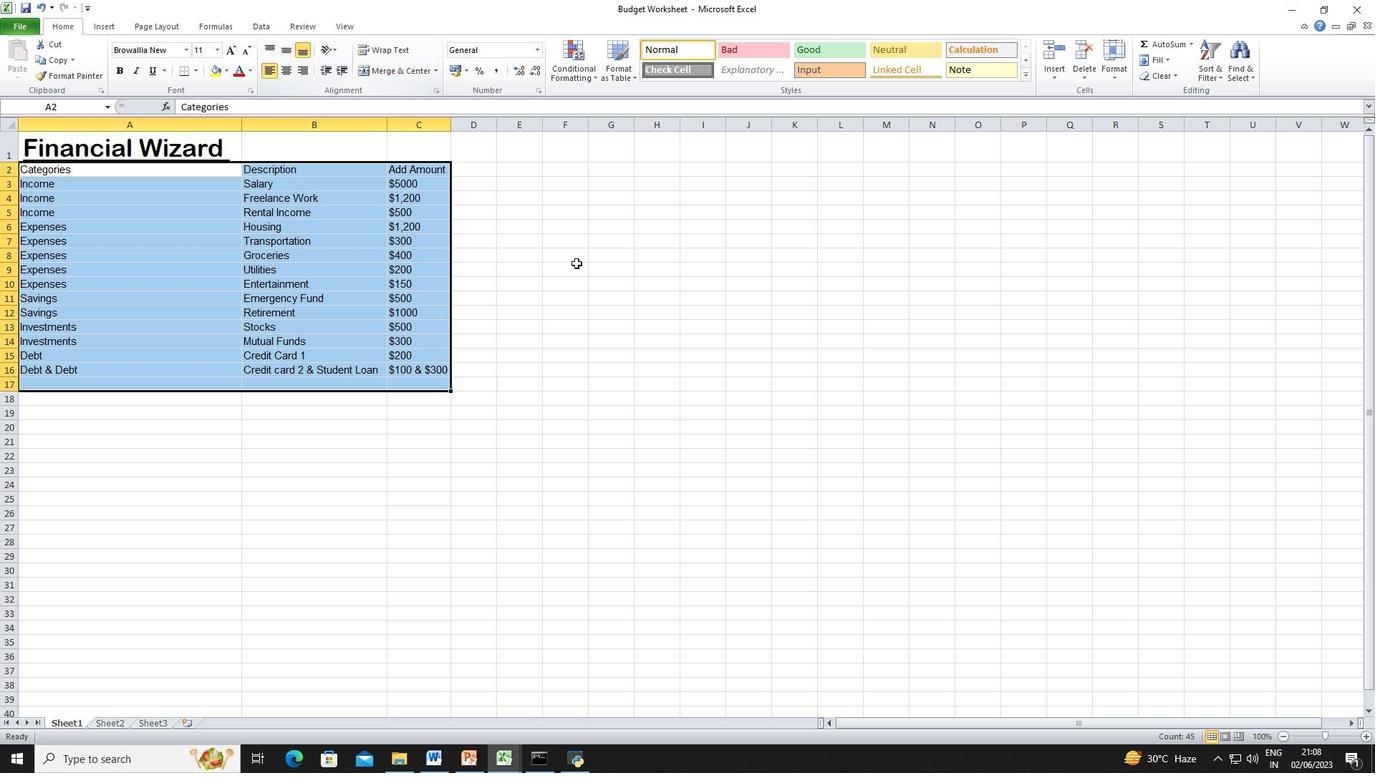 
Action: Mouse pressed left at (650, 300)
Screenshot: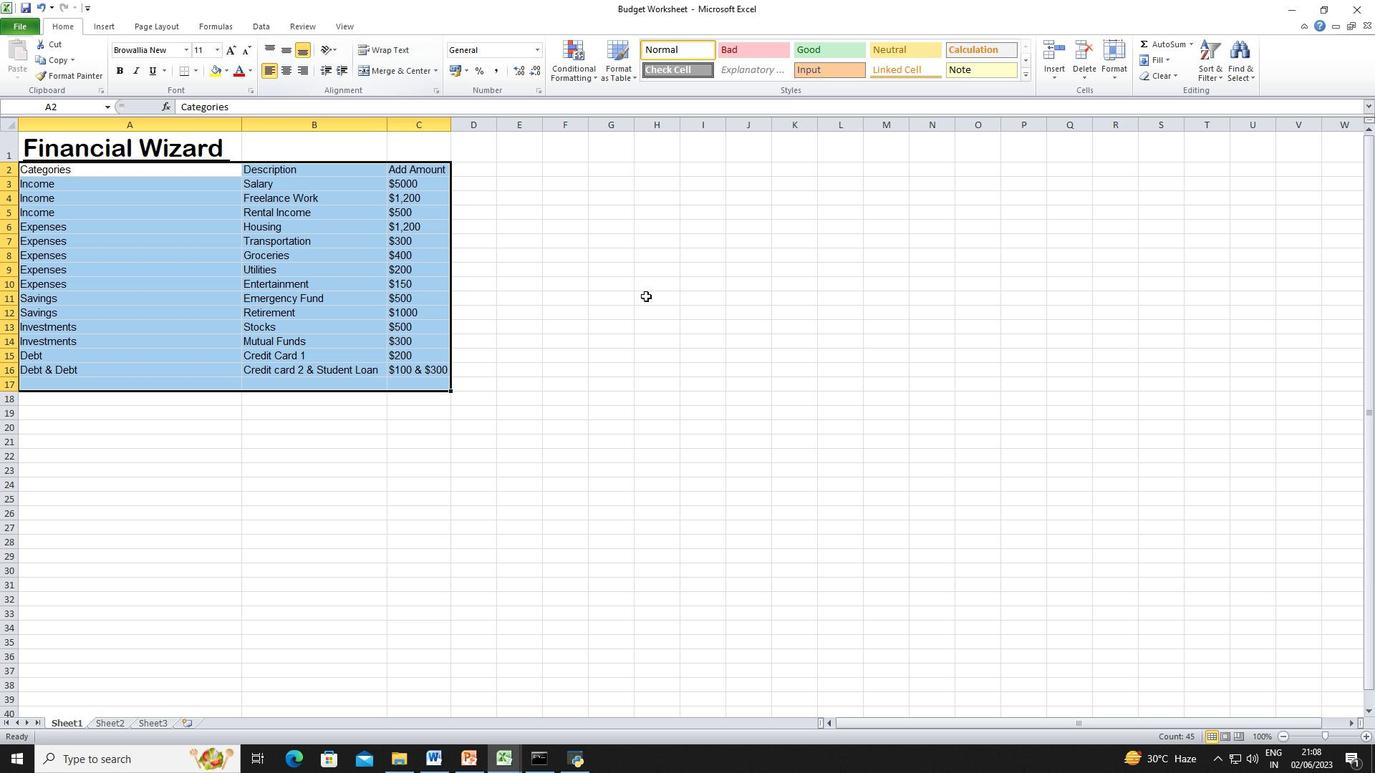 
Action: Mouse moved to (660, 298)
Screenshot: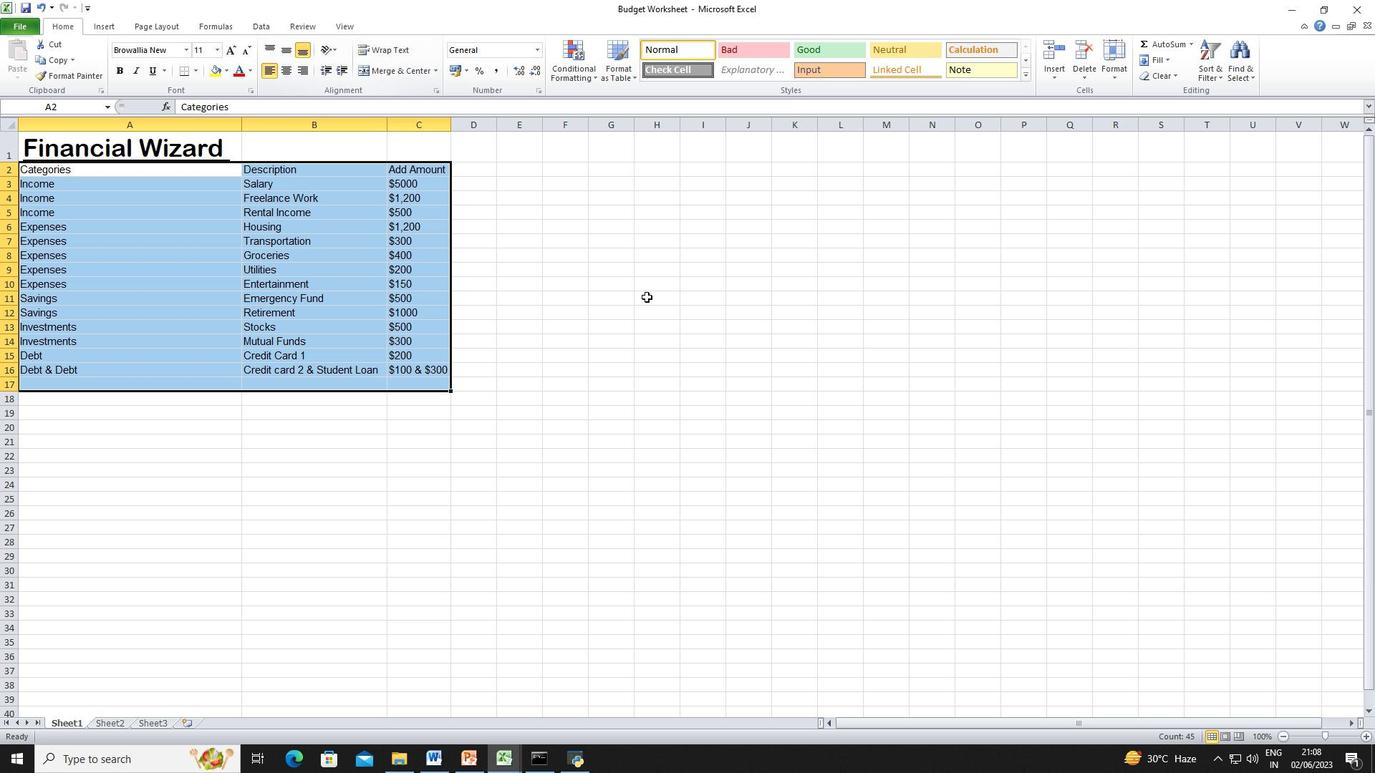 
Action: Mouse pressed left at (660, 298)
Screenshot: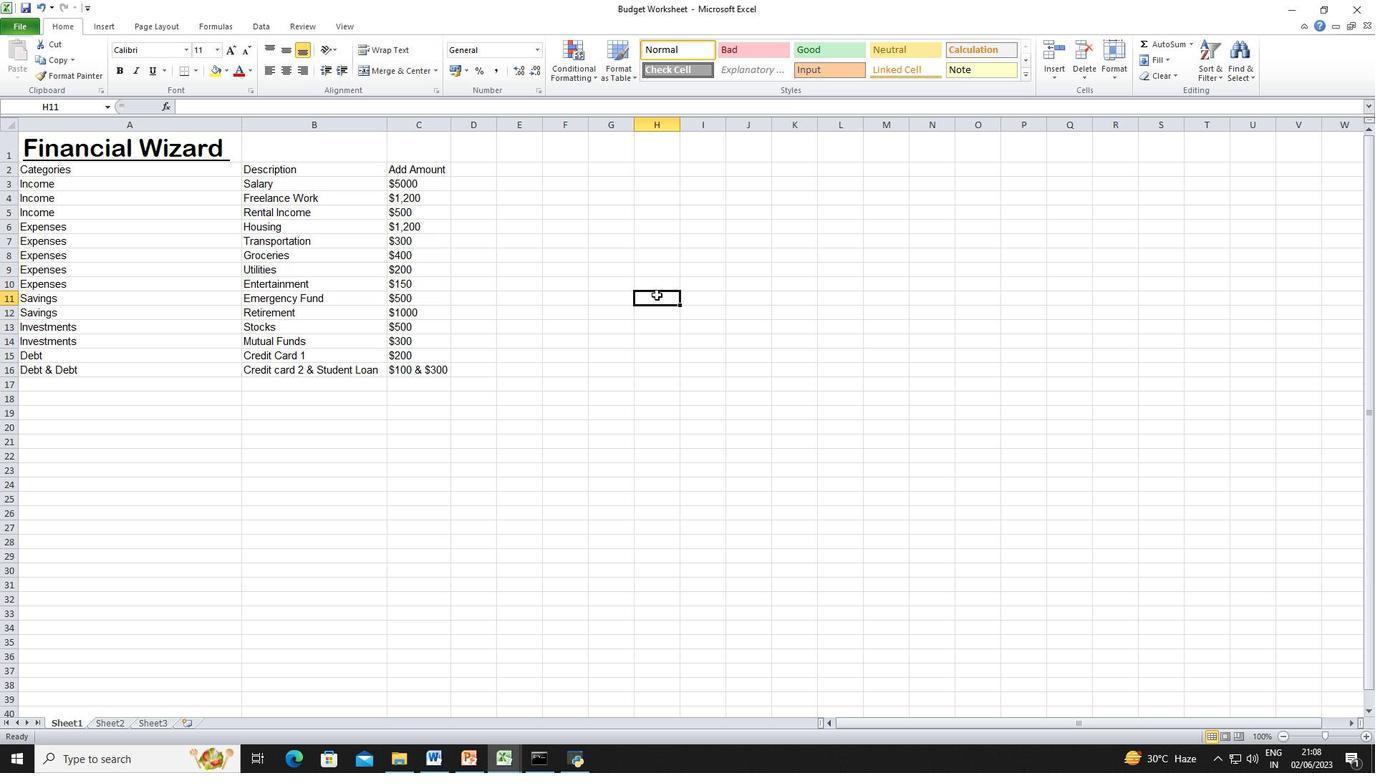 
Action: Mouse moved to (28, 42)
Screenshot: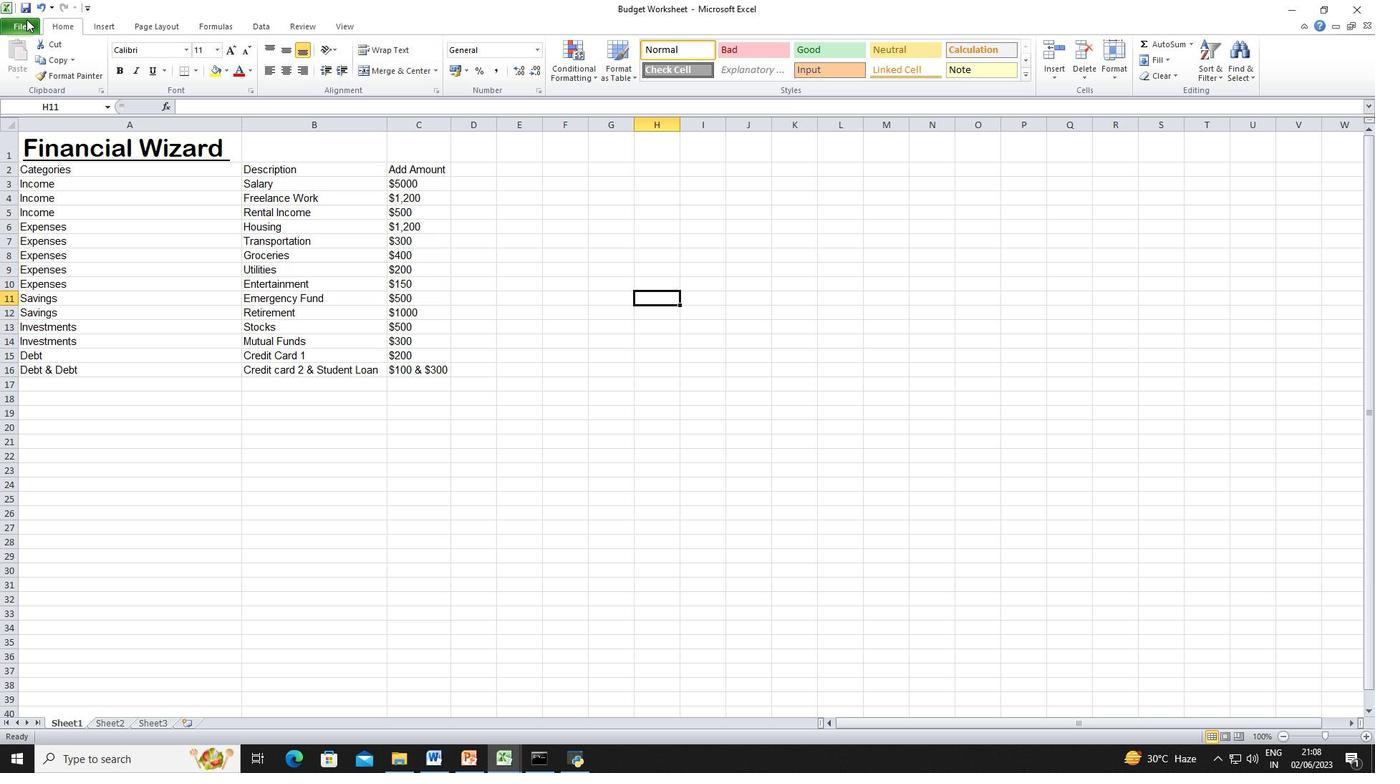
Action: Mouse pressed left at (28, 42)
Screenshot: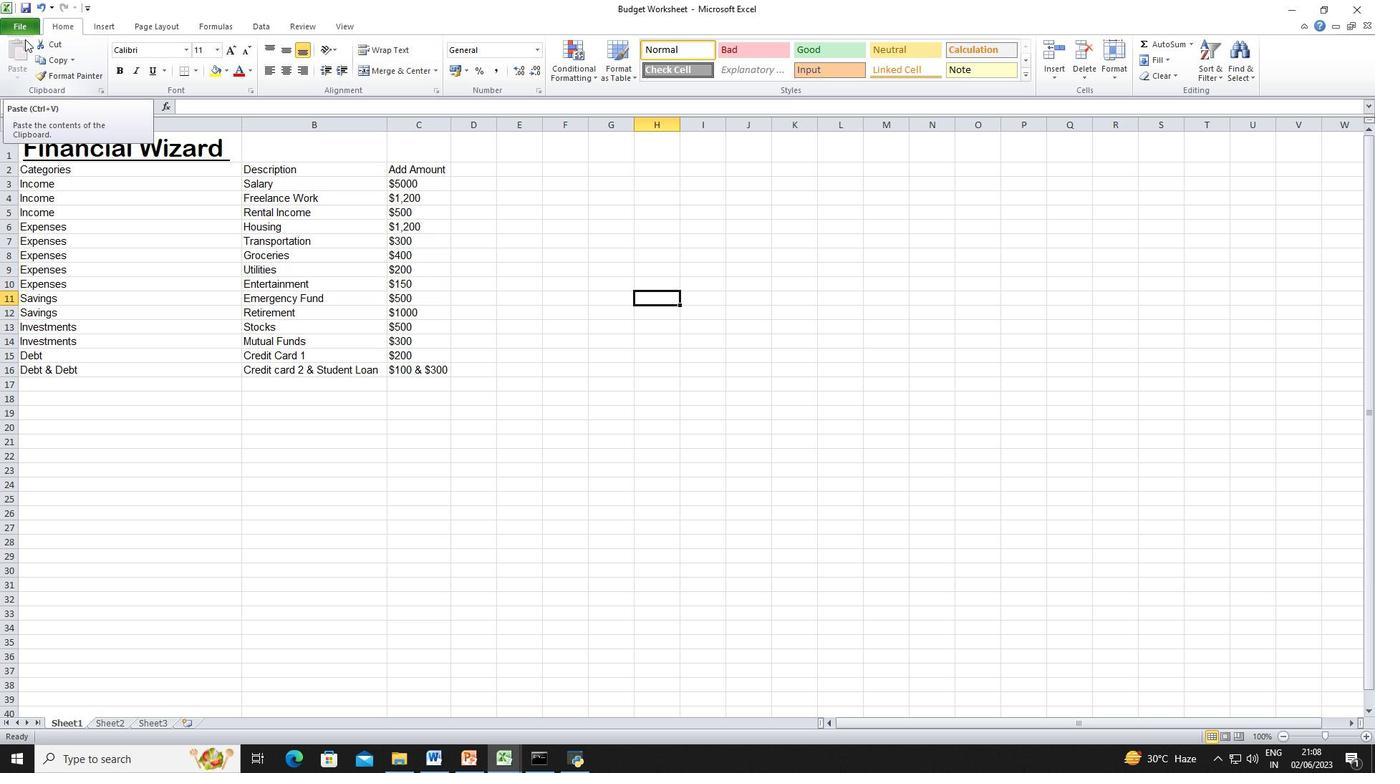 
Action: Mouse moved to (30, 30)
Screenshot: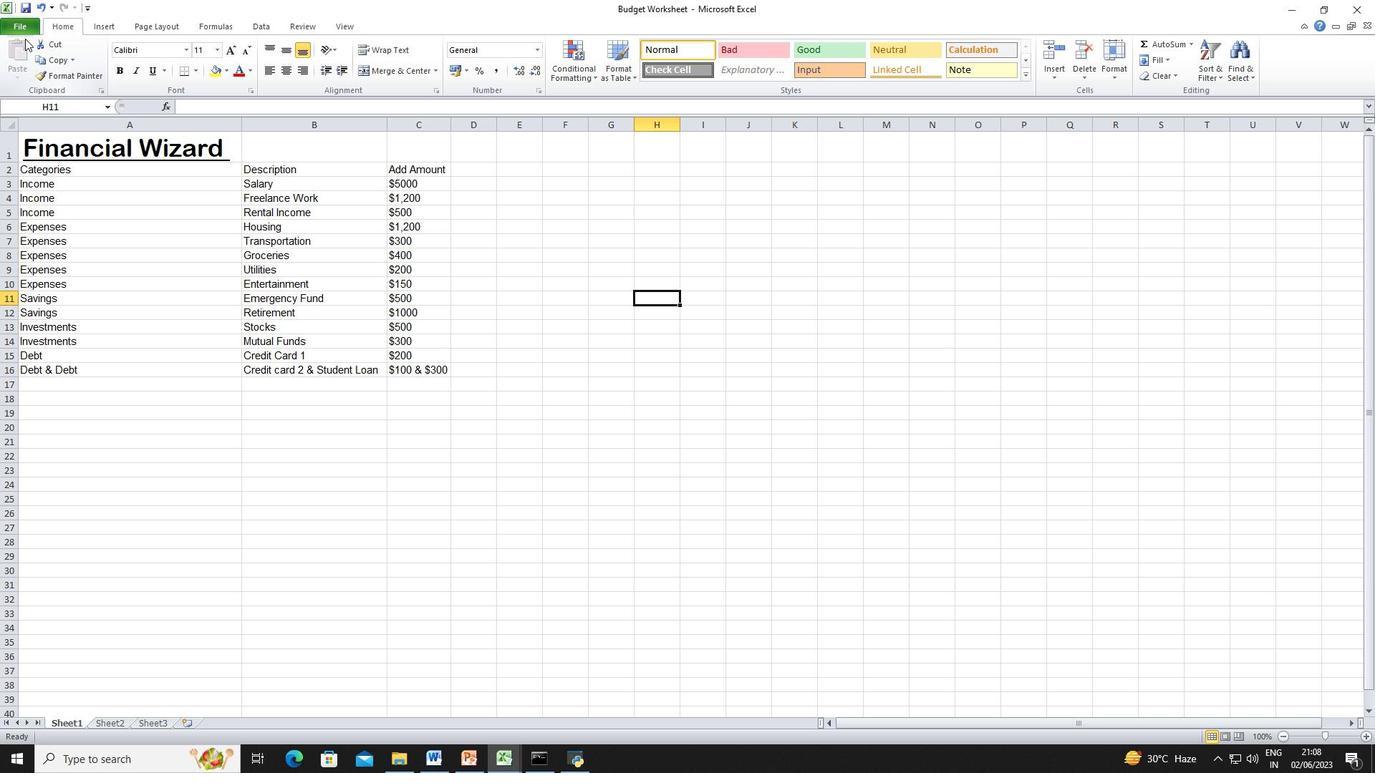 
Action: Mouse pressed left at (30, 30)
Screenshot: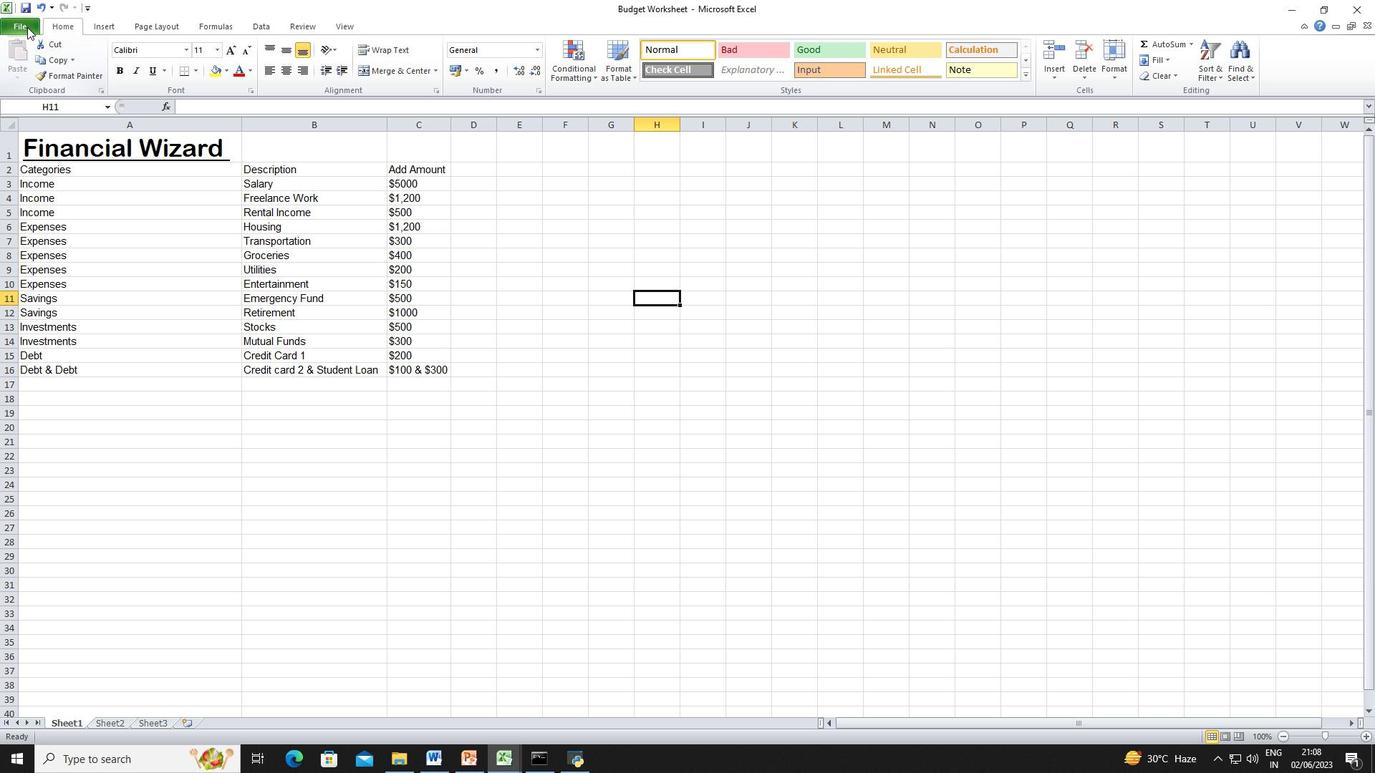
Action: Mouse moved to (36, 48)
Screenshot: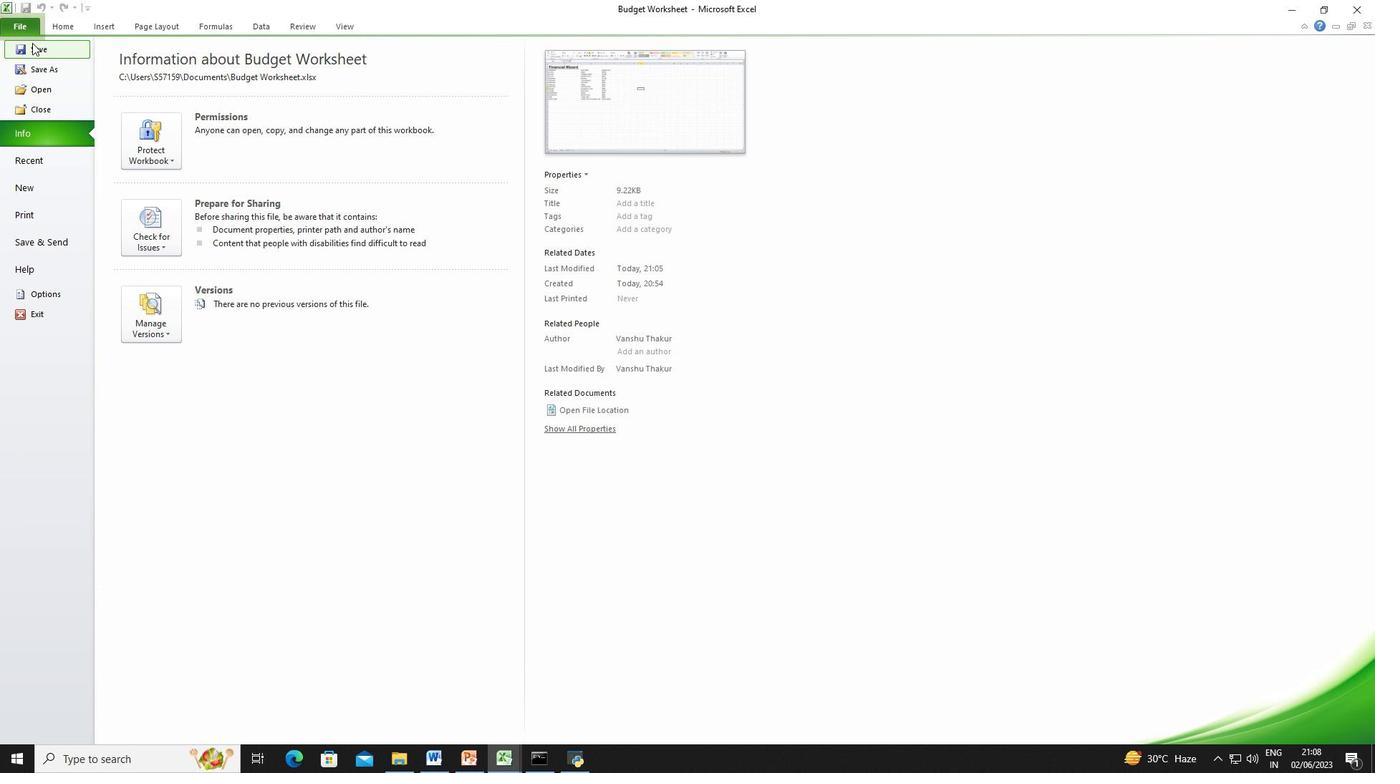 
Action: Mouse pressed left at (36, 48)
Screenshot: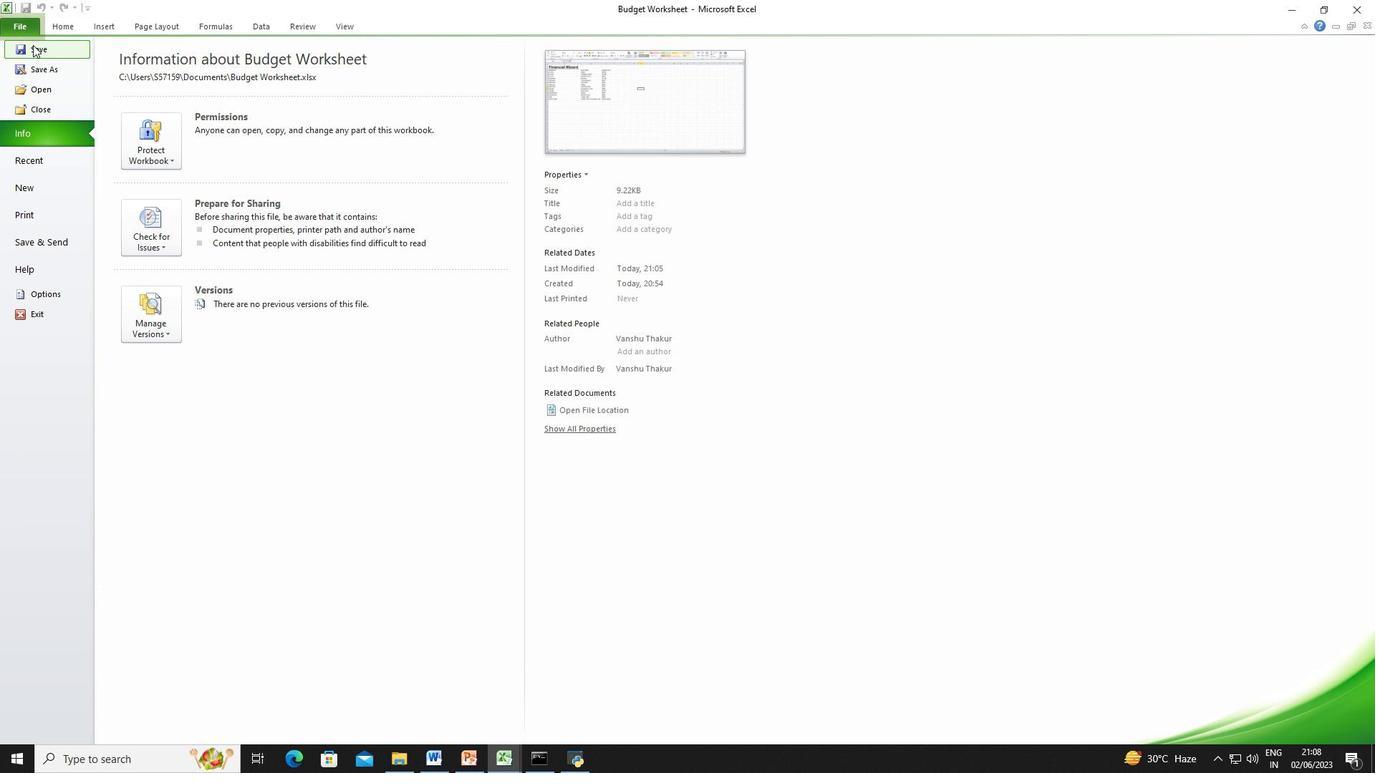 
Action: Mouse moved to (362, 462)
Screenshot: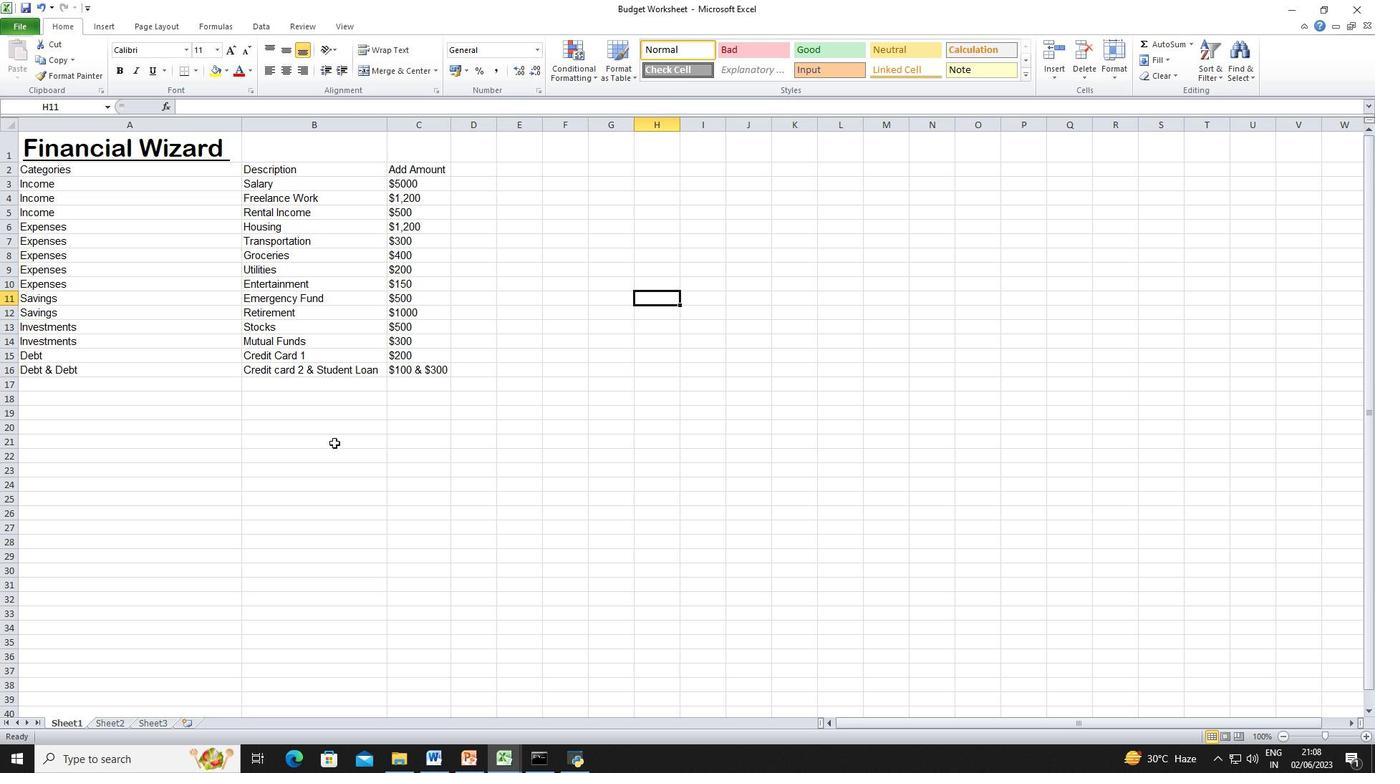 
Action: Mouse scrolled (362, 462) with delta (0, 0)
Screenshot: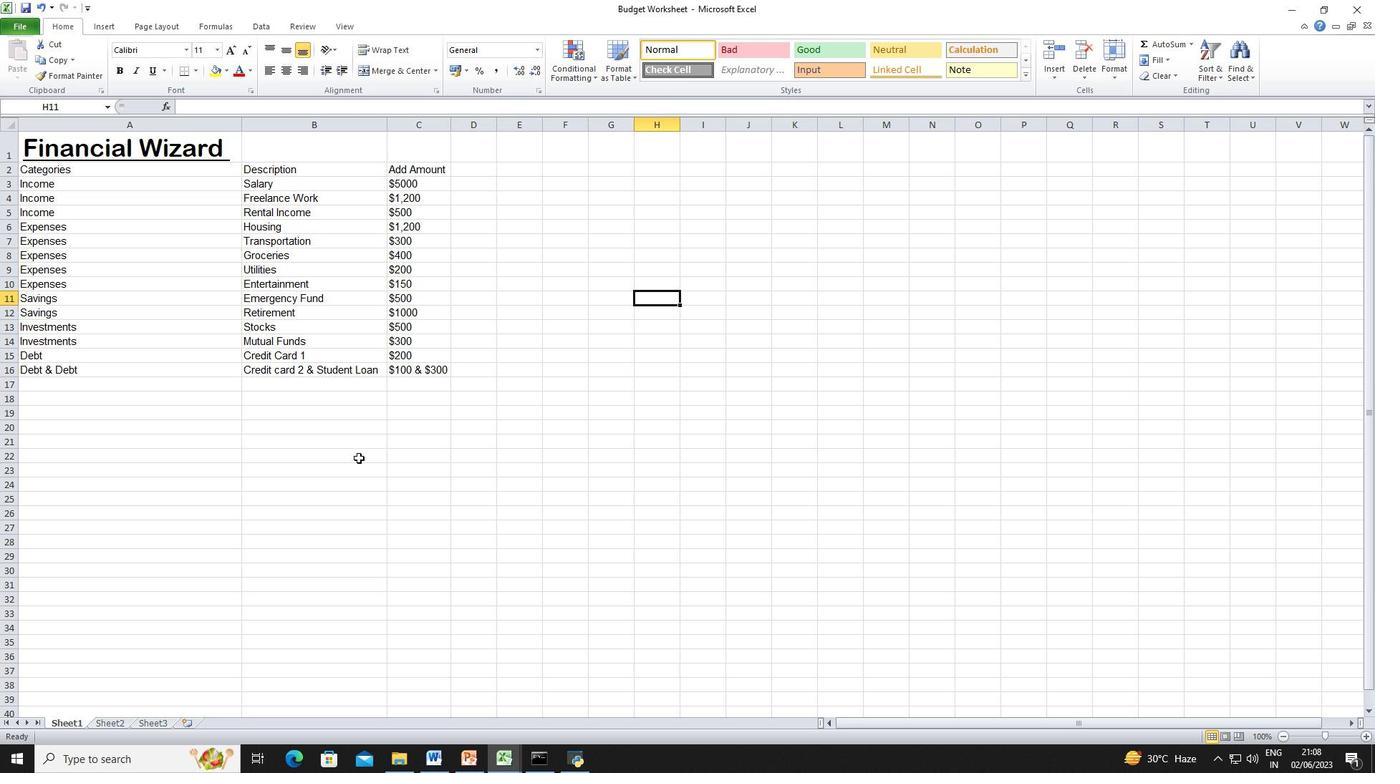 
Action: Mouse scrolled (362, 462) with delta (0, 0)
Screenshot: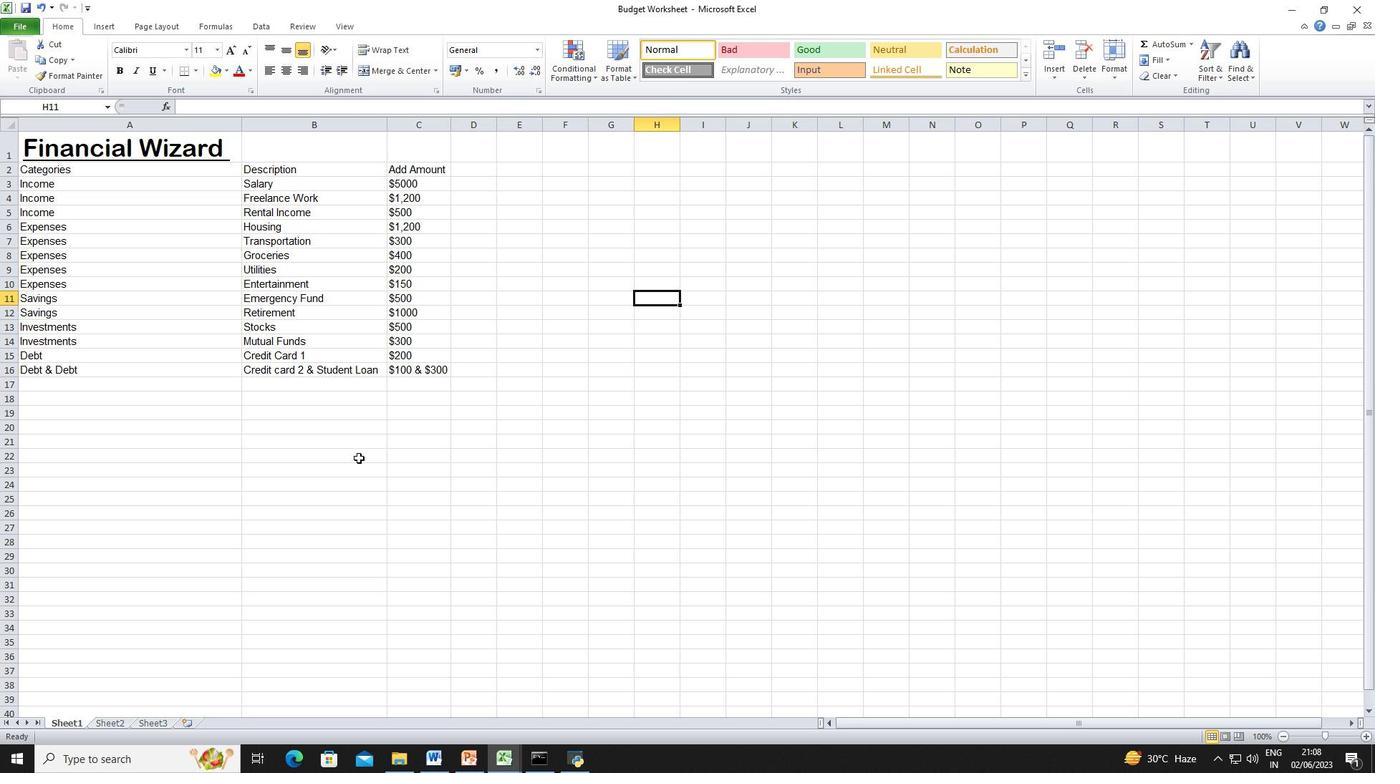
Action: Mouse moved to (53, 414)
Screenshot: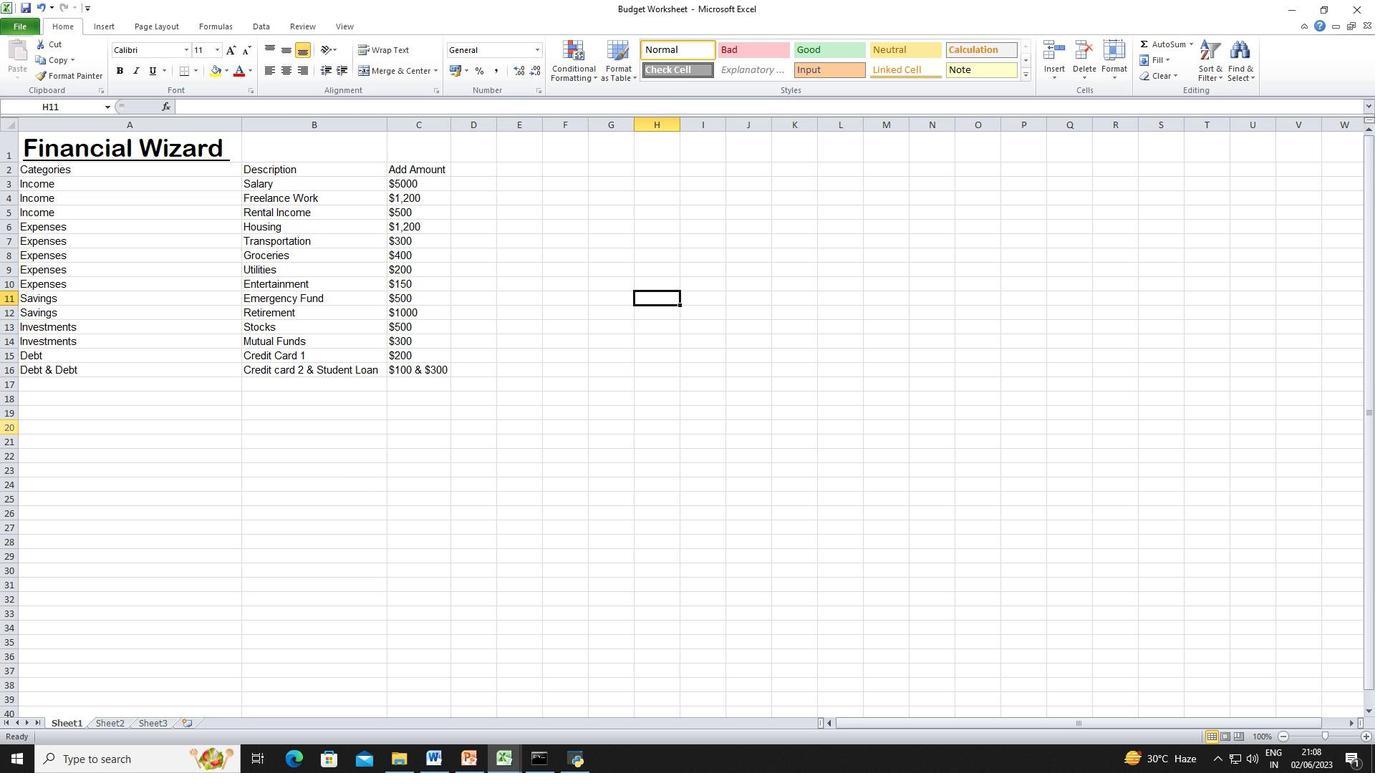 
